 Task: Look for space in Mococa, Brazil from 5th June, 2023 to 16th June, 2023 for 2 adults in price range Rs.14000 to Rs.18000. Place can be entire place with 1  bedroom having 1 bed and 1 bathroom. Property type can be house, flat, guest house, hotel. Booking option can be shelf check-in. Required host language is Spanish.
Action: Mouse moved to (242, 741)
Screenshot: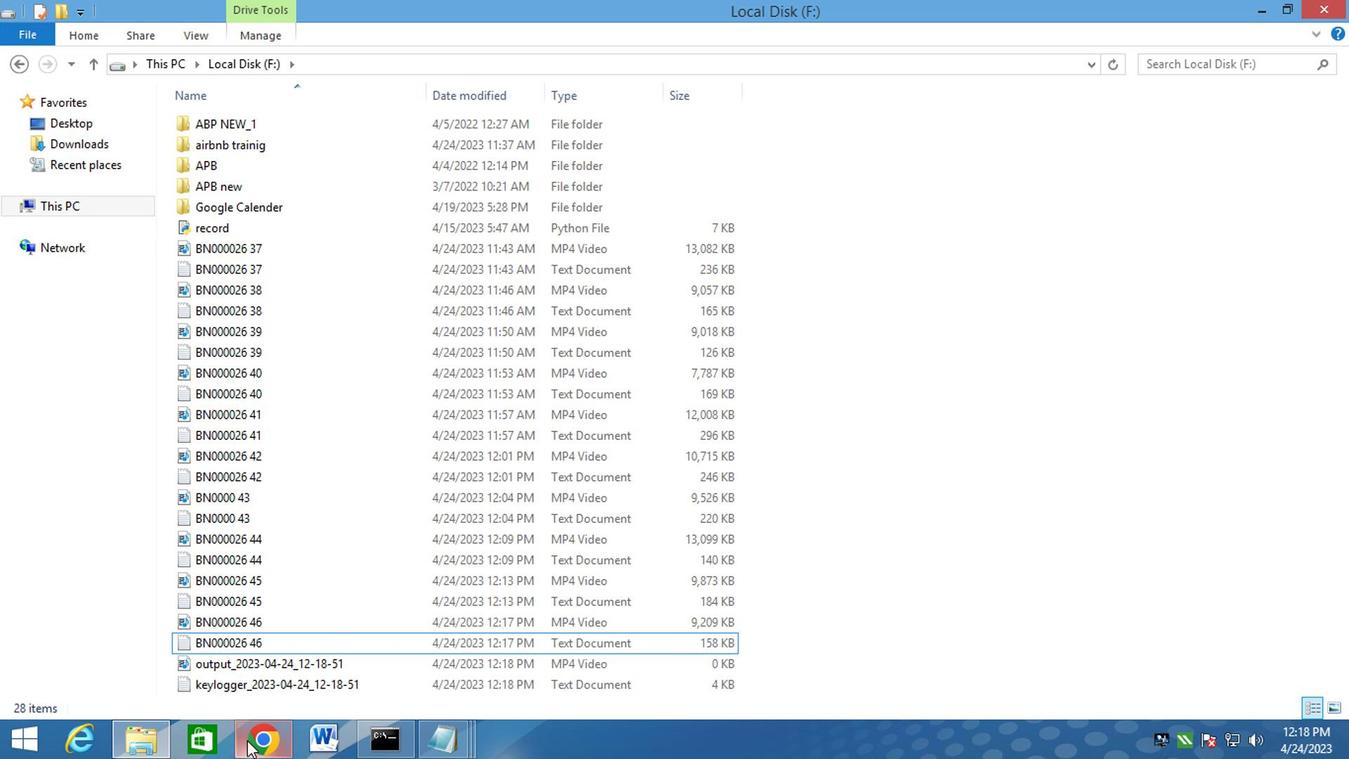 
Action: Mouse pressed left at (242, 741)
Screenshot: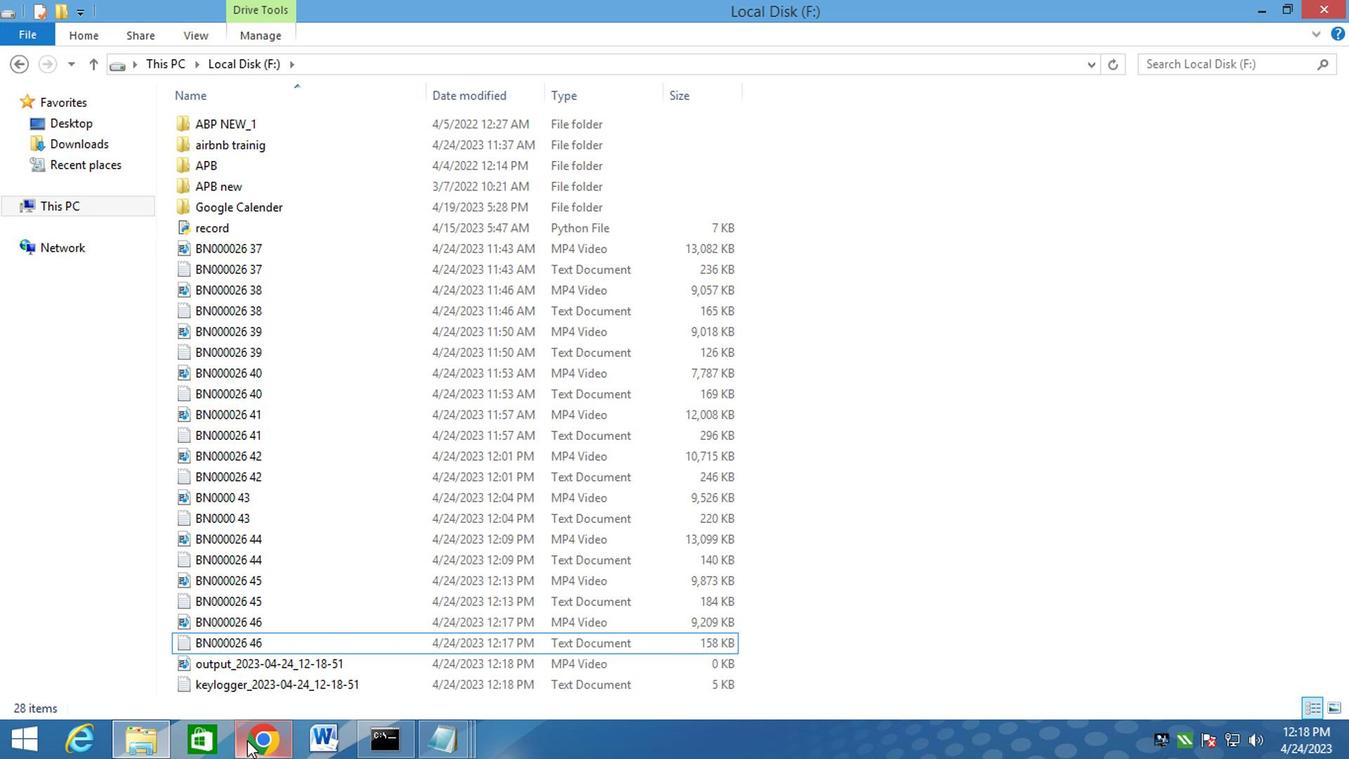 
Action: Mouse moved to (579, 144)
Screenshot: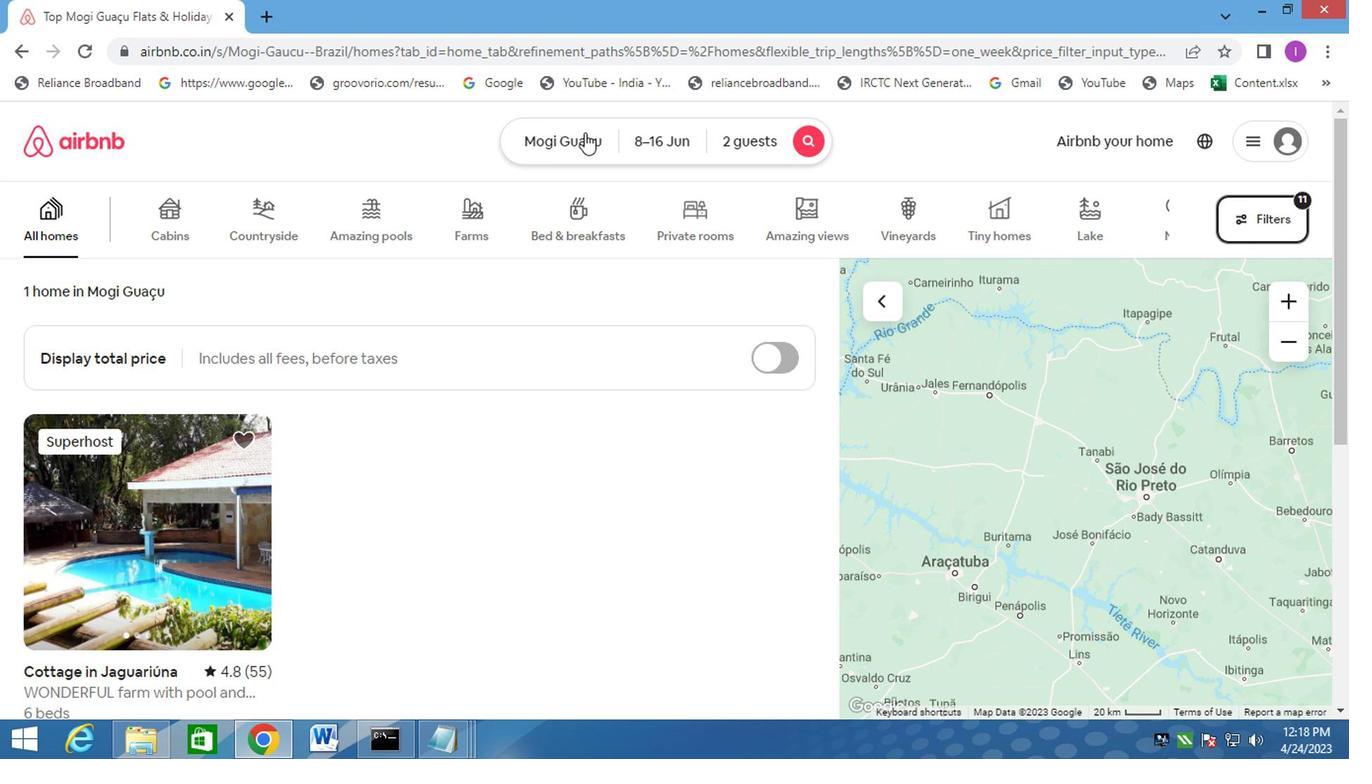 
Action: Mouse pressed left at (579, 144)
Screenshot: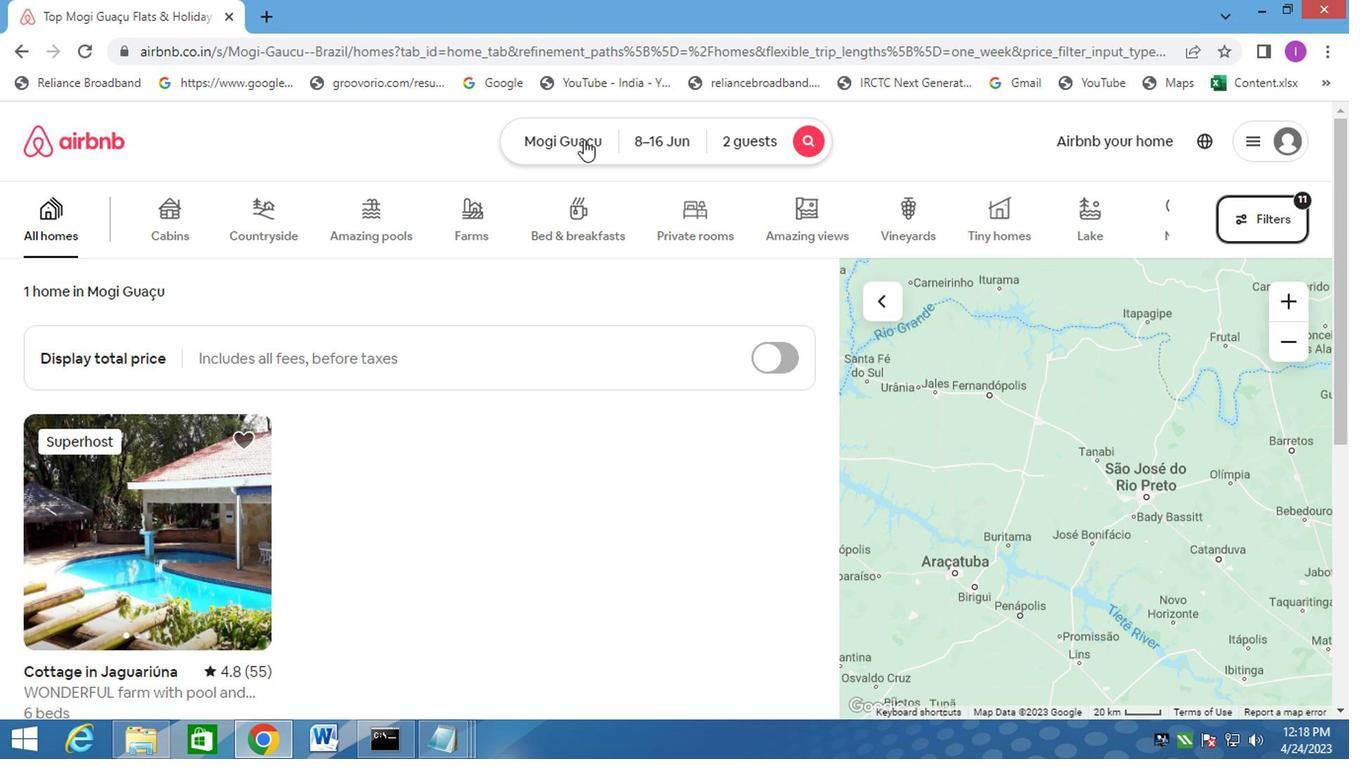 
Action: Mouse moved to (529, 219)
Screenshot: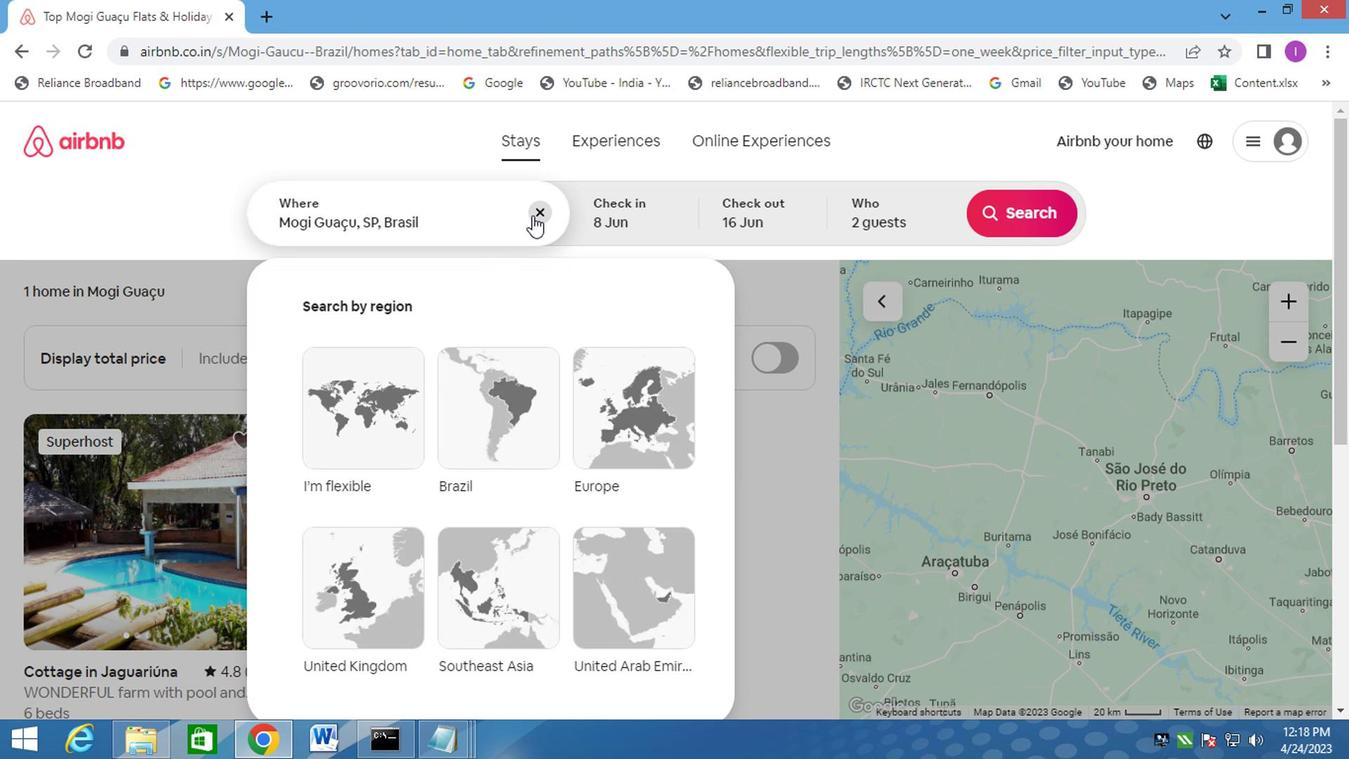 
Action: Mouse pressed left at (529, 219)
Screenshot: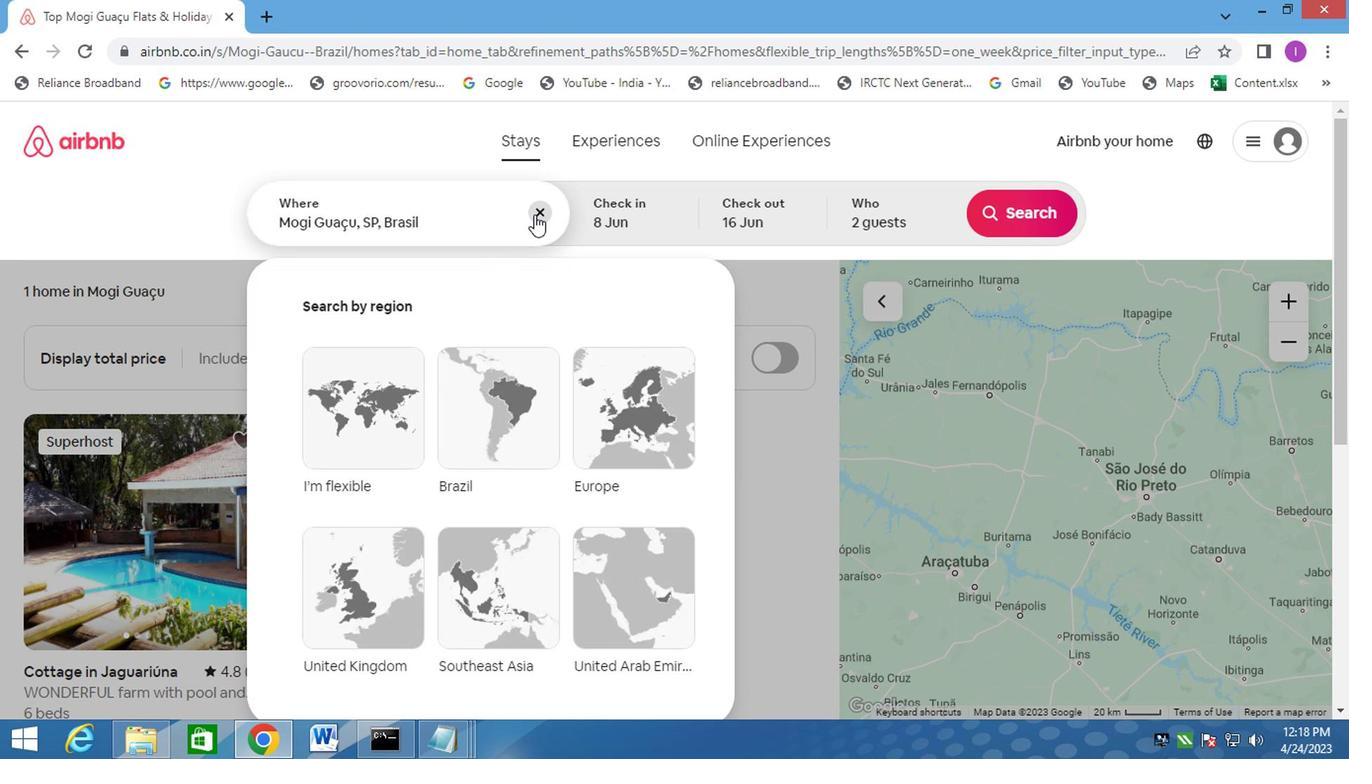 
Action: Mouse moved to (647, 234)
Screenshot: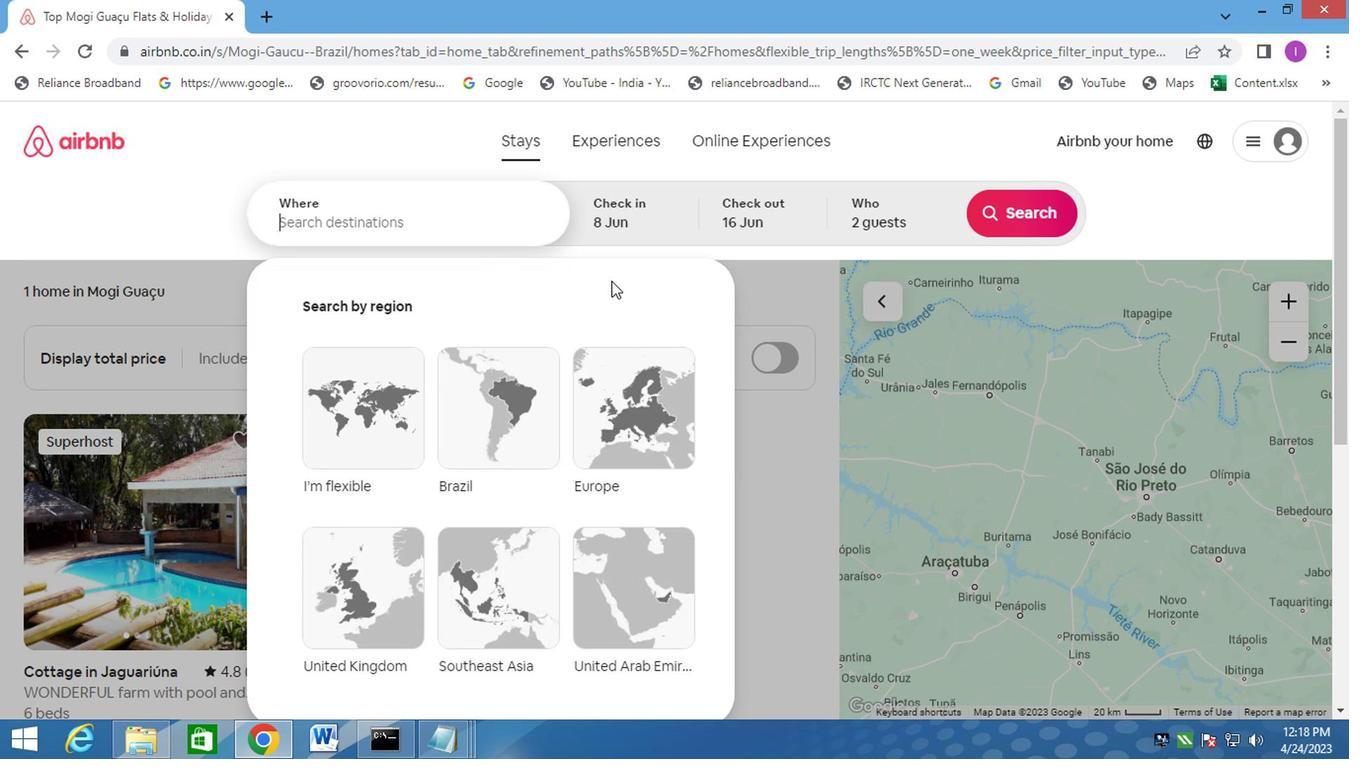 
Action: Key pressed <Key.shift>MOCOCA,<Key.shift><Key.shift>BRAZIL
Screenshot: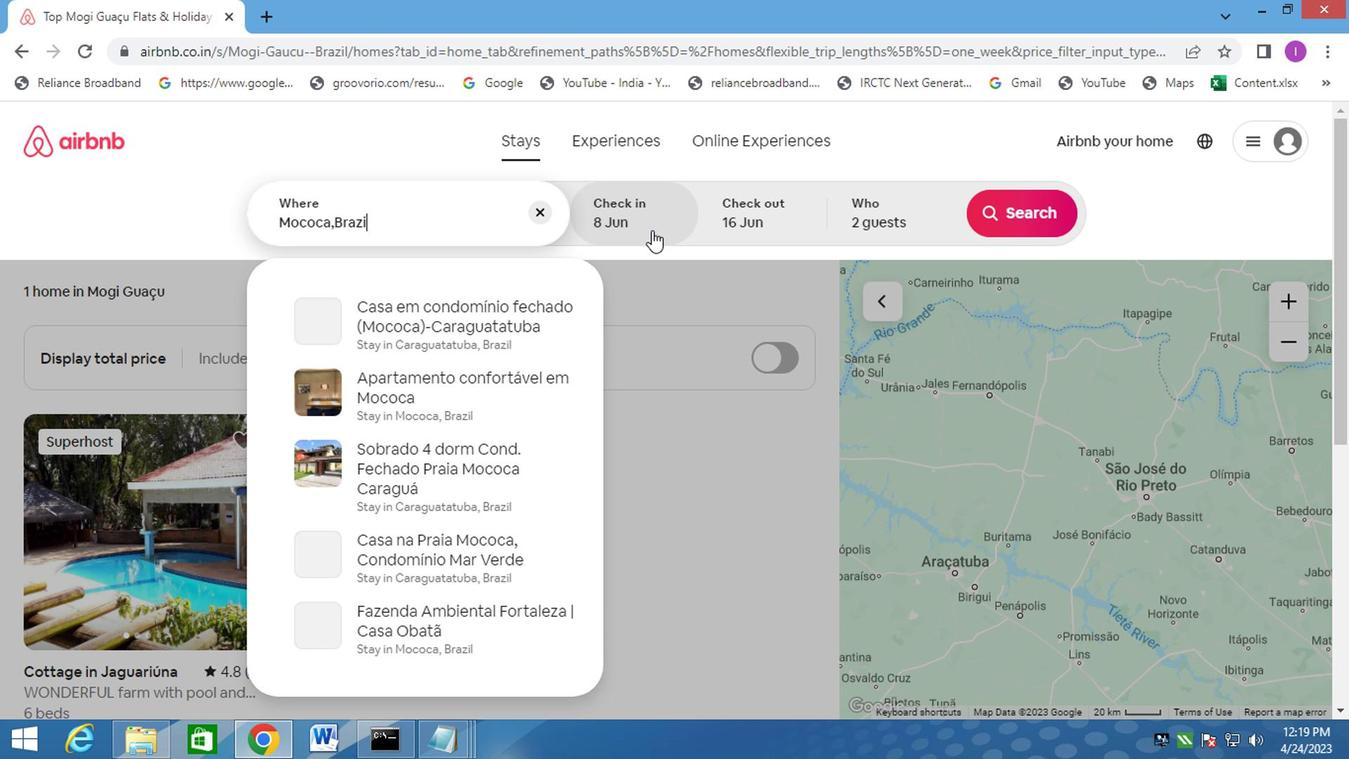 
Action: Mouse moved to (641, 207)
Screenshot: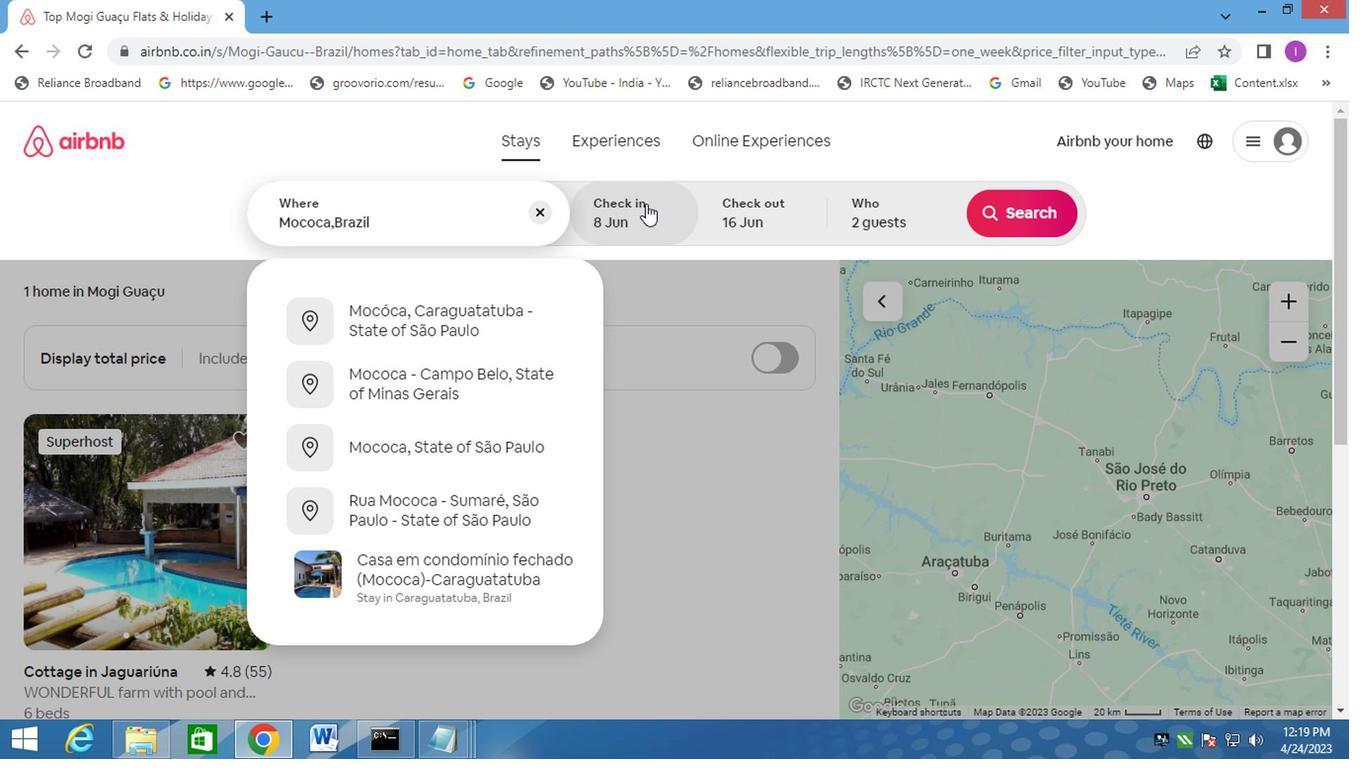 
Action: Mouse pressed left at (641, 207)
Screenshot: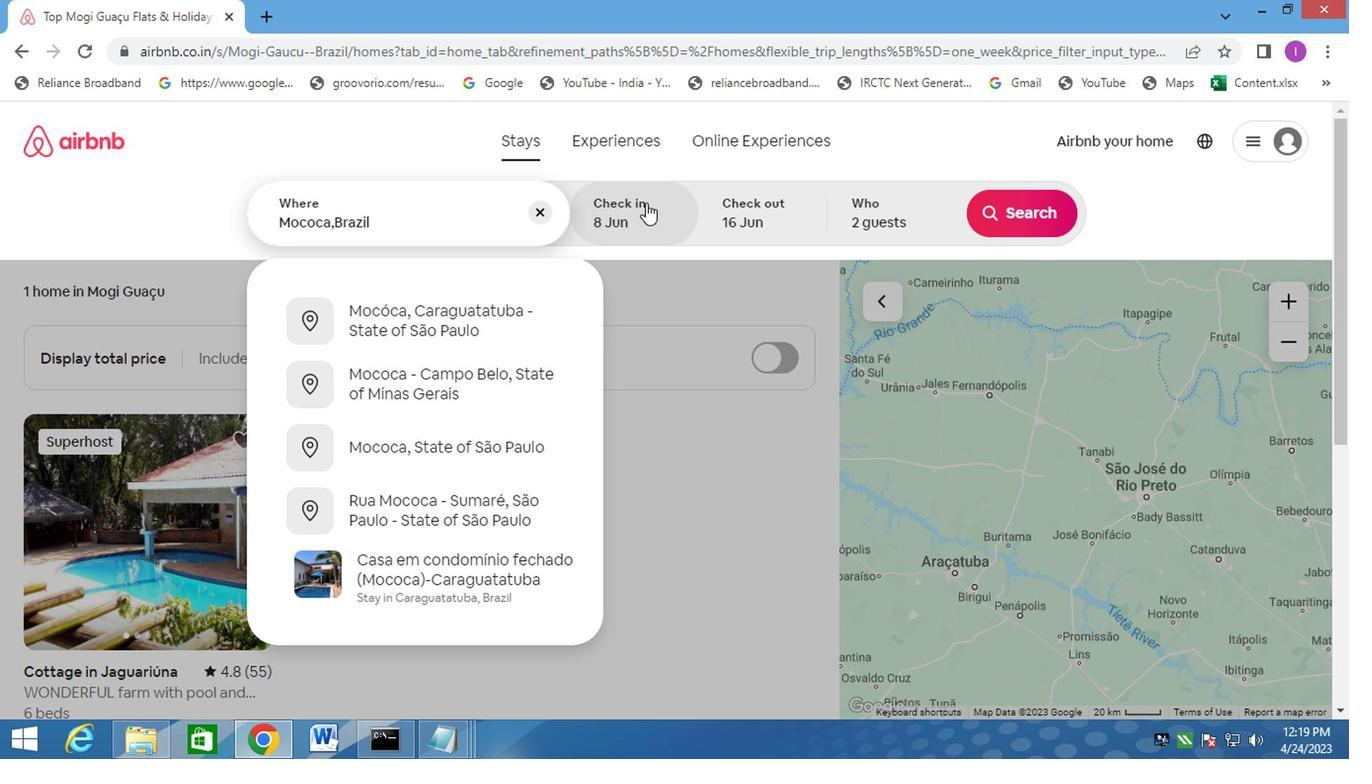 
Action: Mouse moved to (375, 516)
Screenshot: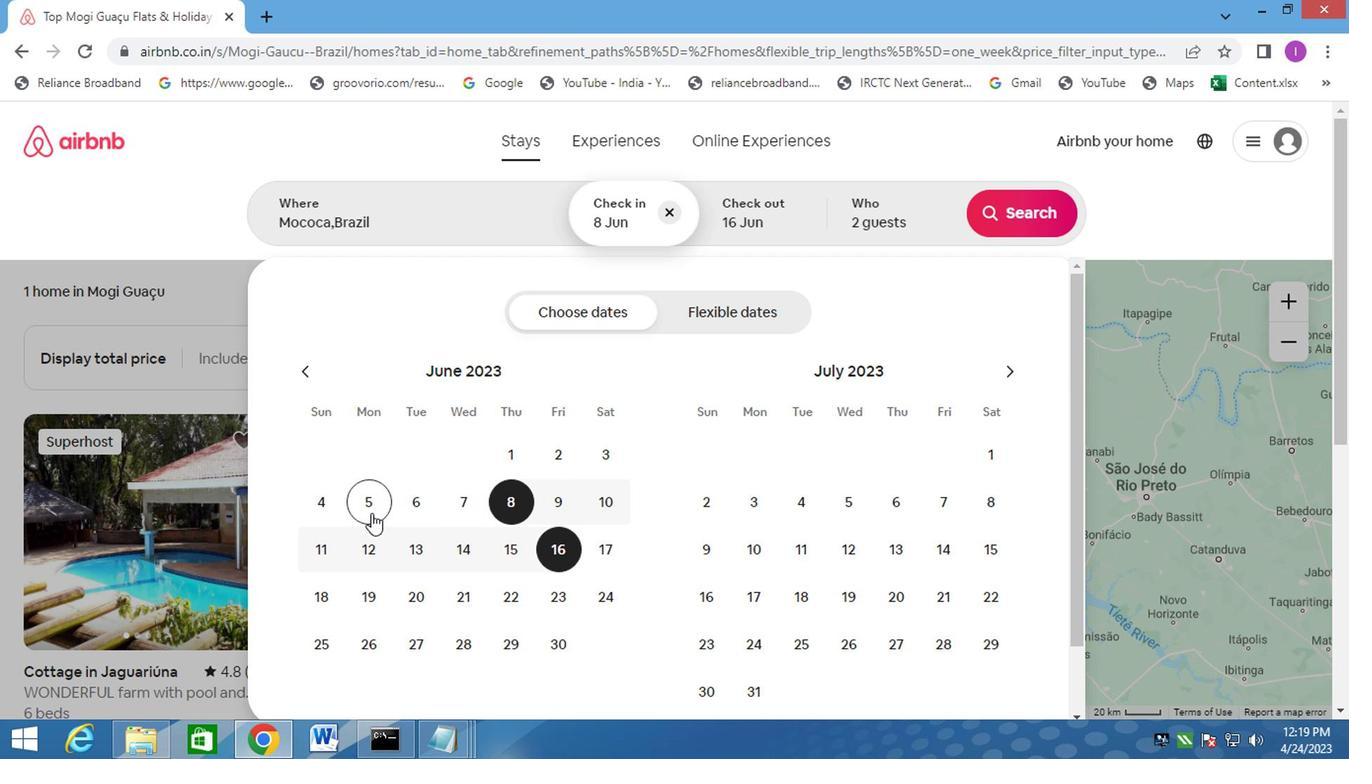 
Action: Mouse pressed left at (375, 516)
Screenshot: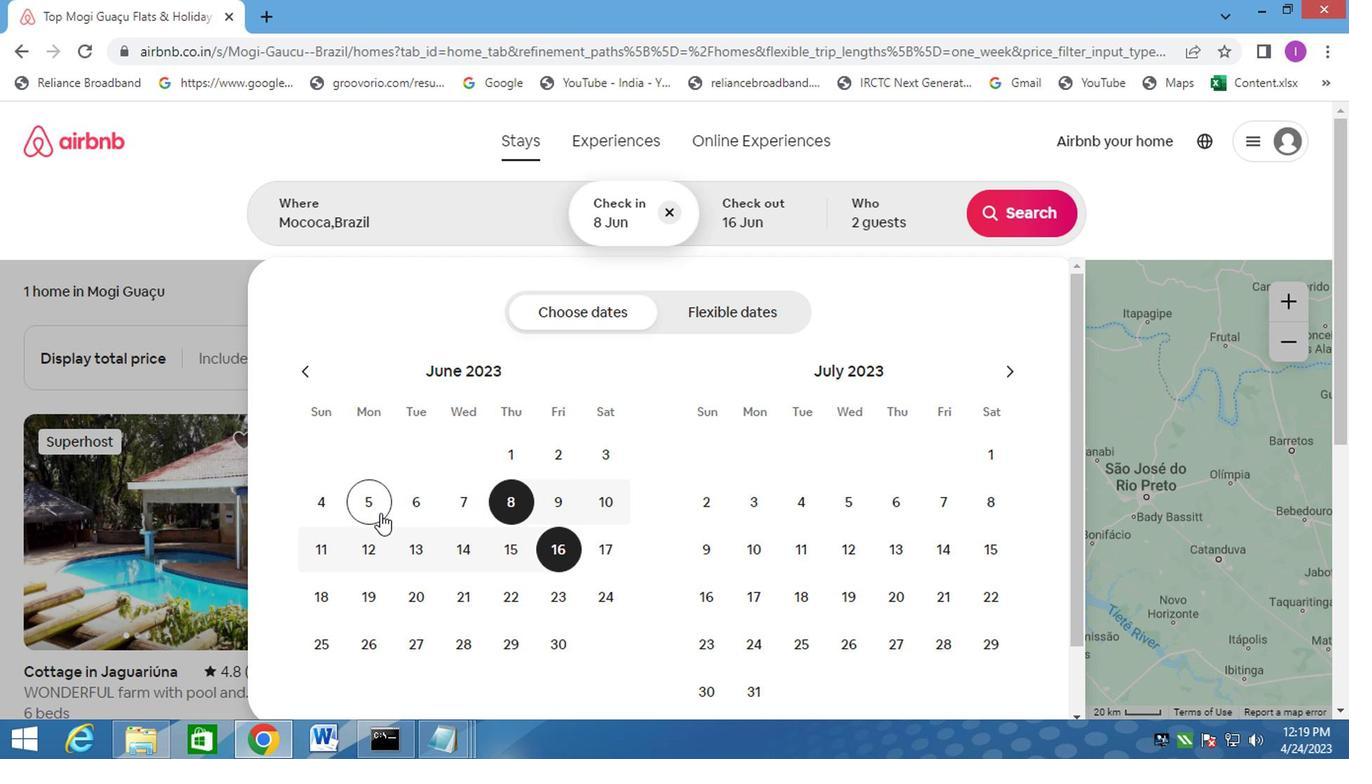 
Action: Mouse moved to (893, 216)
Screenshot: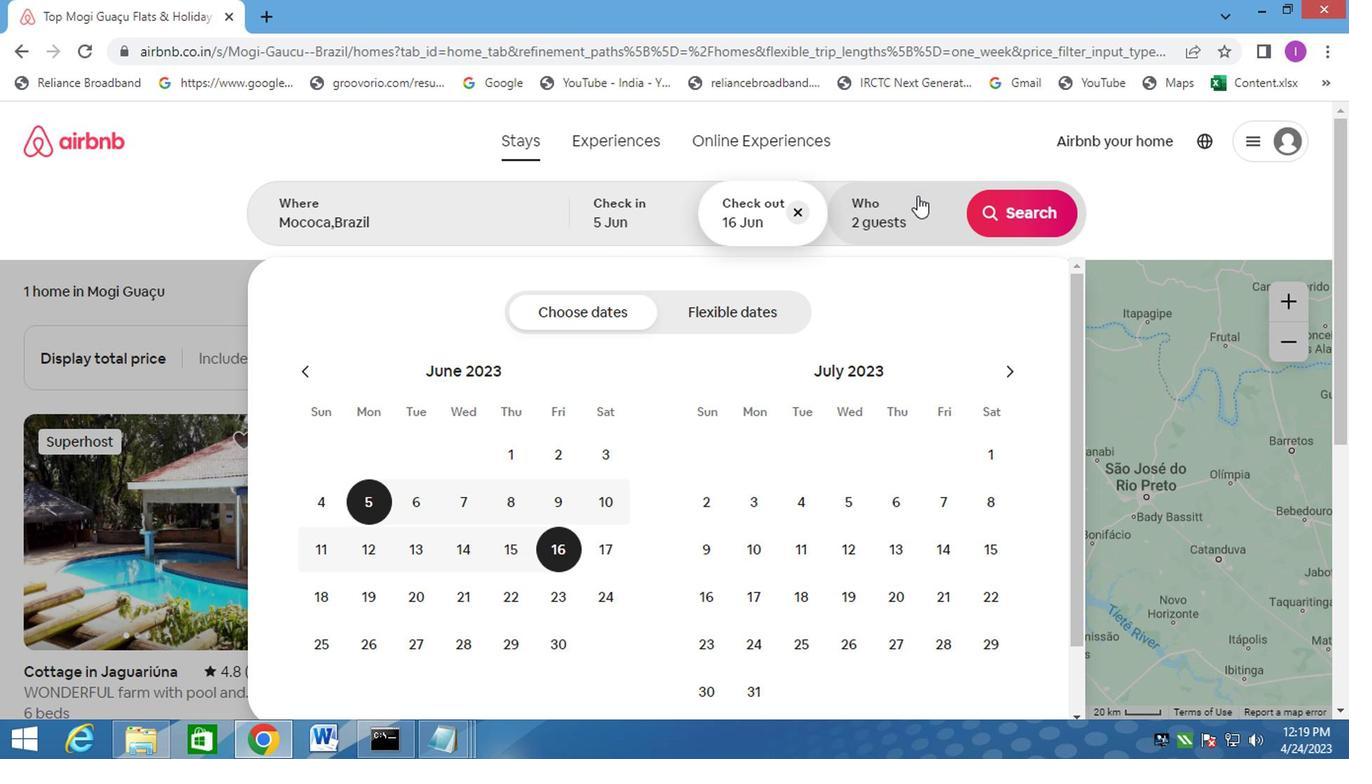 
Action: Mouse pressed left at (893, 216)
Screenshot: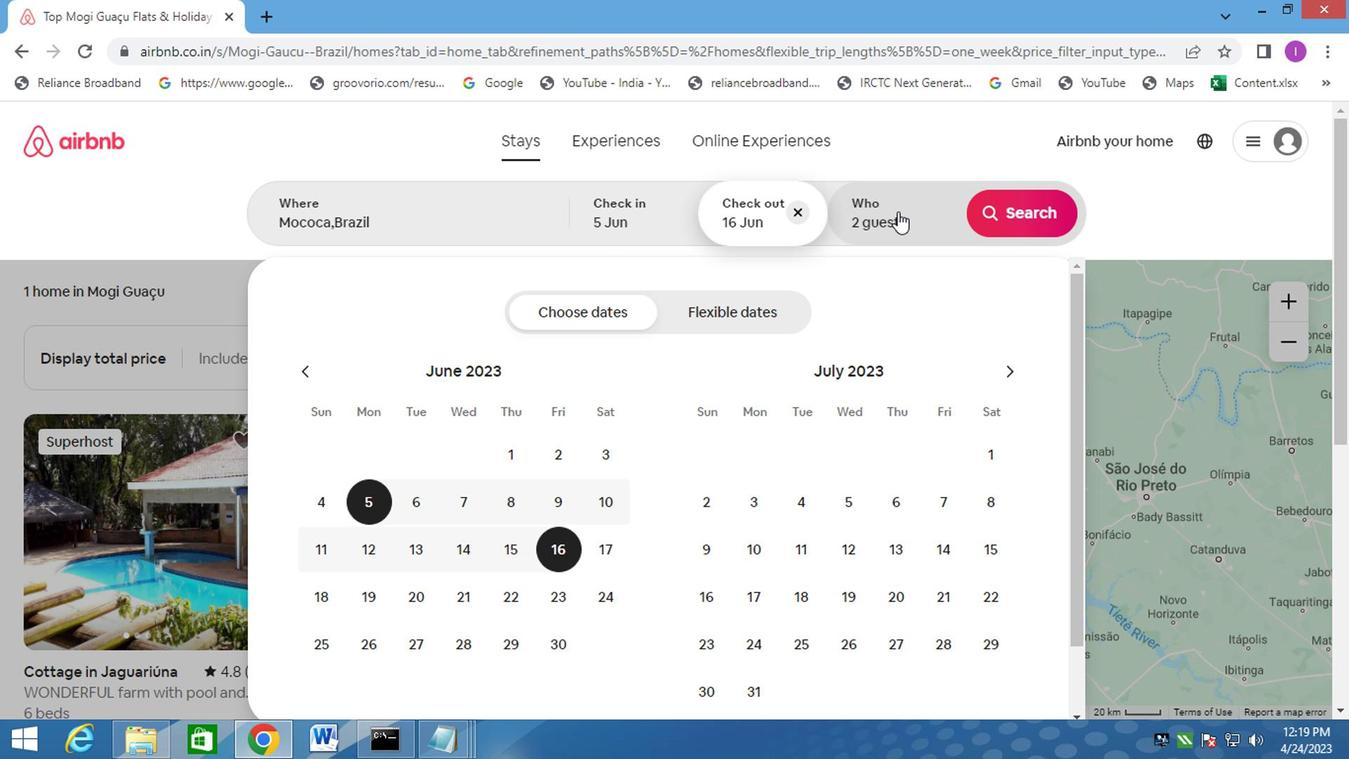 
Action: Mouse moved to (1003, 217)
Screenshot: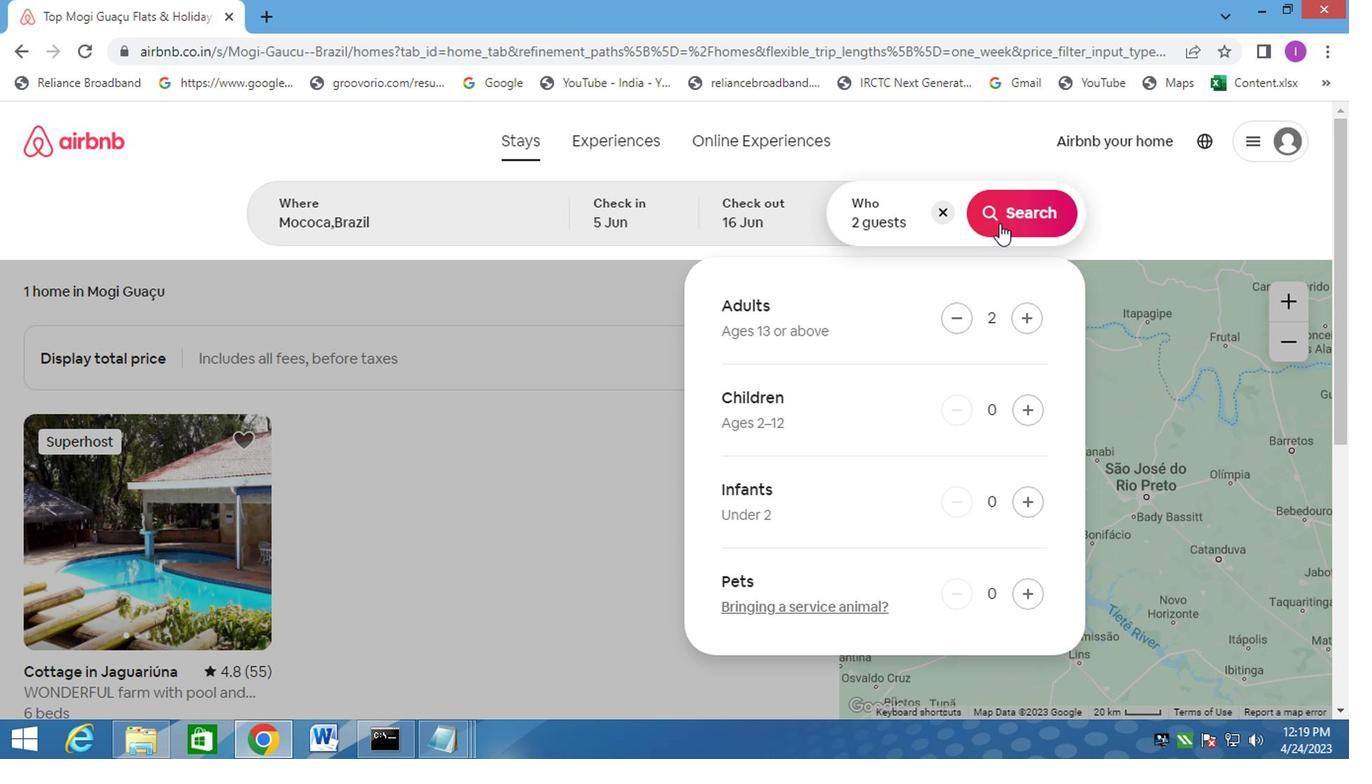 
Action: Mouse pressed left at (1003, 217)
Screenshot: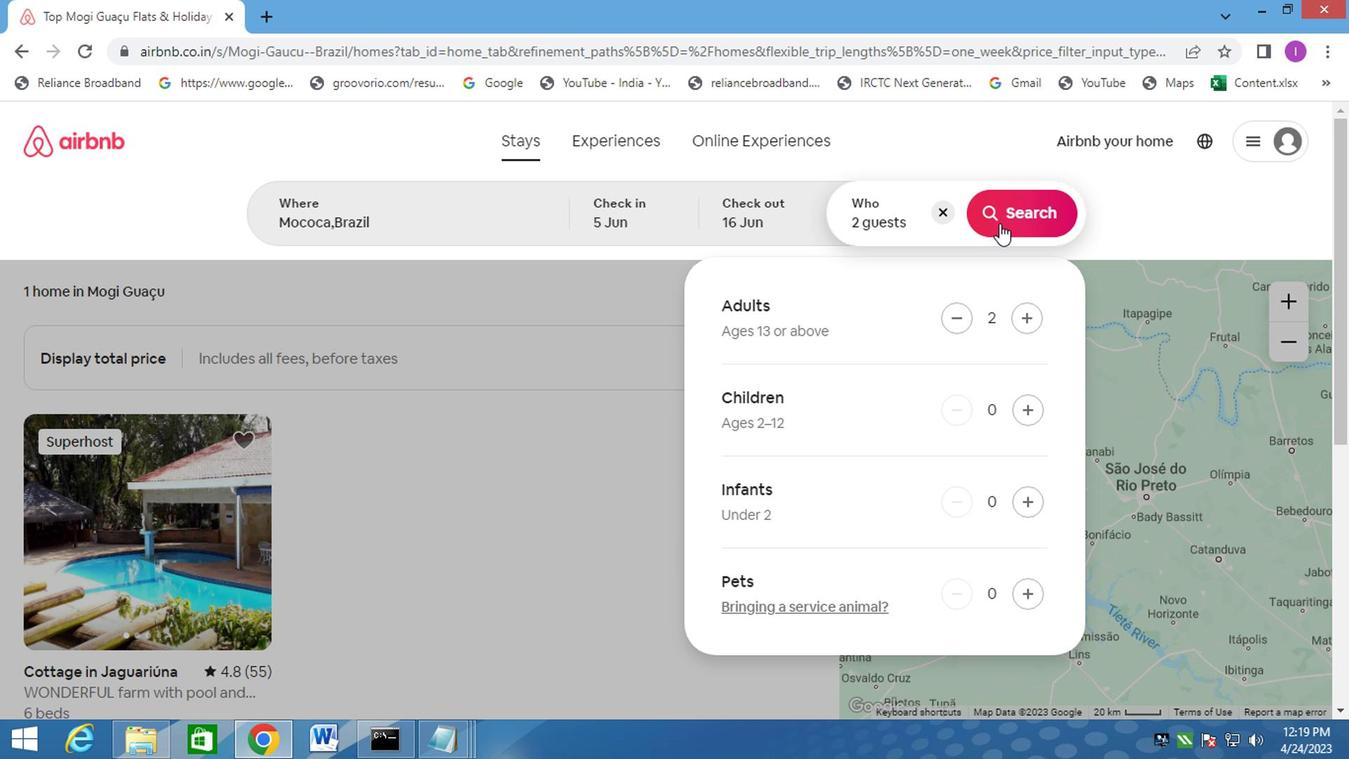 
Action: Mouse moved to (1254, 224)
Screenshot: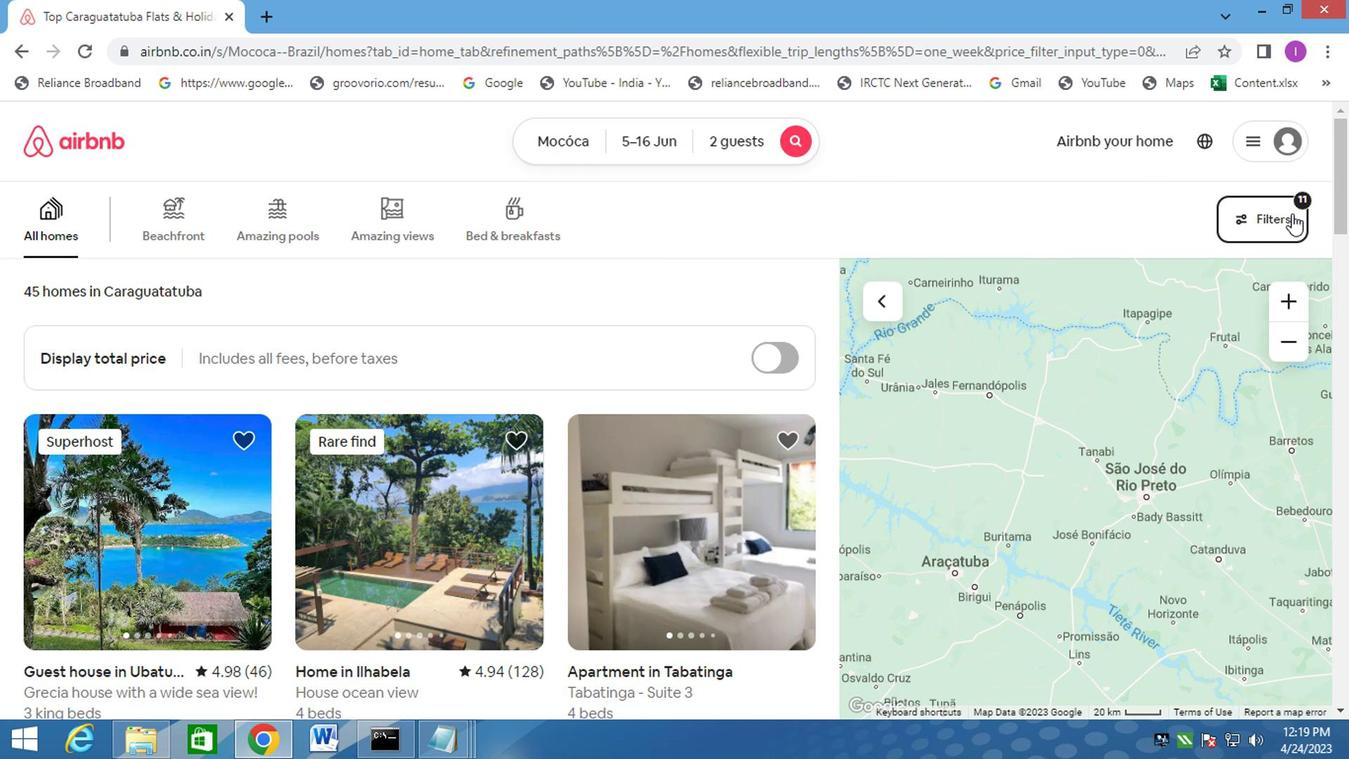 
Action: Mouse pressed left at (1254, 224)
Screenshot: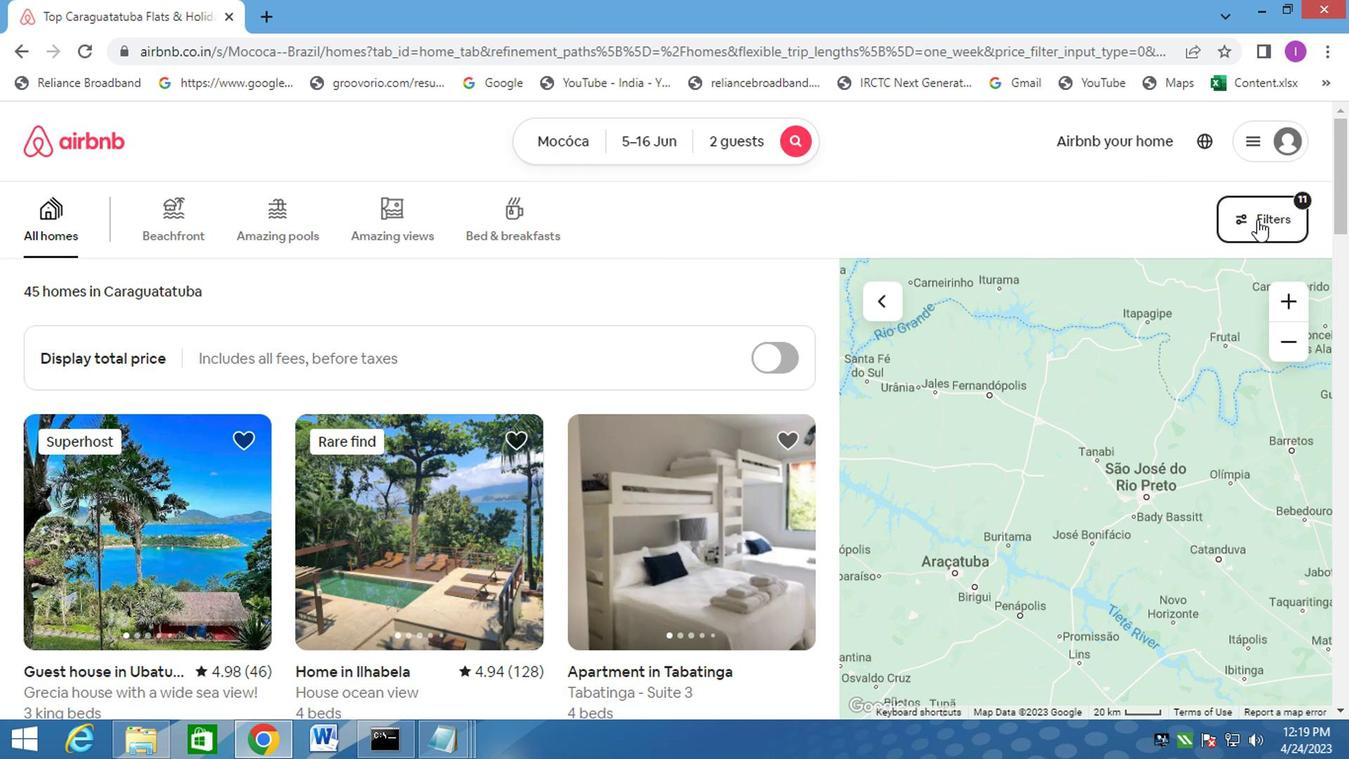 
Action: Mouse moved to (416, 473)
Screenshot: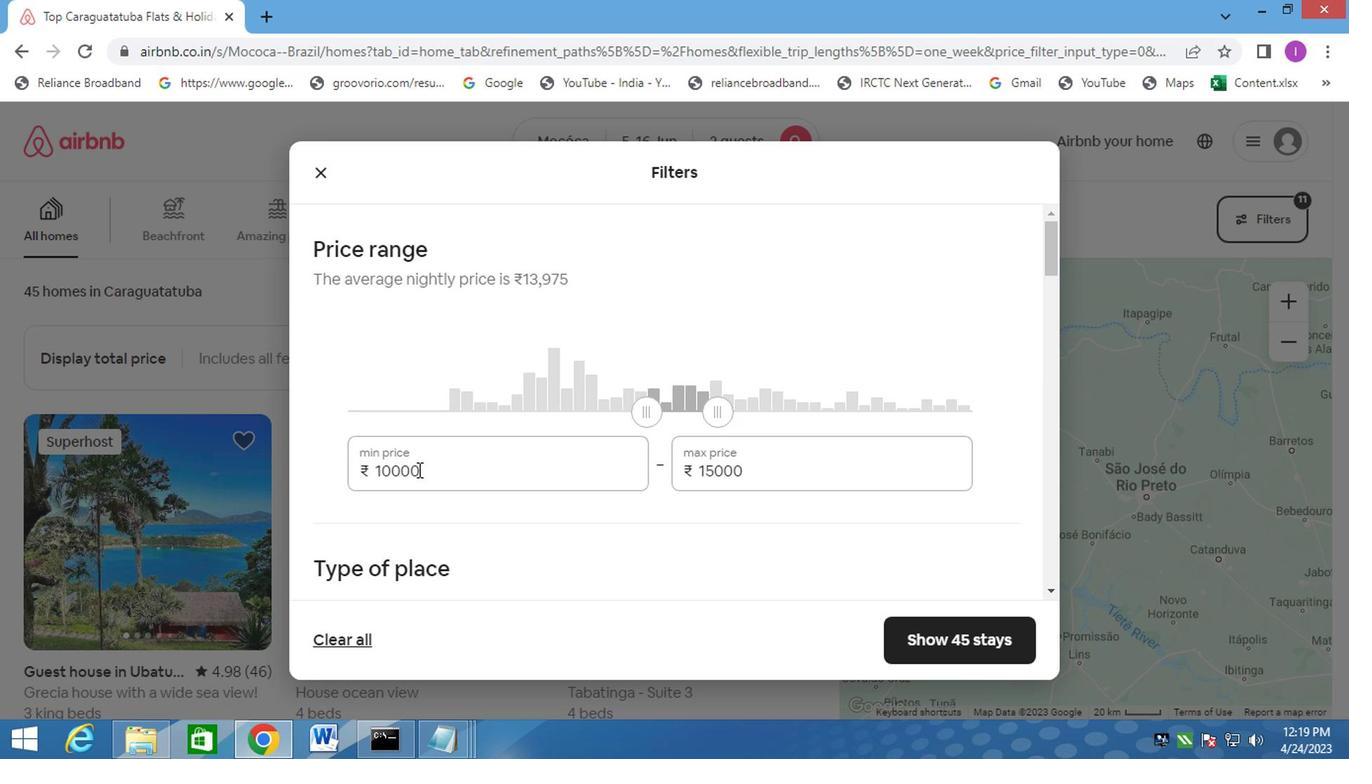 
Action: Mouse pressed left at (416, 473)
Screenshot: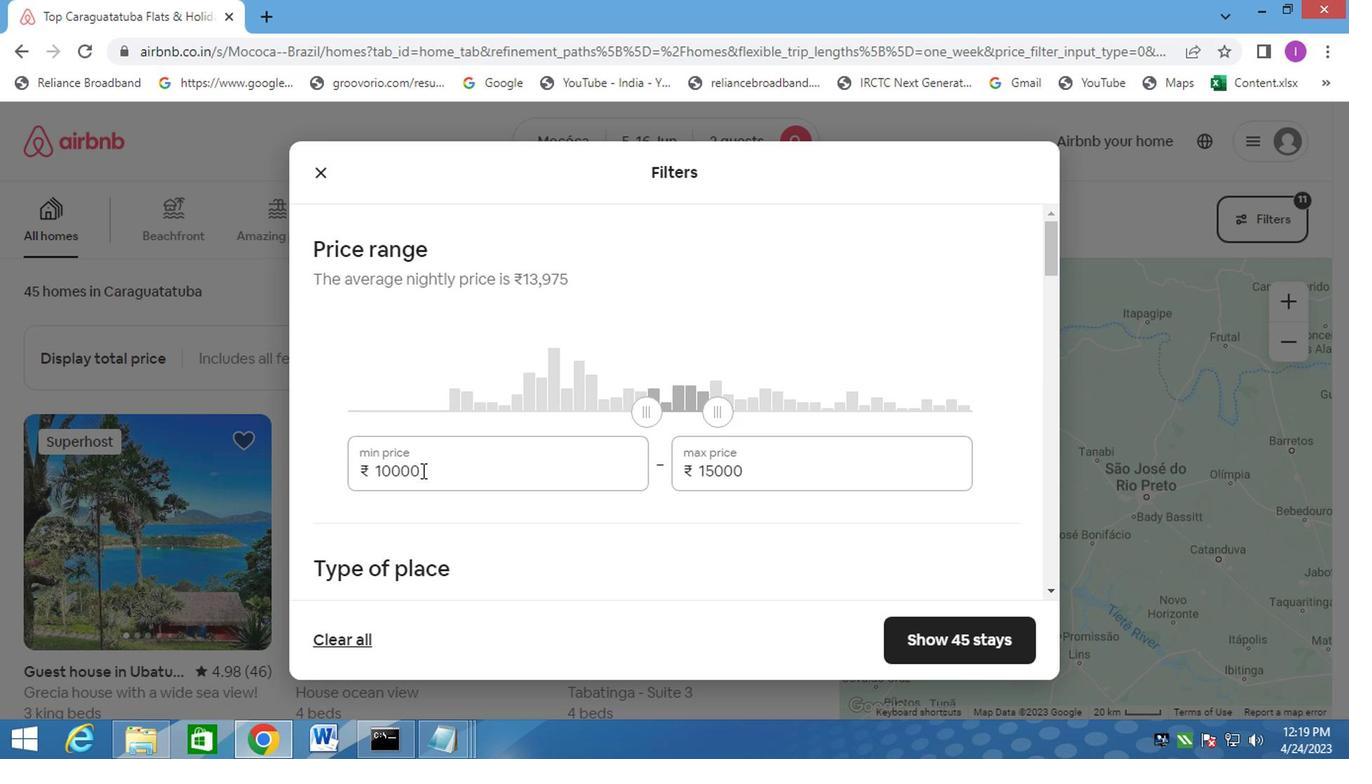 
Action: Mouse moved to (444, 469)
Screenshot: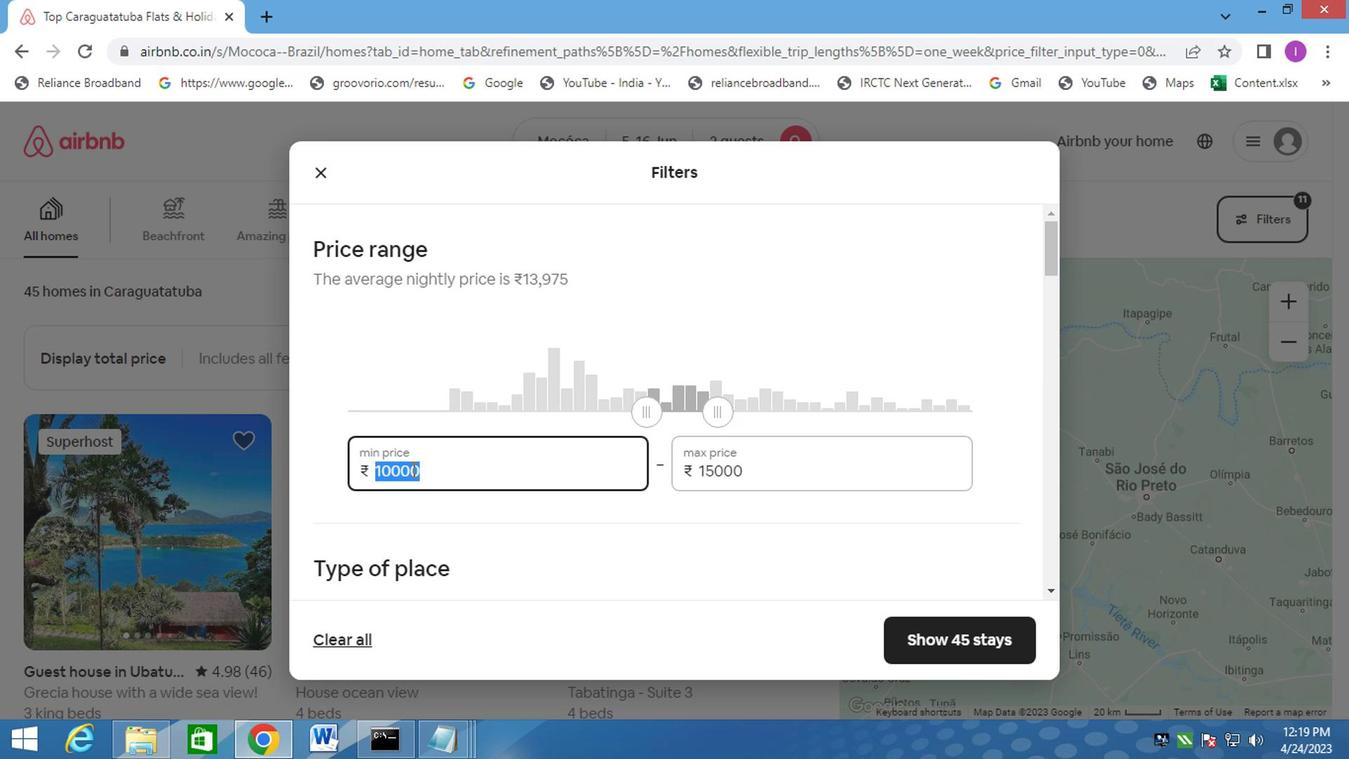 
Action: Key pressed 14000
Screenshot: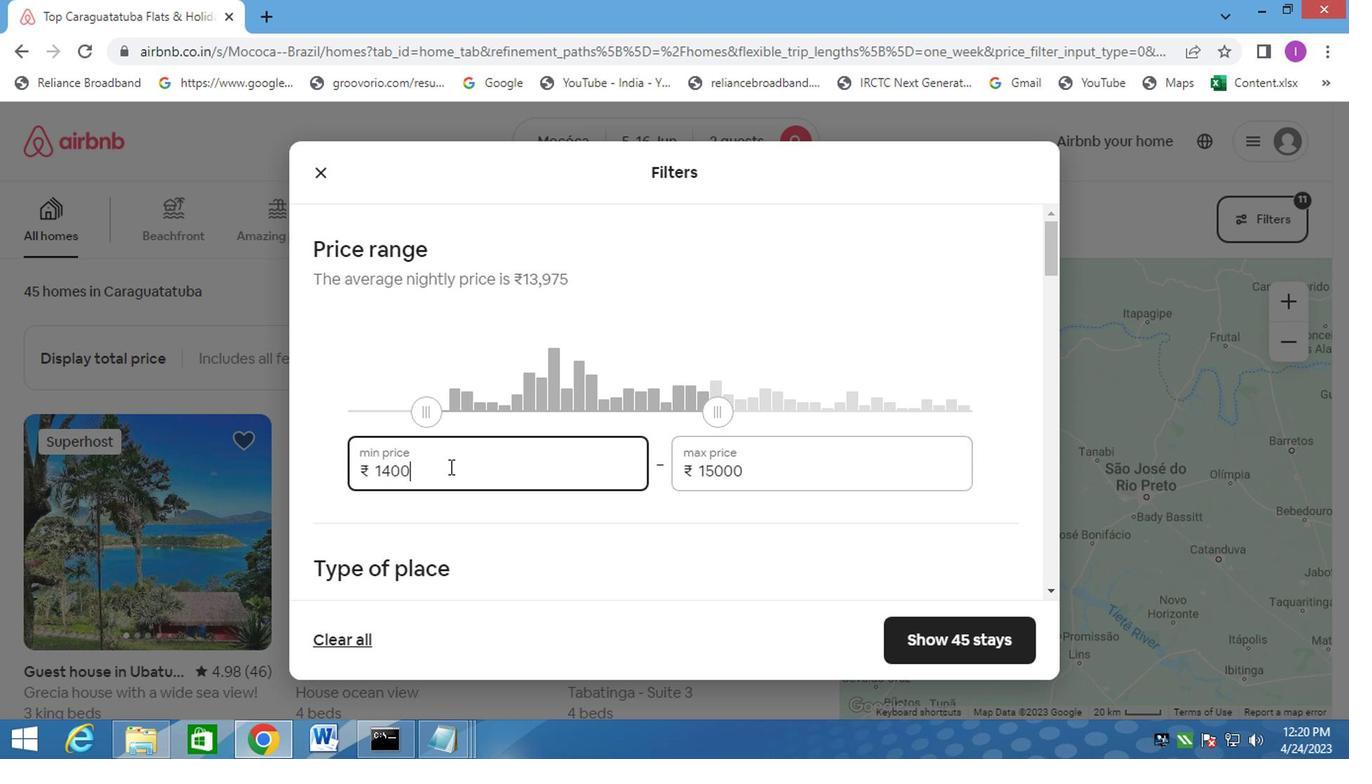 
Action: Mouse scrolled (444, 468) with delta (0, 0)
Screenshot: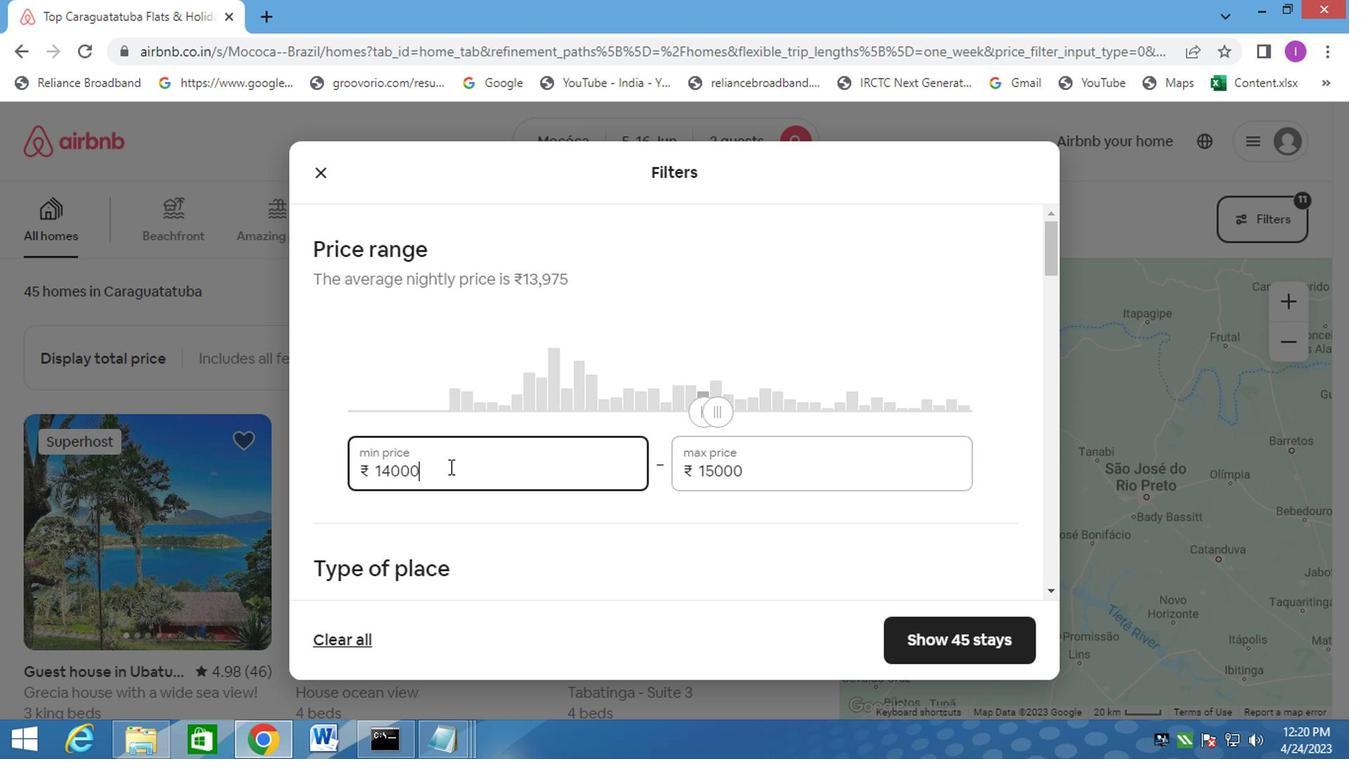 
Action: Mouse moved to (707, 378)
Screenshot: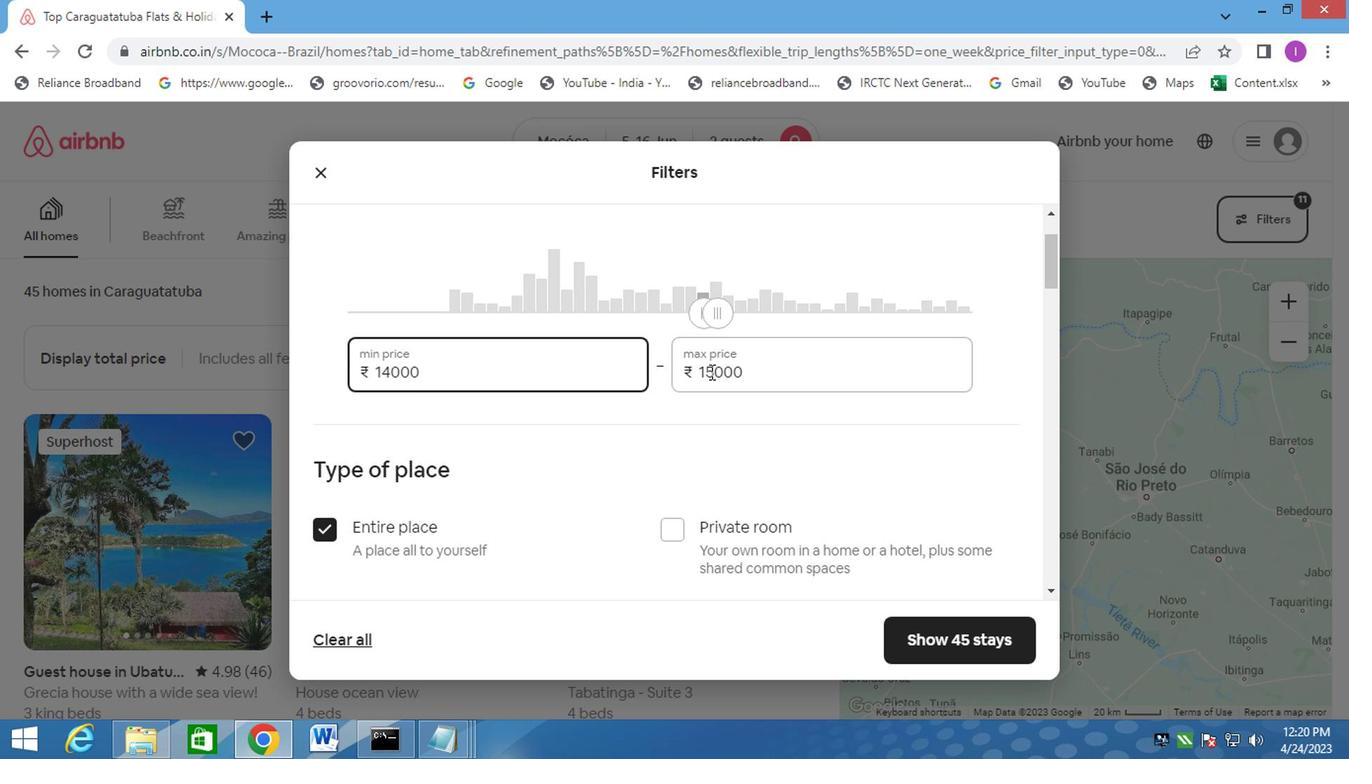 
Action: Mouse pressed left at (707, 378)
Screenshot: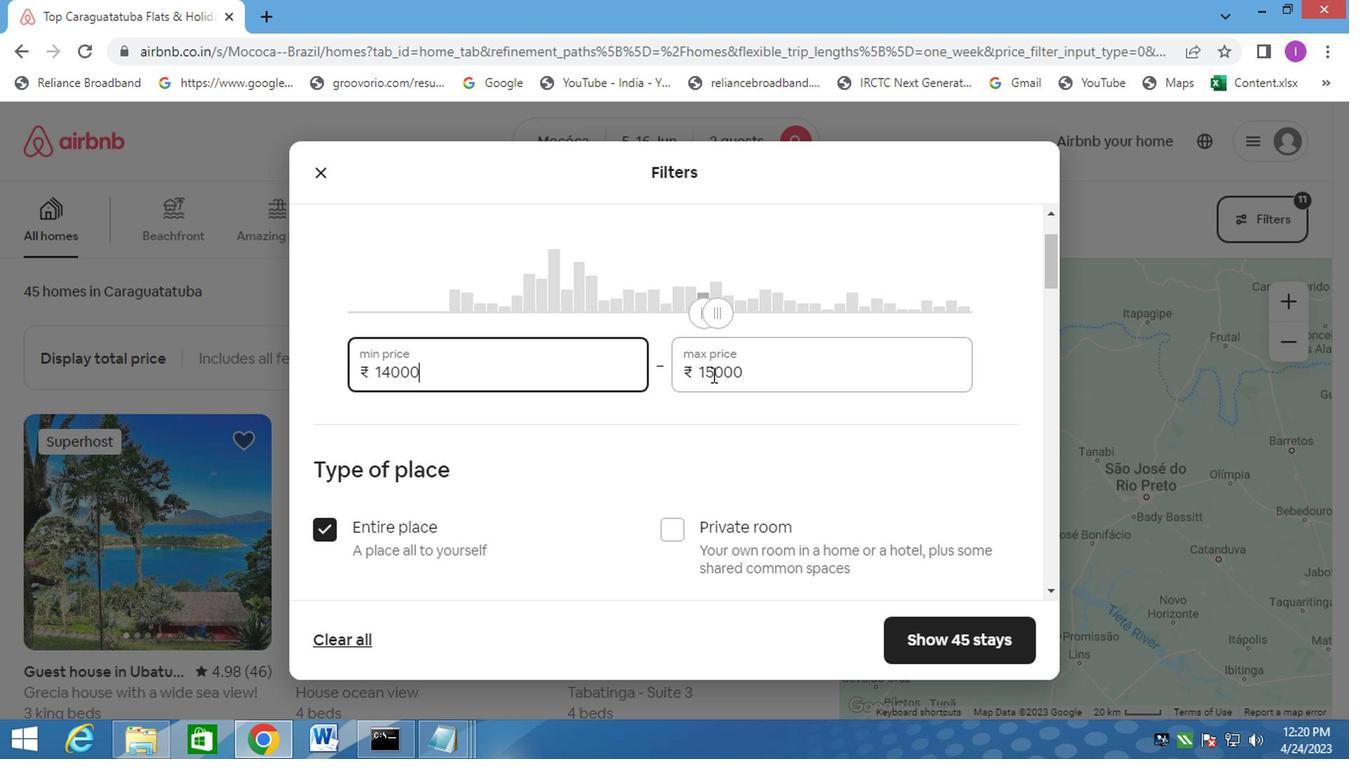 
Action: Mouse moved to (711, 358)
Screenshot: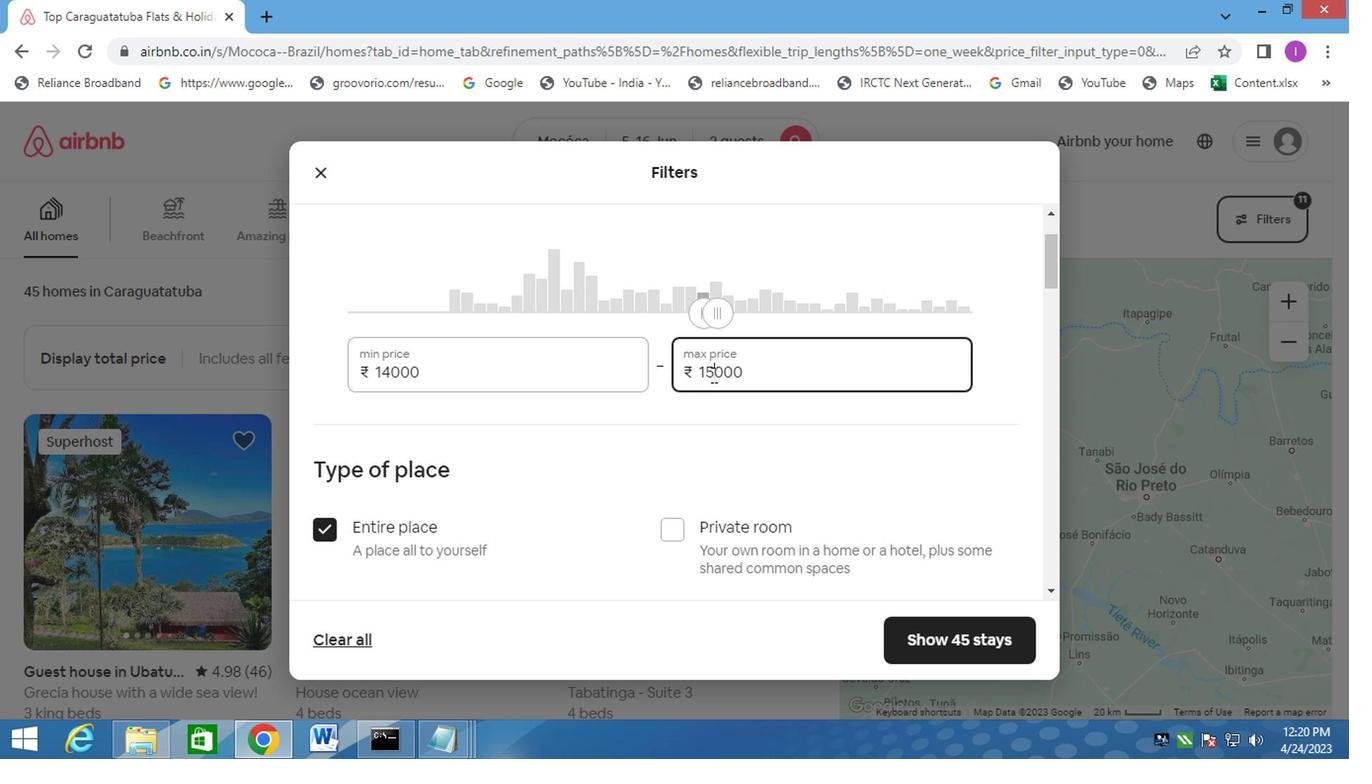 
Action: Key pressed <Key.backspace>8
Screenshot: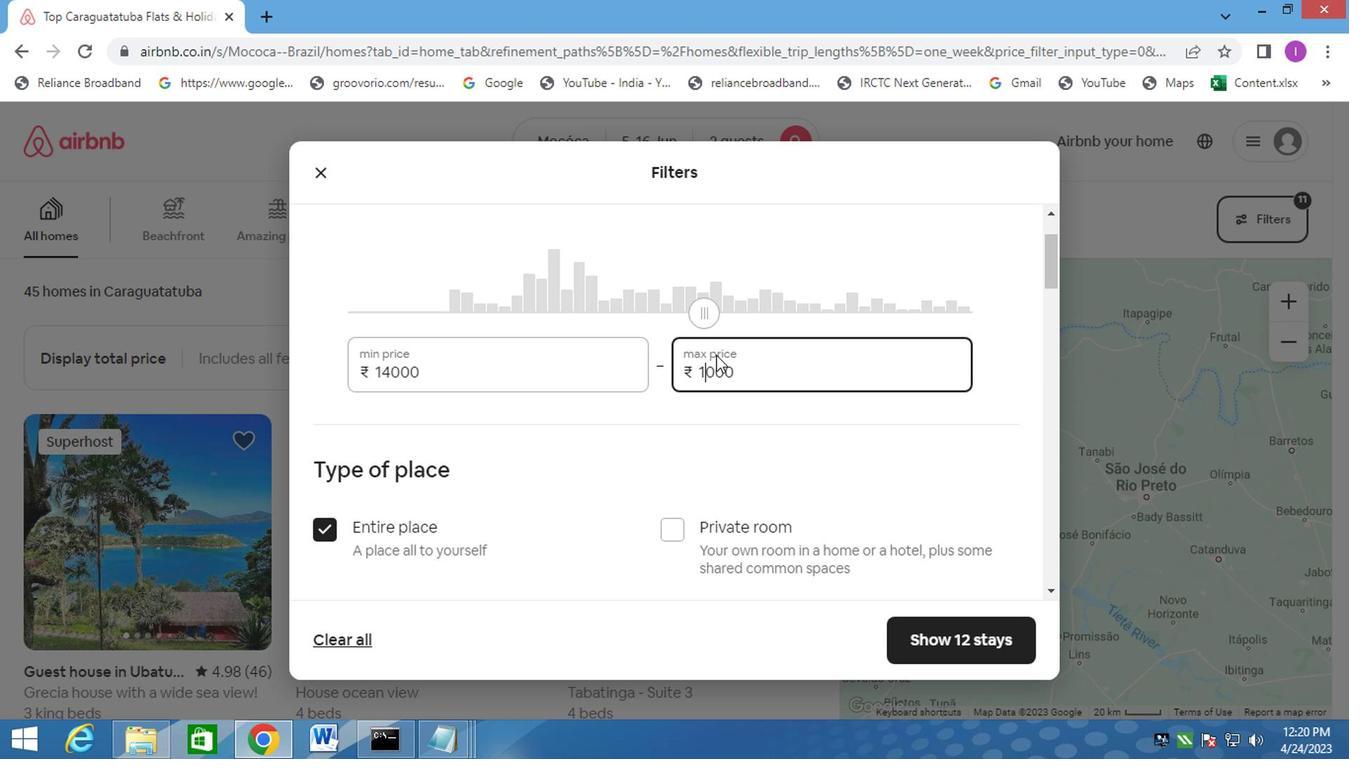 
Action: Mouse moved to (632, 445)
Screenshot: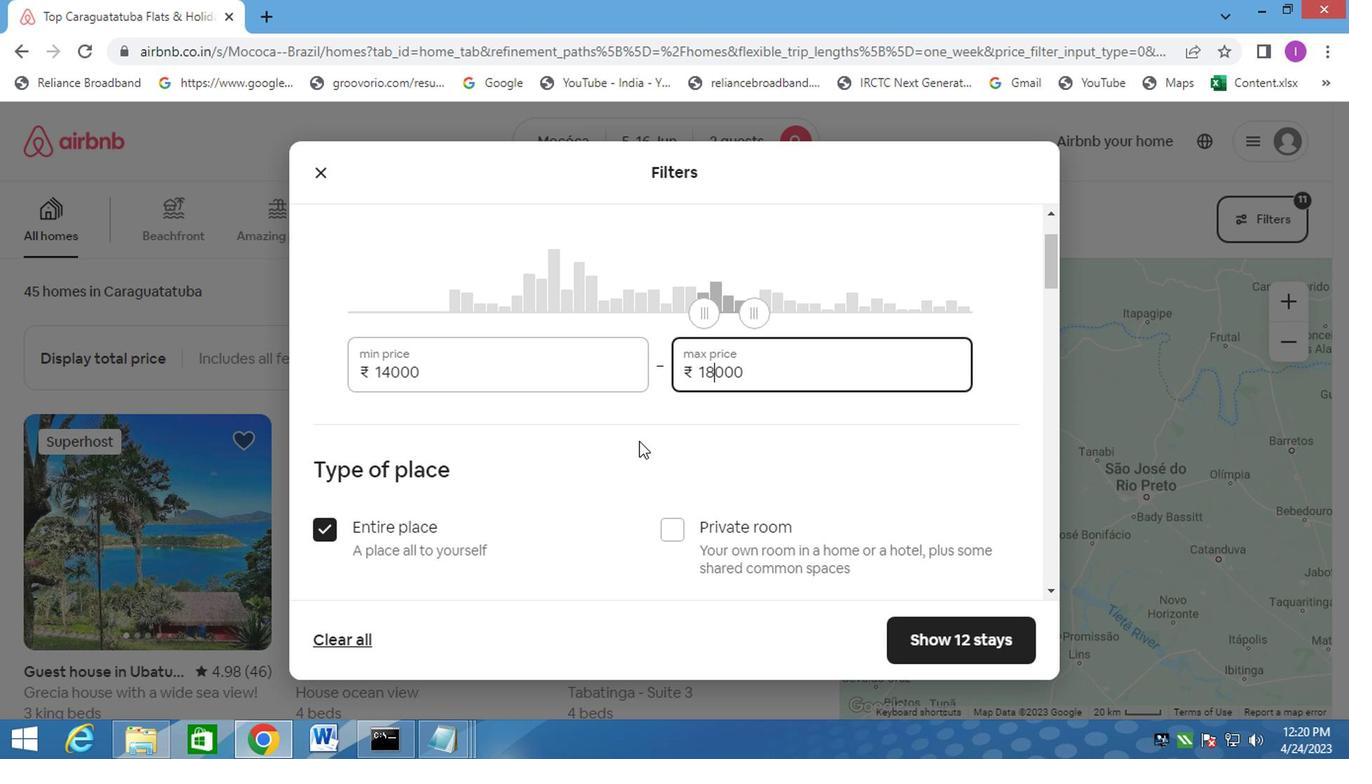 
Action: Mouse scrolled (632, 444) with delta (0, 0)
Screenshot: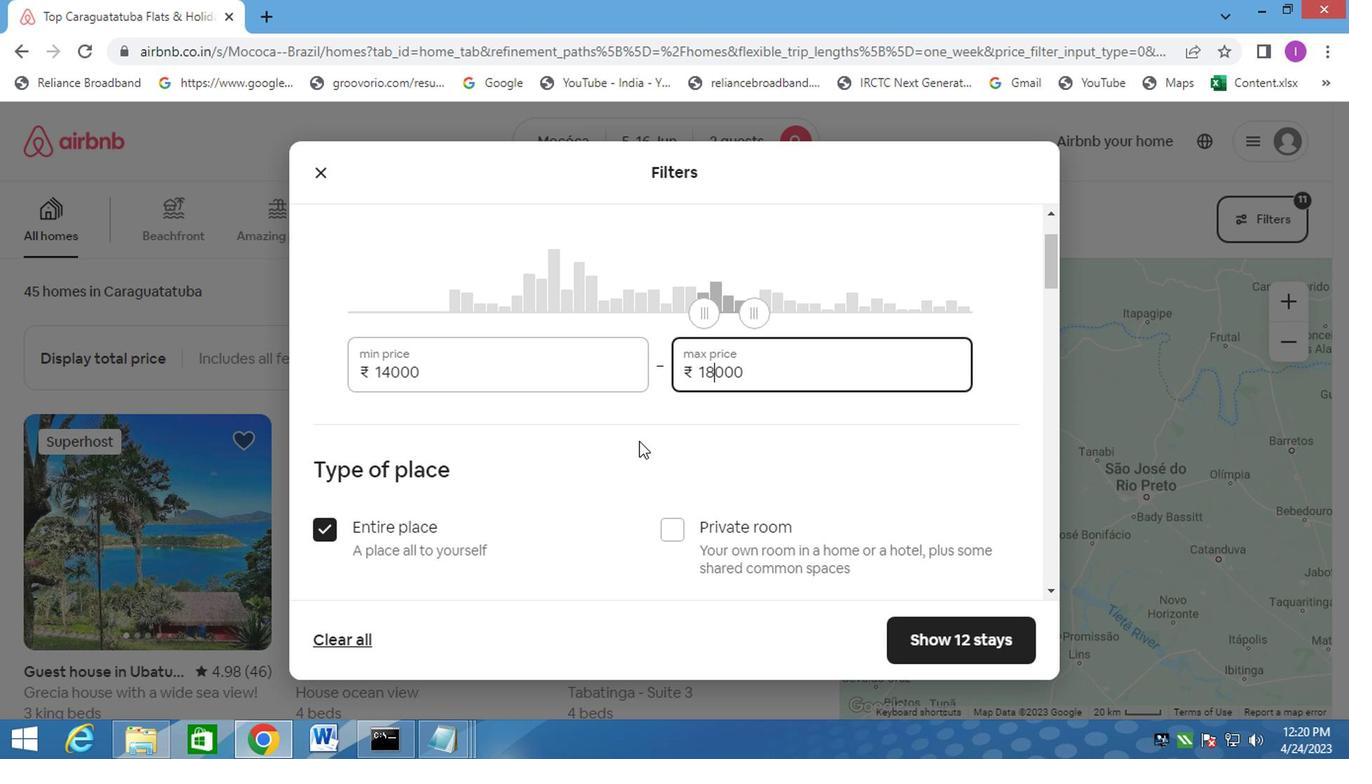 
Action: Mouse moved to (630, 490)
Screenshot: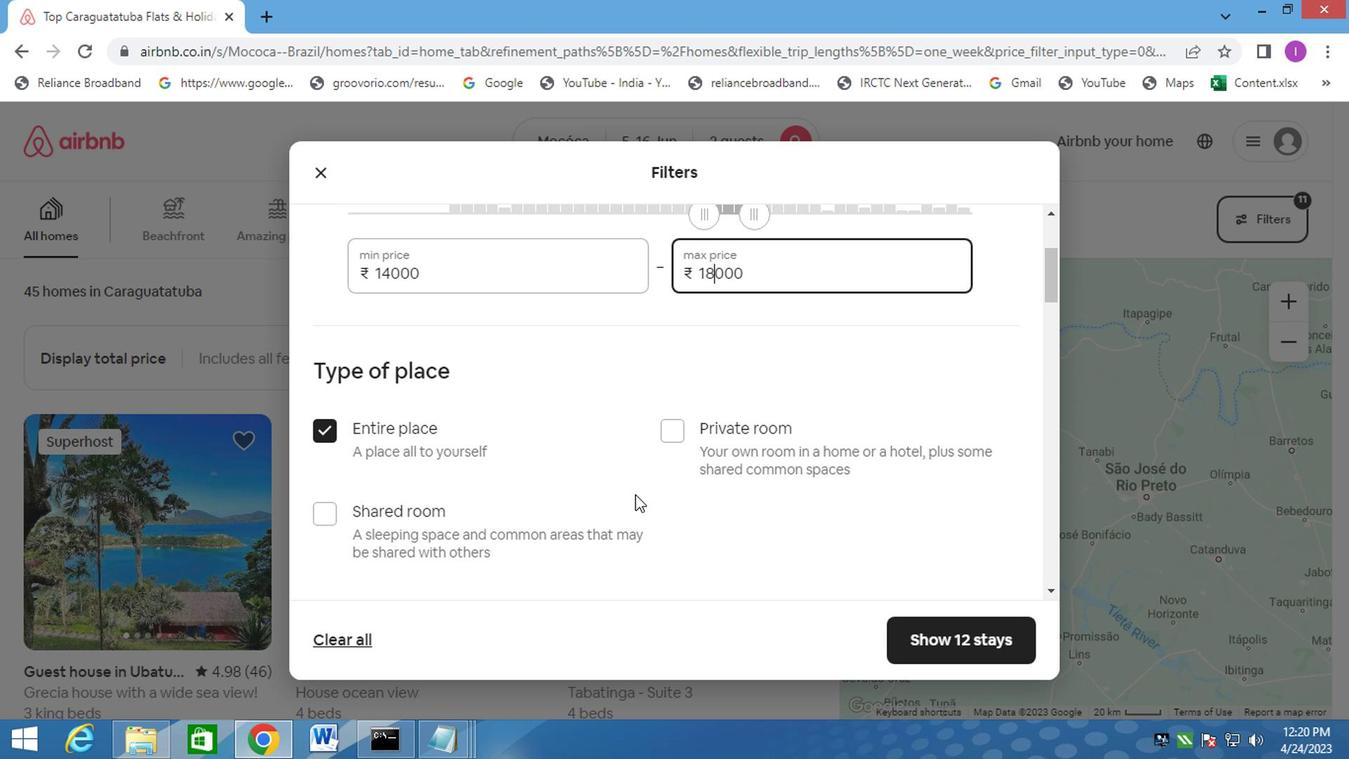 
Action: Mouse scrolled (630, 489) with delta (0, 0)
Screenshot: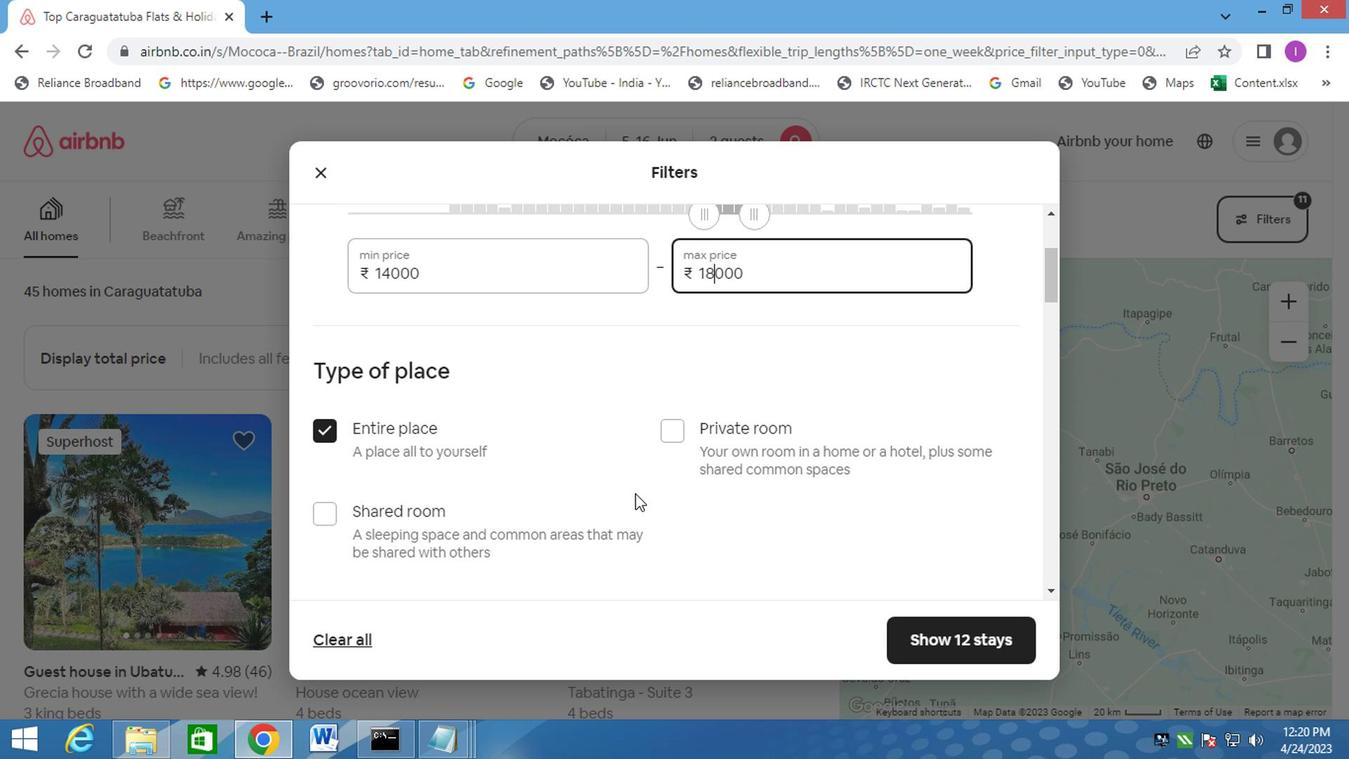 
Action: Mouse scrolled (630, 489) with delta (0, 0)
Screenshot: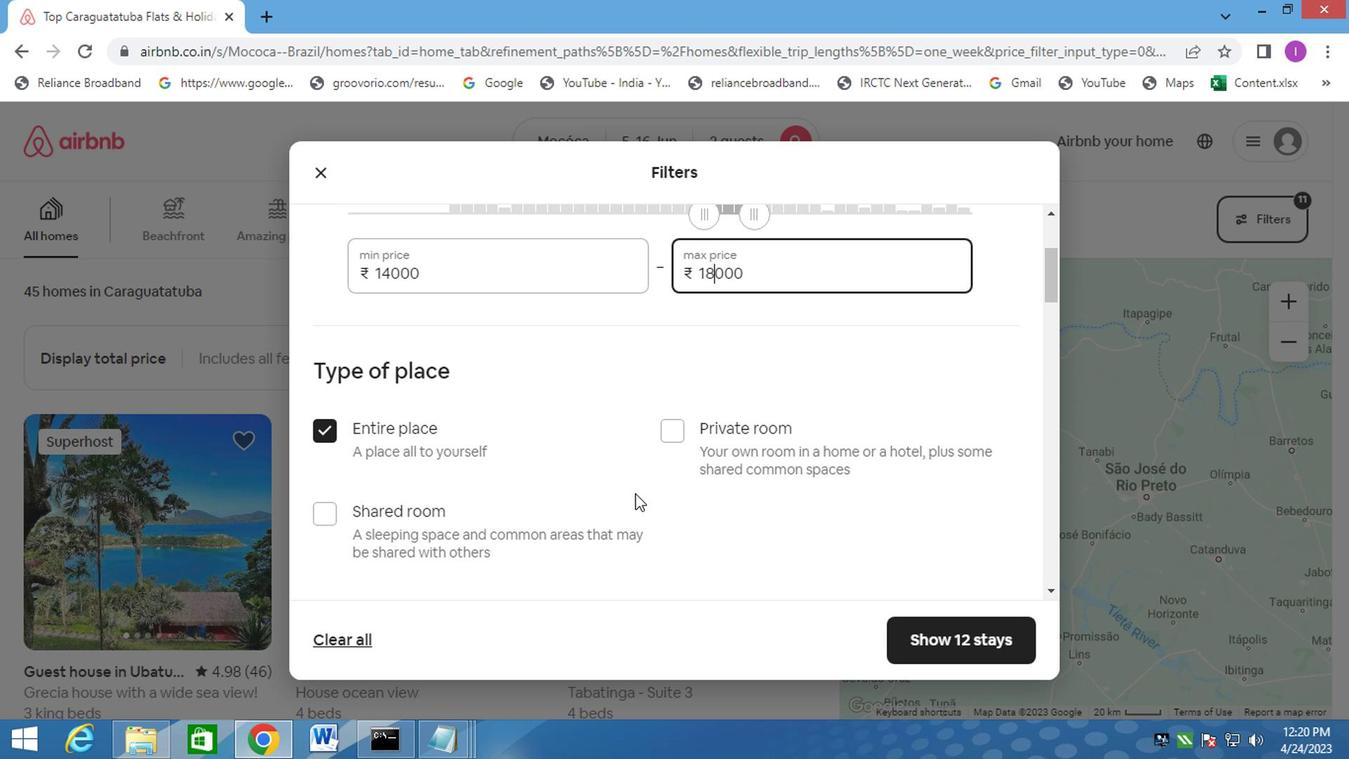 
Action: Mouse scrolled (630, 489) with delta (0, 0)
Screenshot: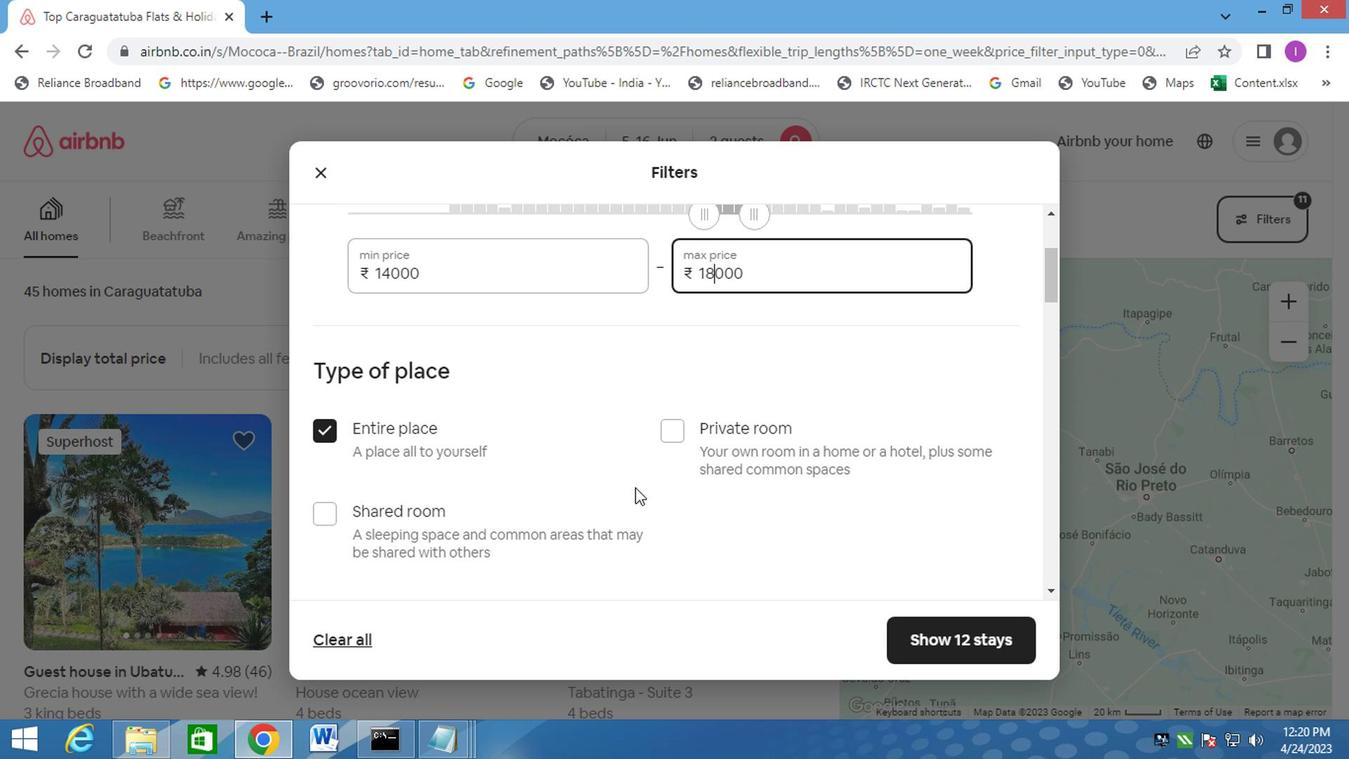 
Action: Mouse scrolled (630, 489) with delta (0, 0)
Screenshot: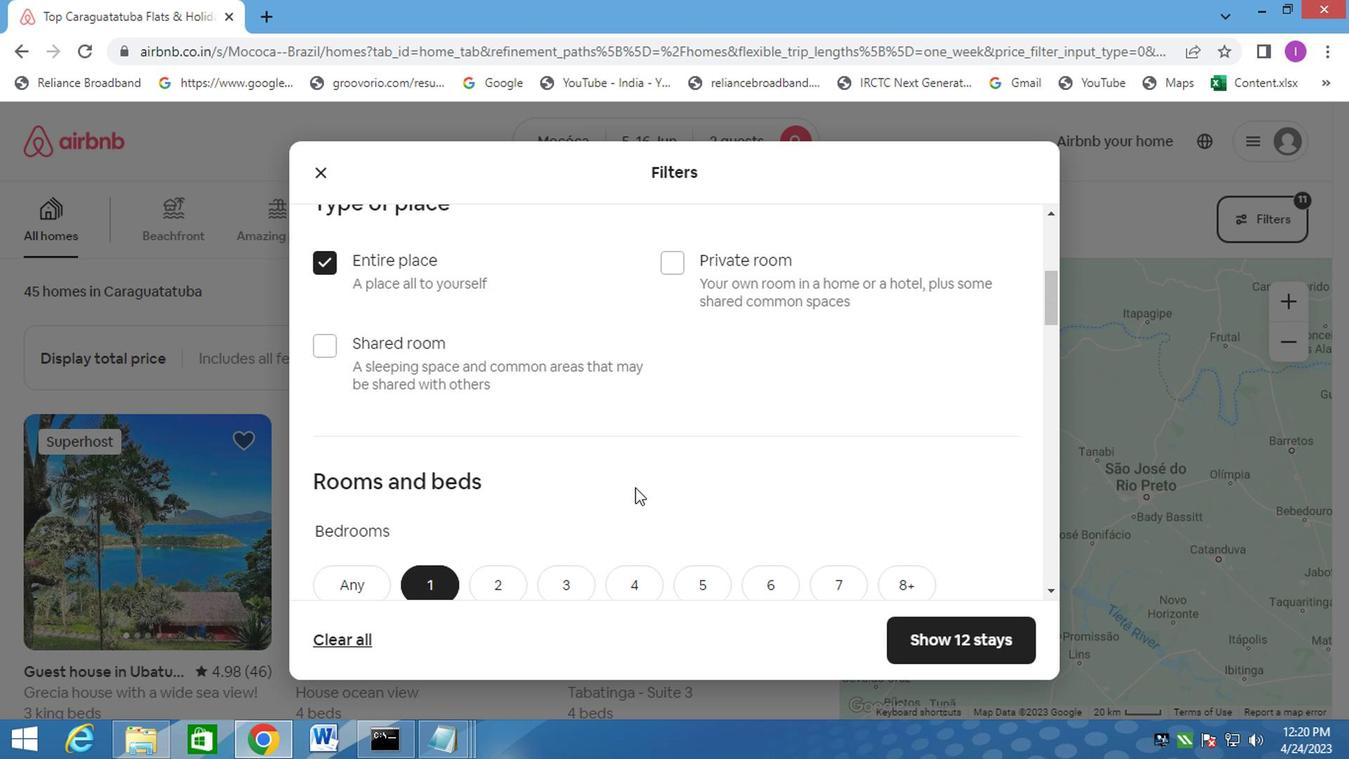 
Action: Mouse scrolled (630, 489) with delta (0, 0)
Screenshot: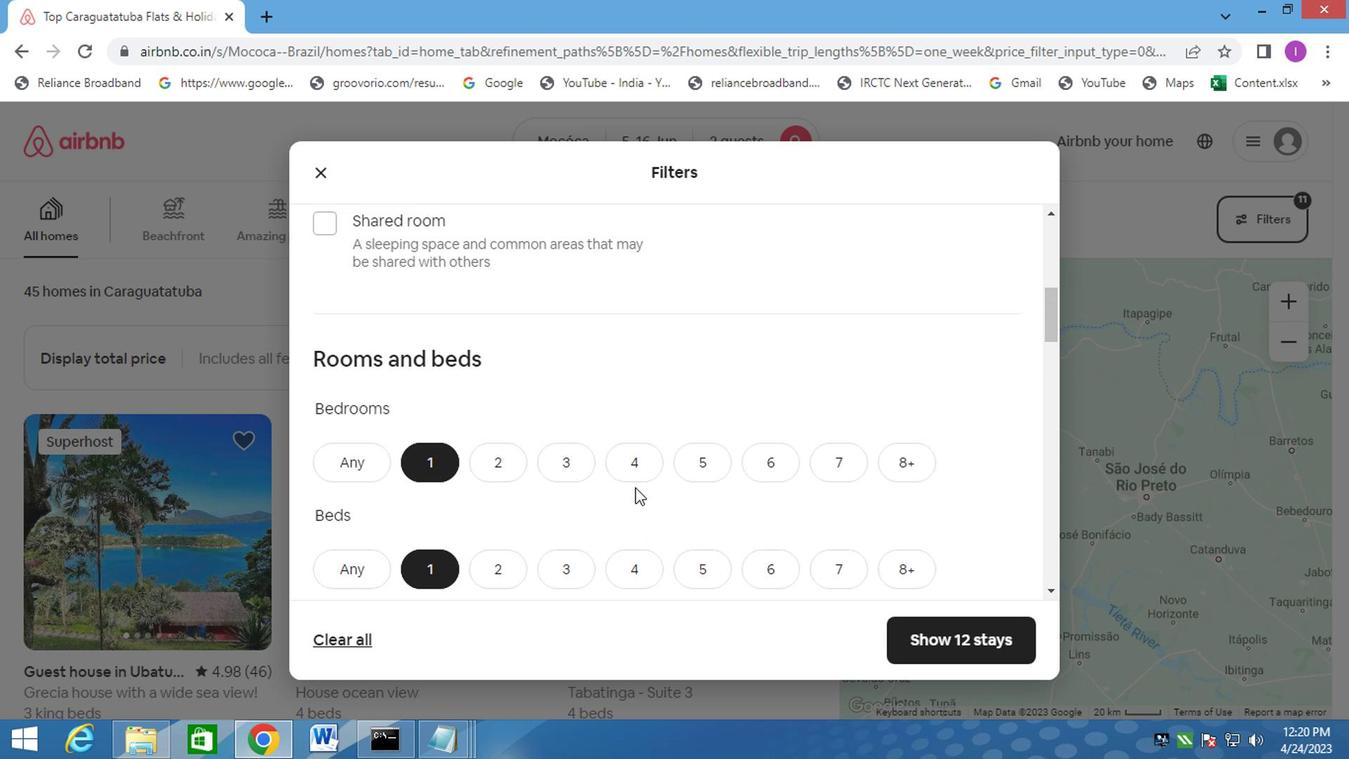 
Action: Mouse scrolled (630, 489) with delta (0, 0)
Screenshot: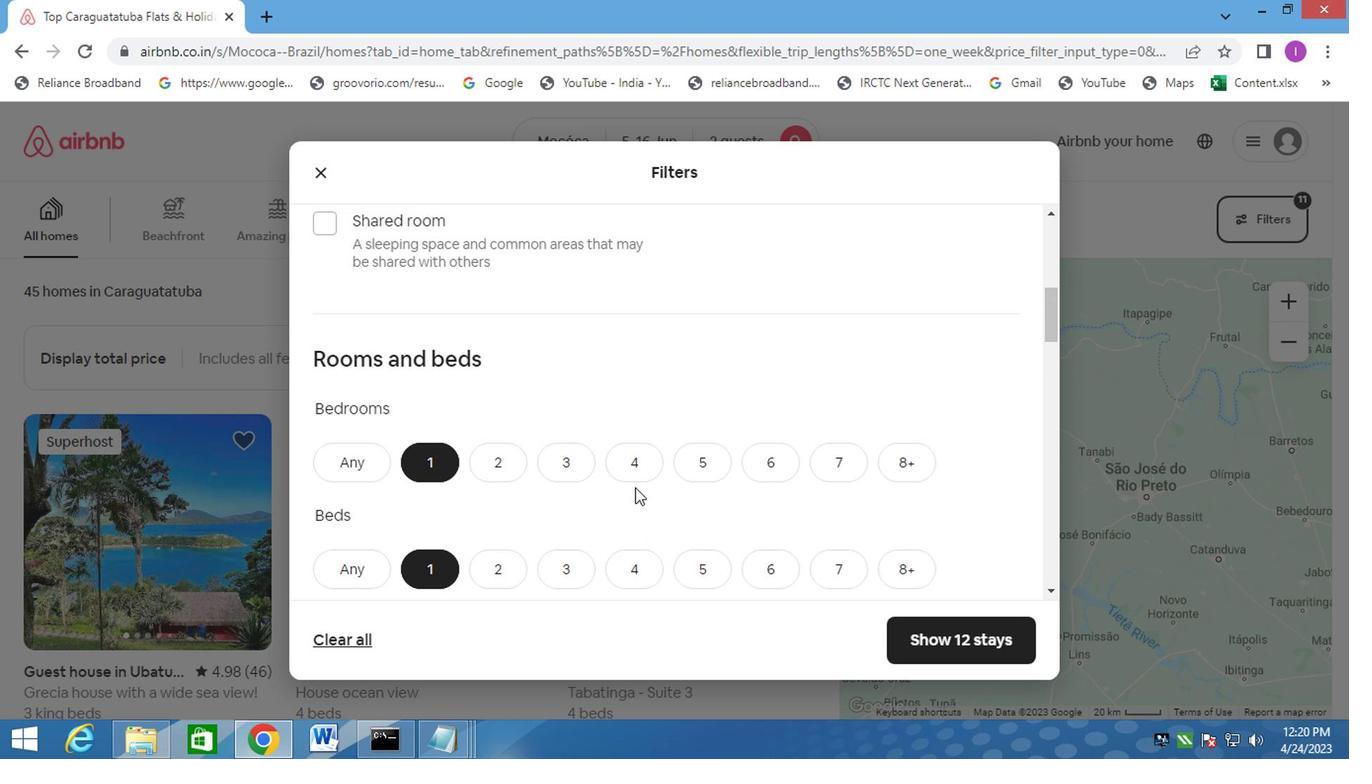 
Action: Mouse moved to (633, 486)
Screenshot: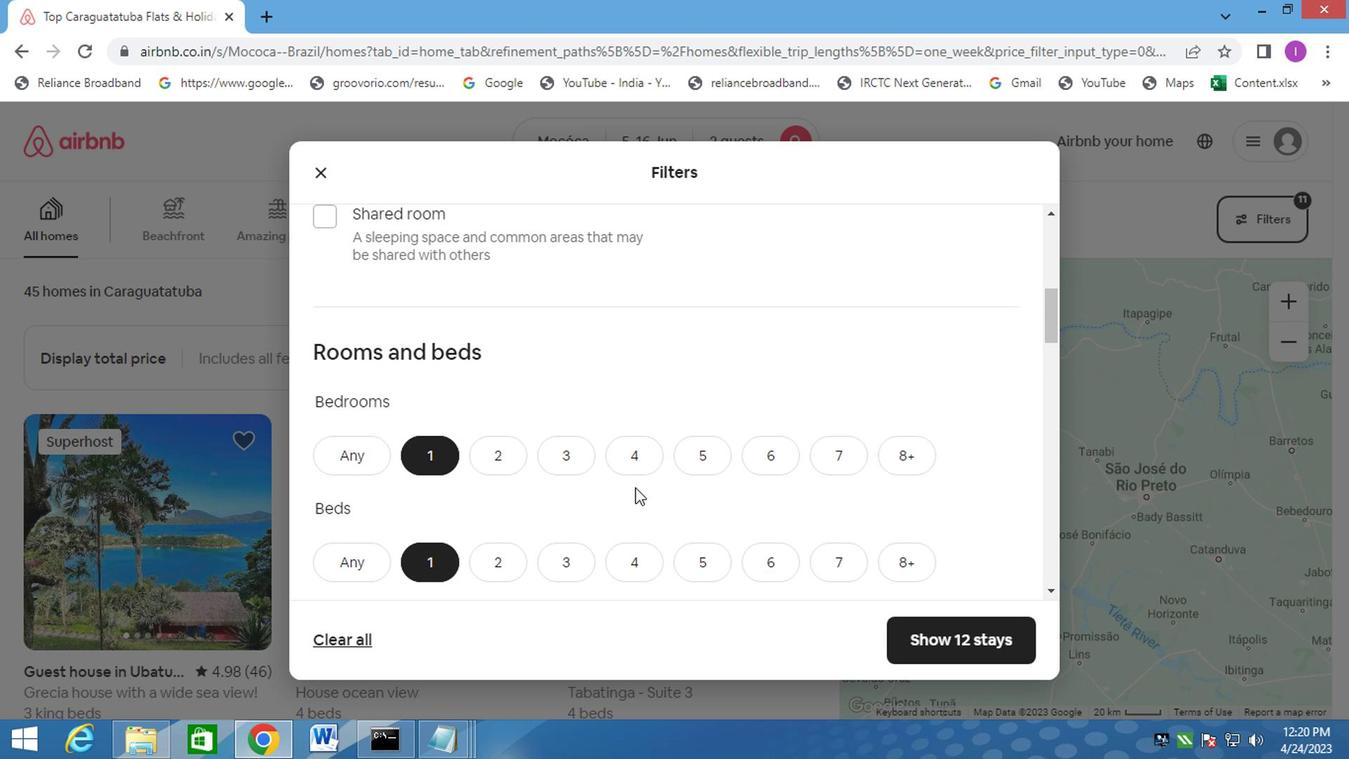 
Action: Mouse scrolled (633, 485) with delta (0, -1)
Screenshot: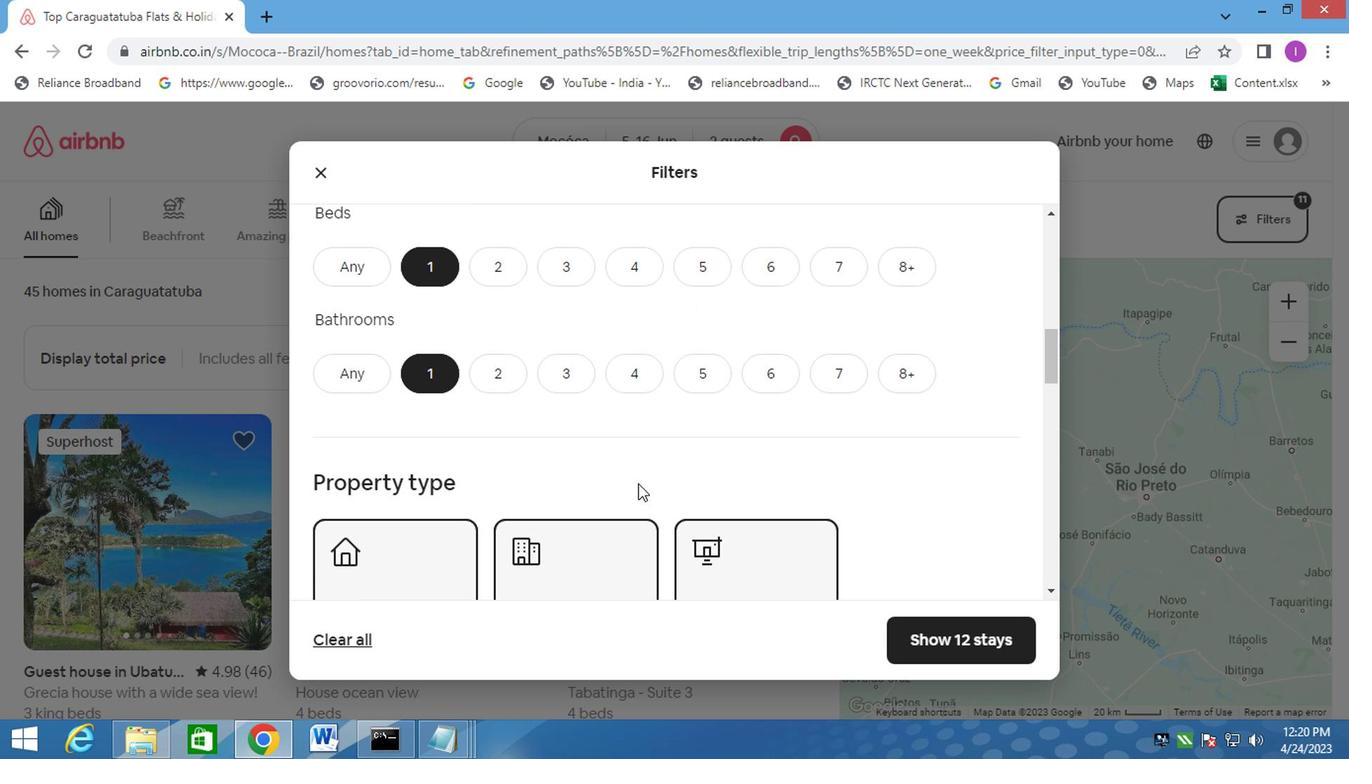 
Action: Mouse moved to (570, 590)
Screenshot: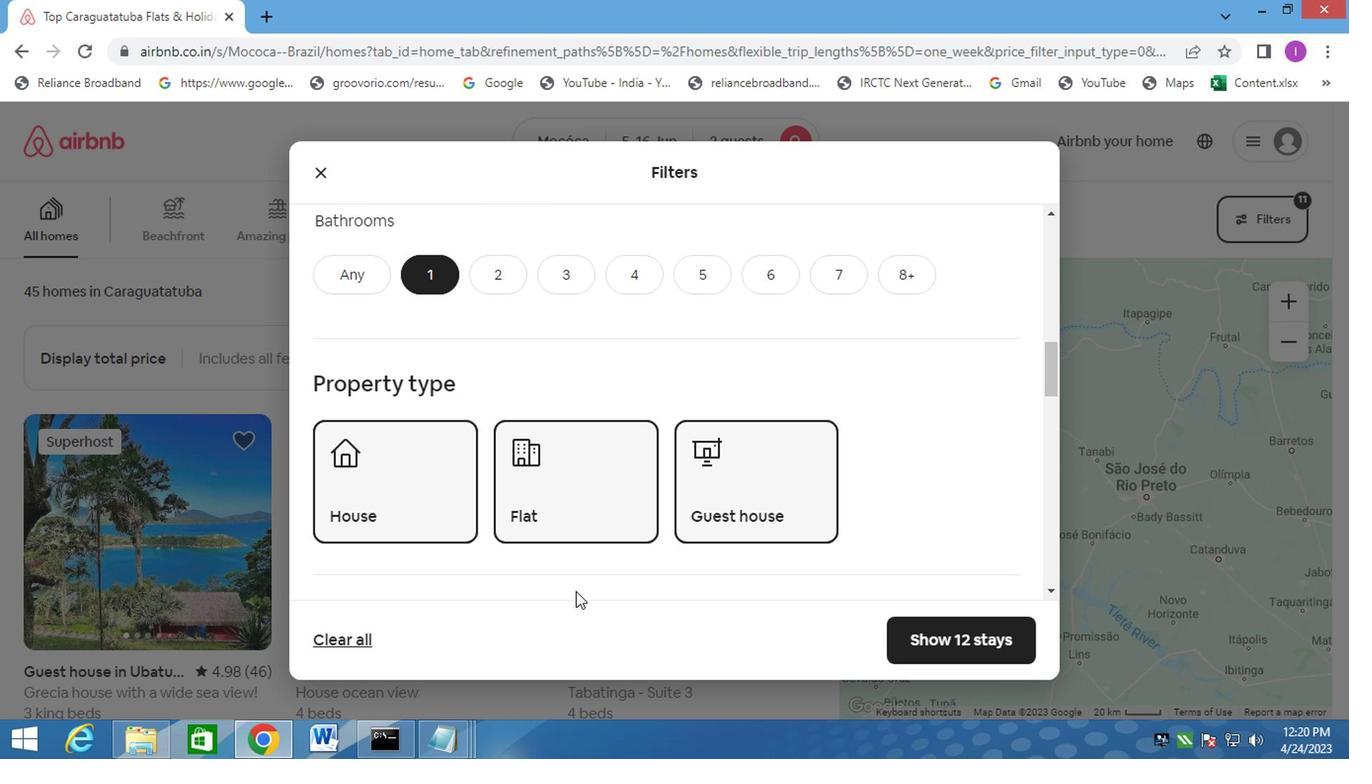 
Action: Mouse scrolled (570, 589) with delta (0, -1)
Screenshot: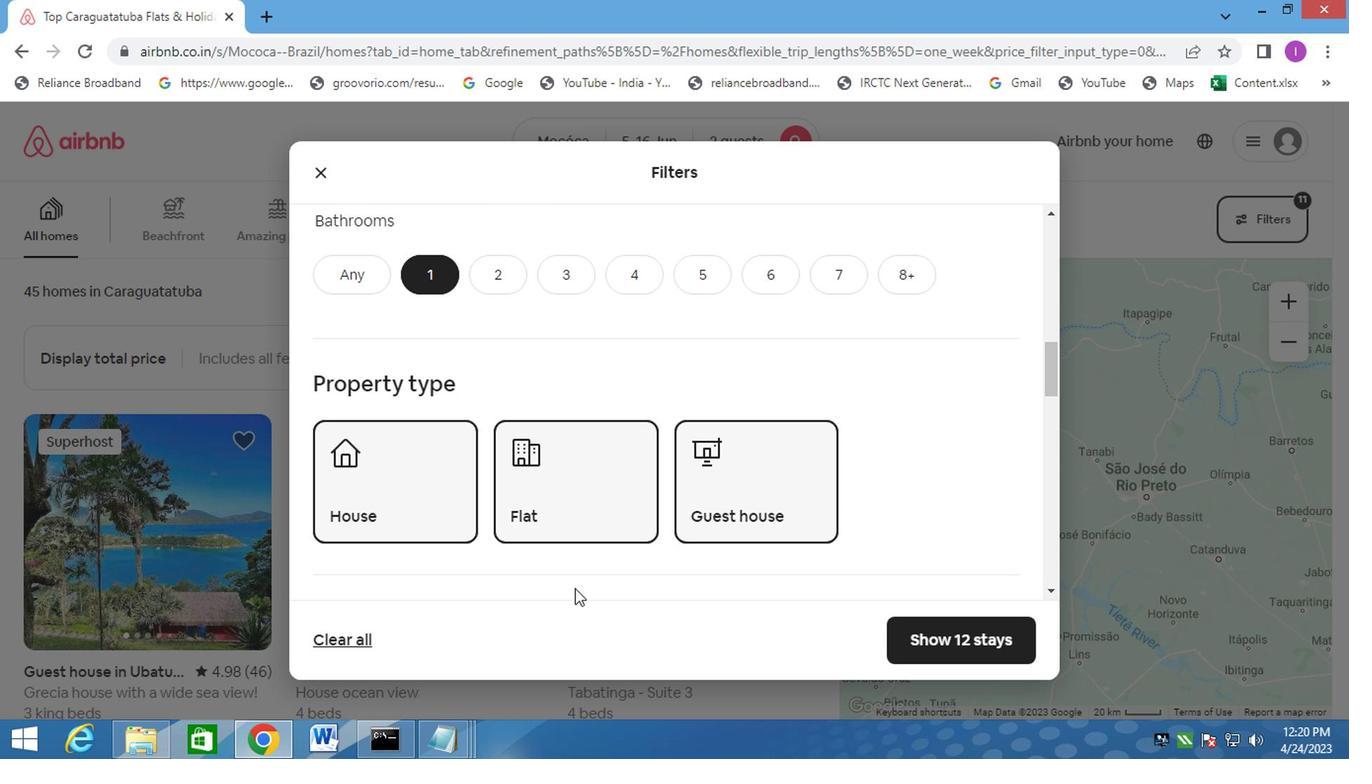 
Action: Mouse moved to (584, 590)
Screenshot: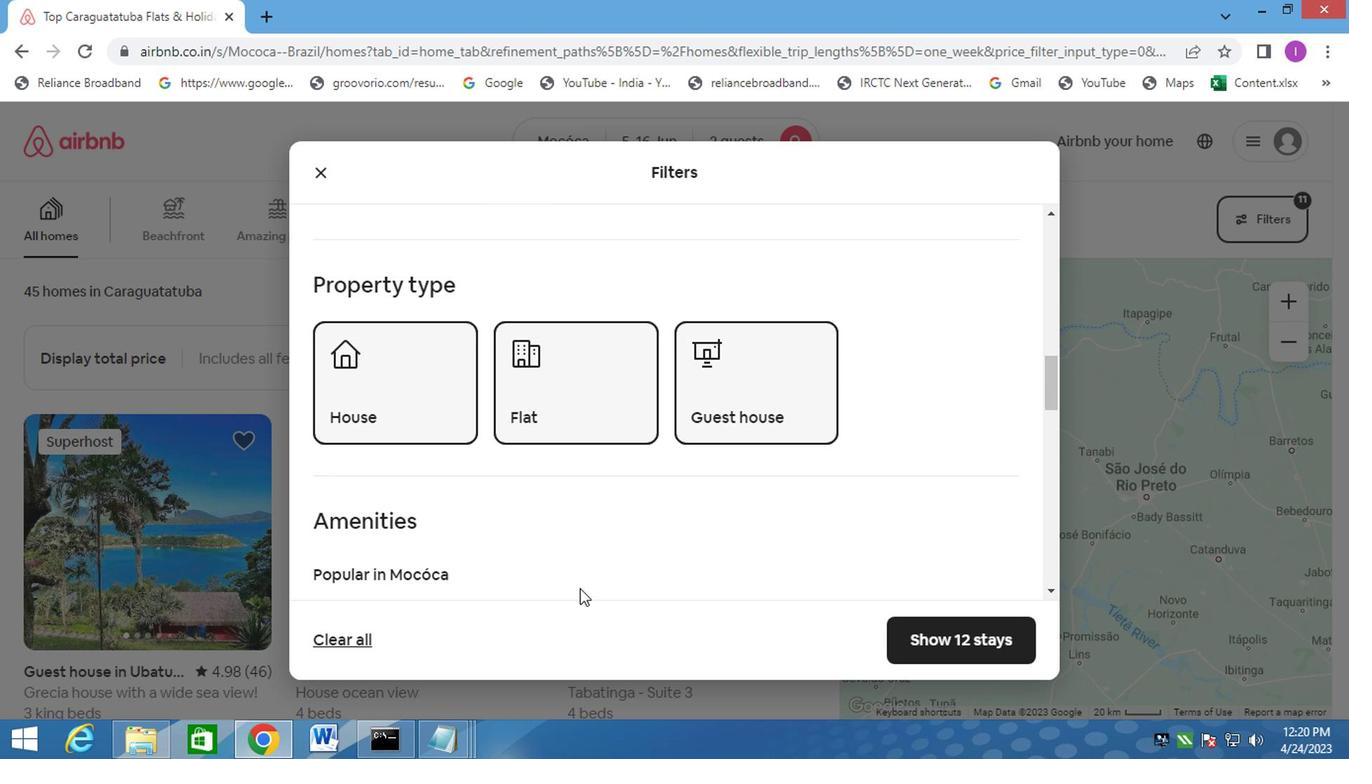 
Action: Mouse scrolled (584, 589) with delta (0, -1)
Screenshot: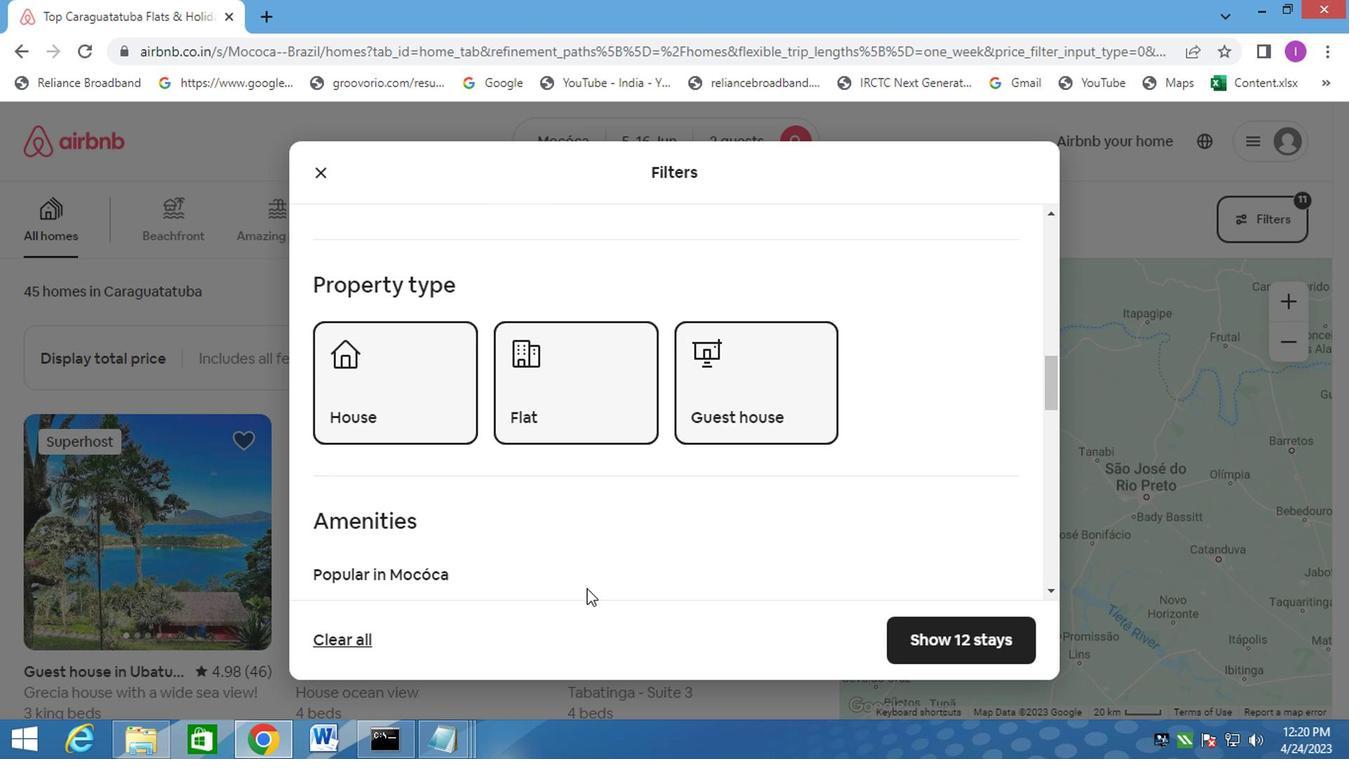 
Action: Mouse moved to (599, 587)
Screenshot: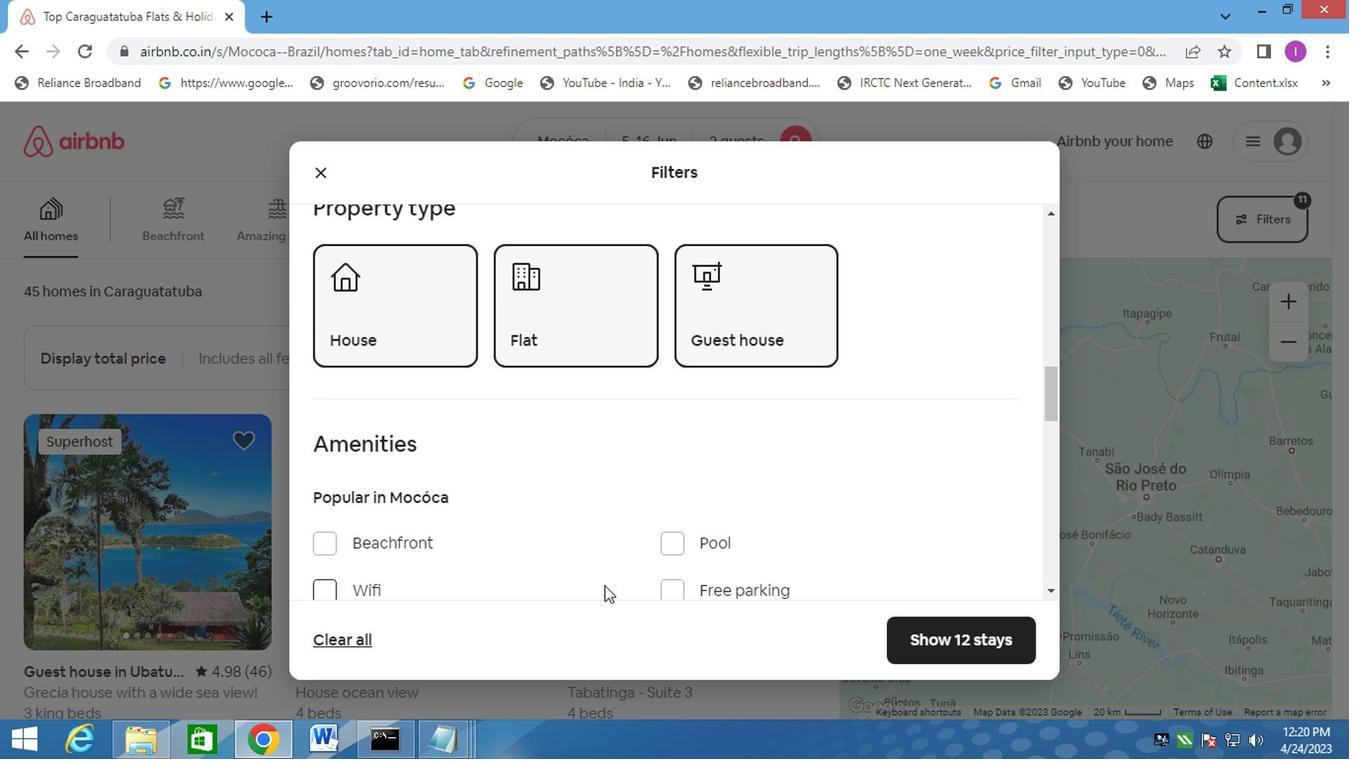 
Action: Mouse scrolled (599, 586) with delta (0, 0)
Screenshot: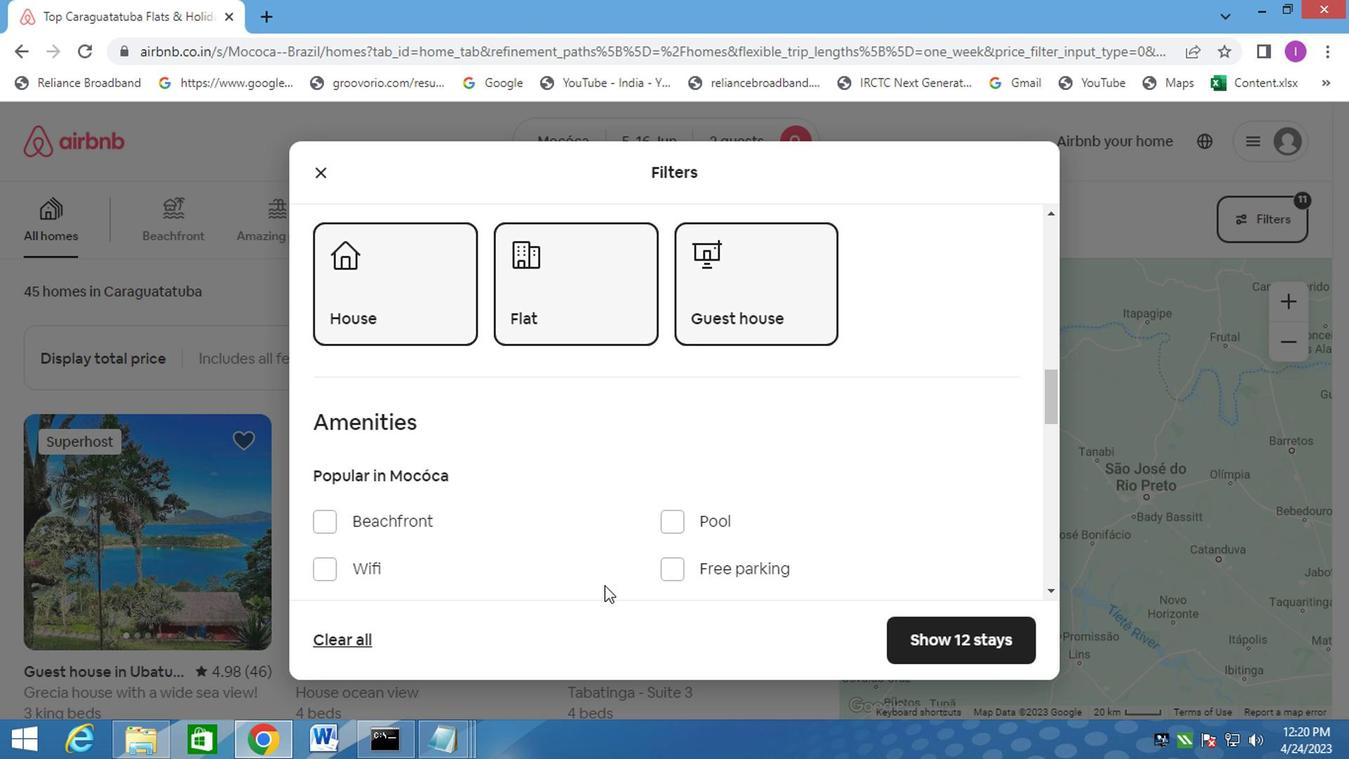 
Action: Mouse moved to (613, 587)
Screenshot: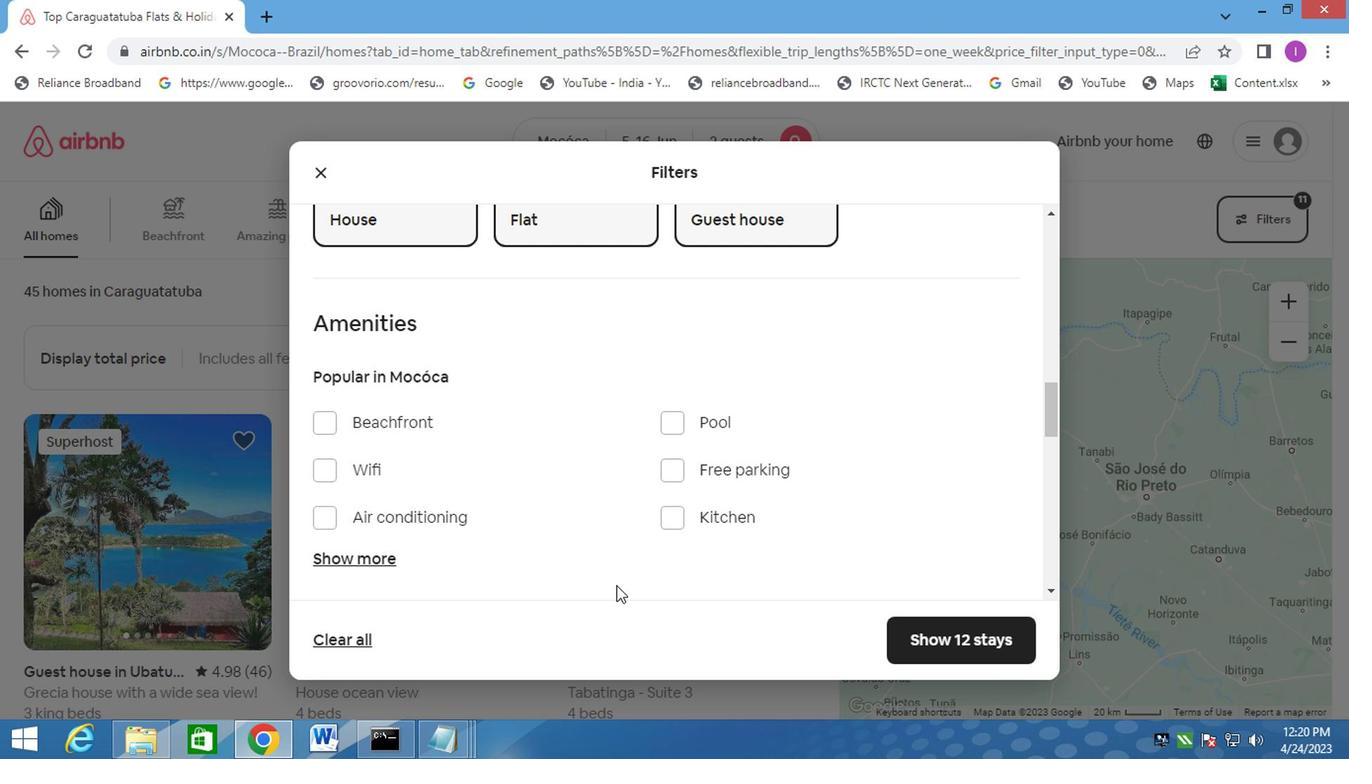 
Action: Mouse scrolled (613, 586) with delta (0, 0)
Screenshot: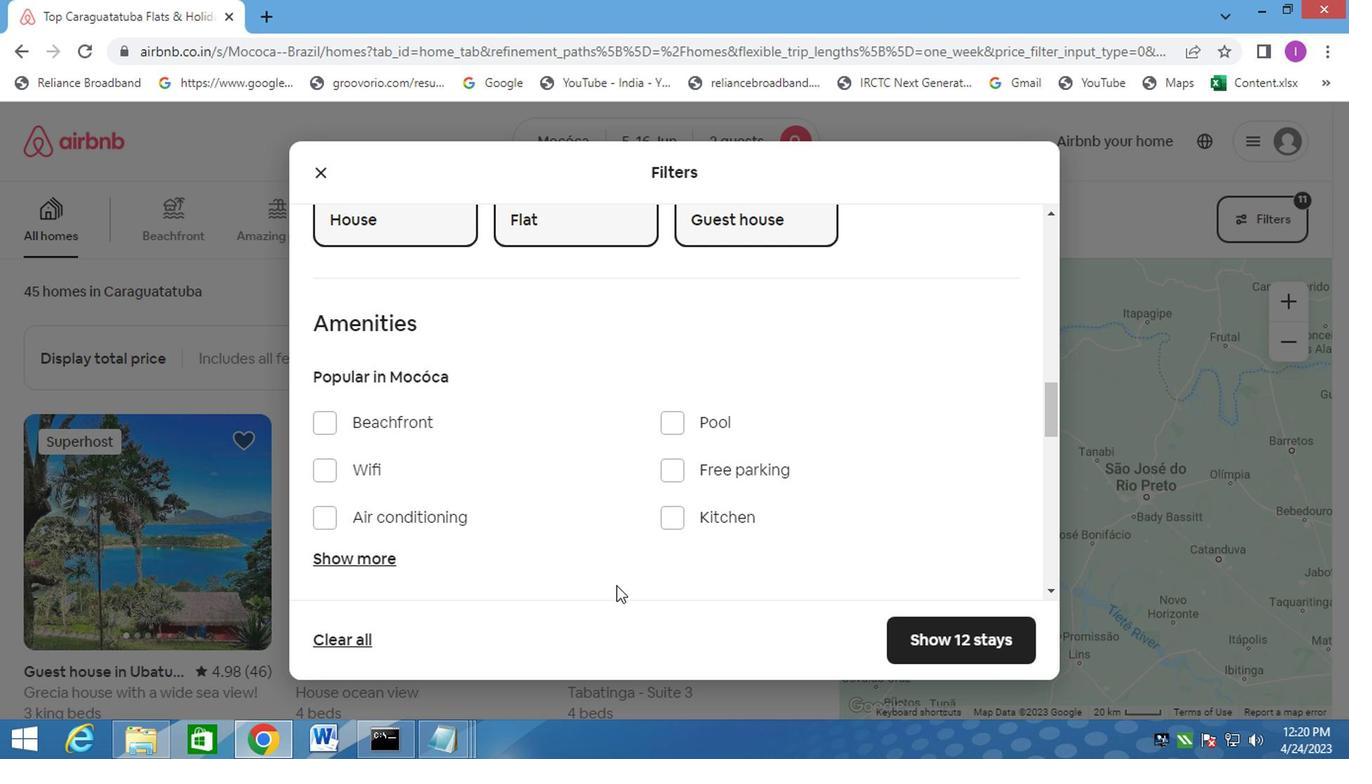 
Action: Mouse moved to (615, 588)
Screenshot: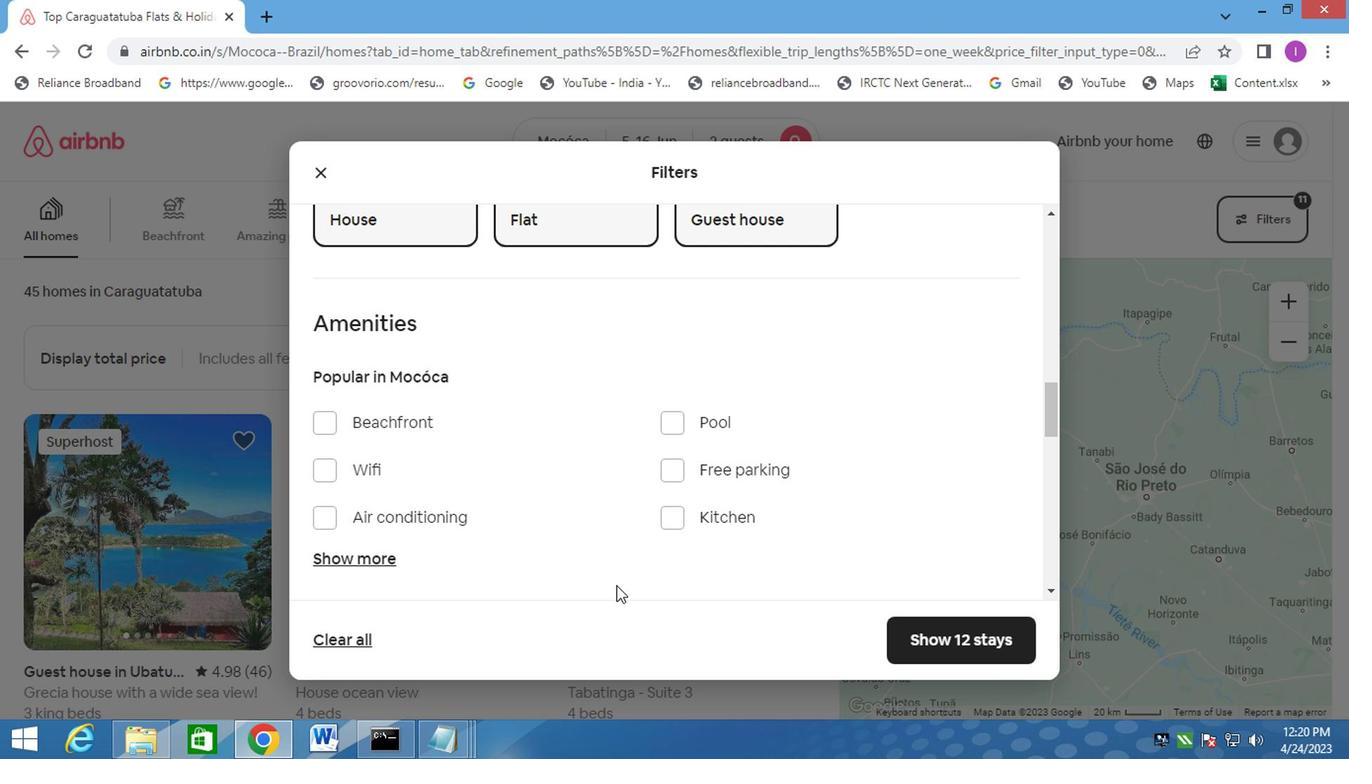 
Action: Mouse scrolled (615, 587) with delta (0, -1)
Screenshot: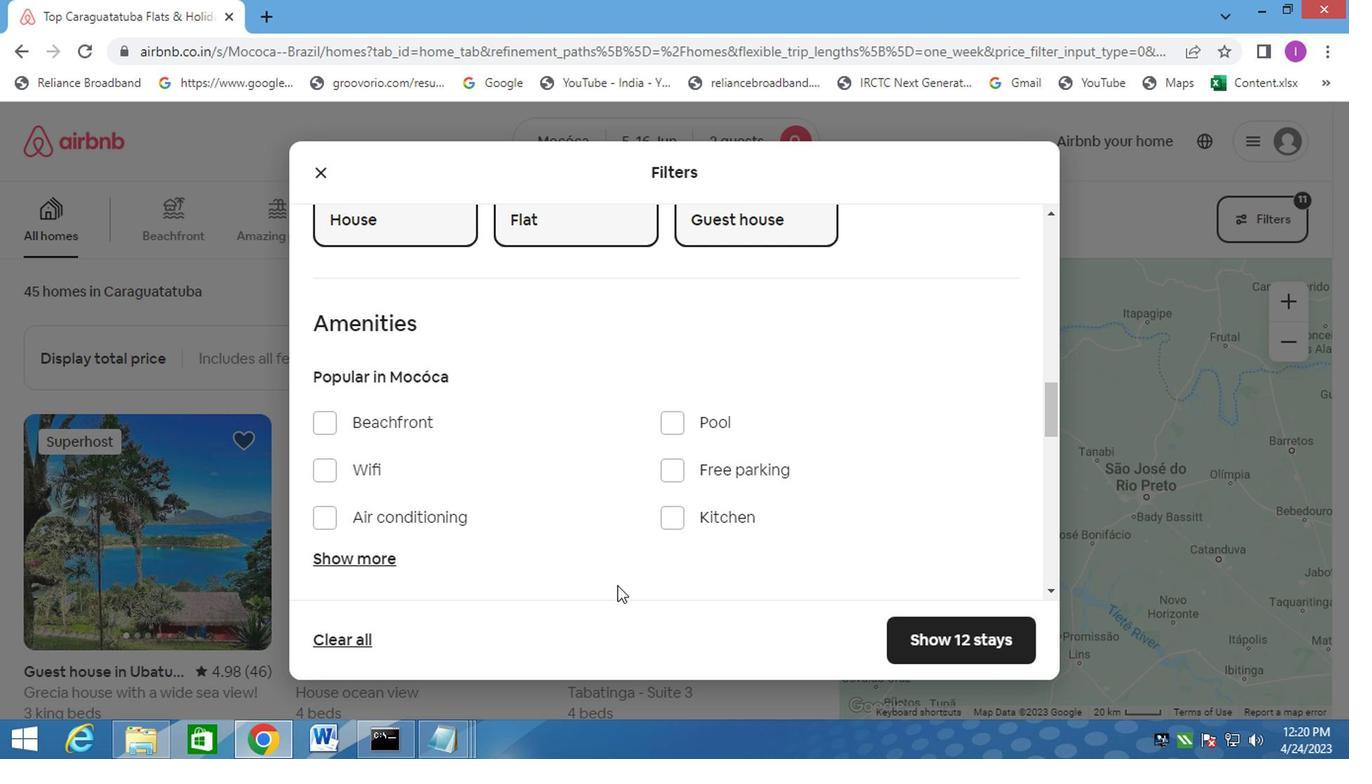
Action: Mouse moved to (616, 589)
Screenshot: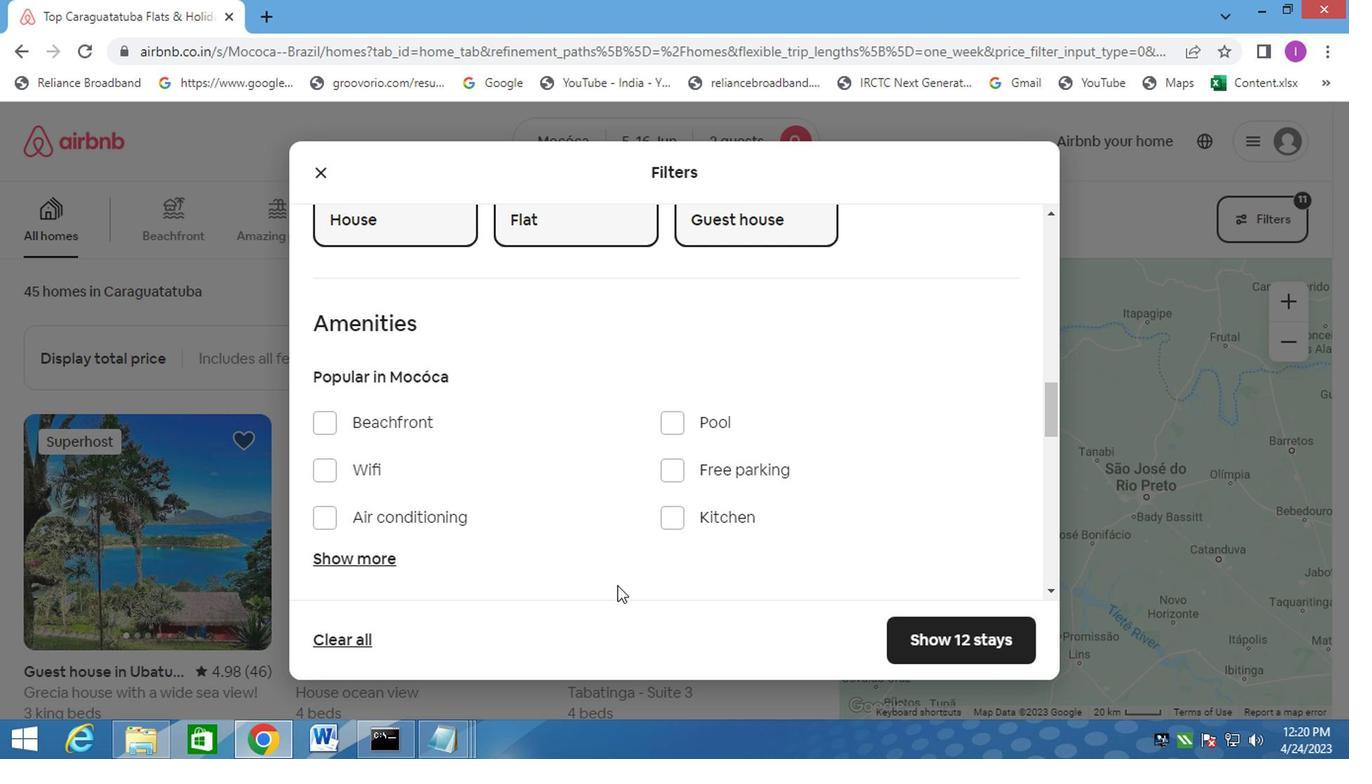 
Action: Mouse scrolled (616, 588) with delta (0, 0)
Screenshot: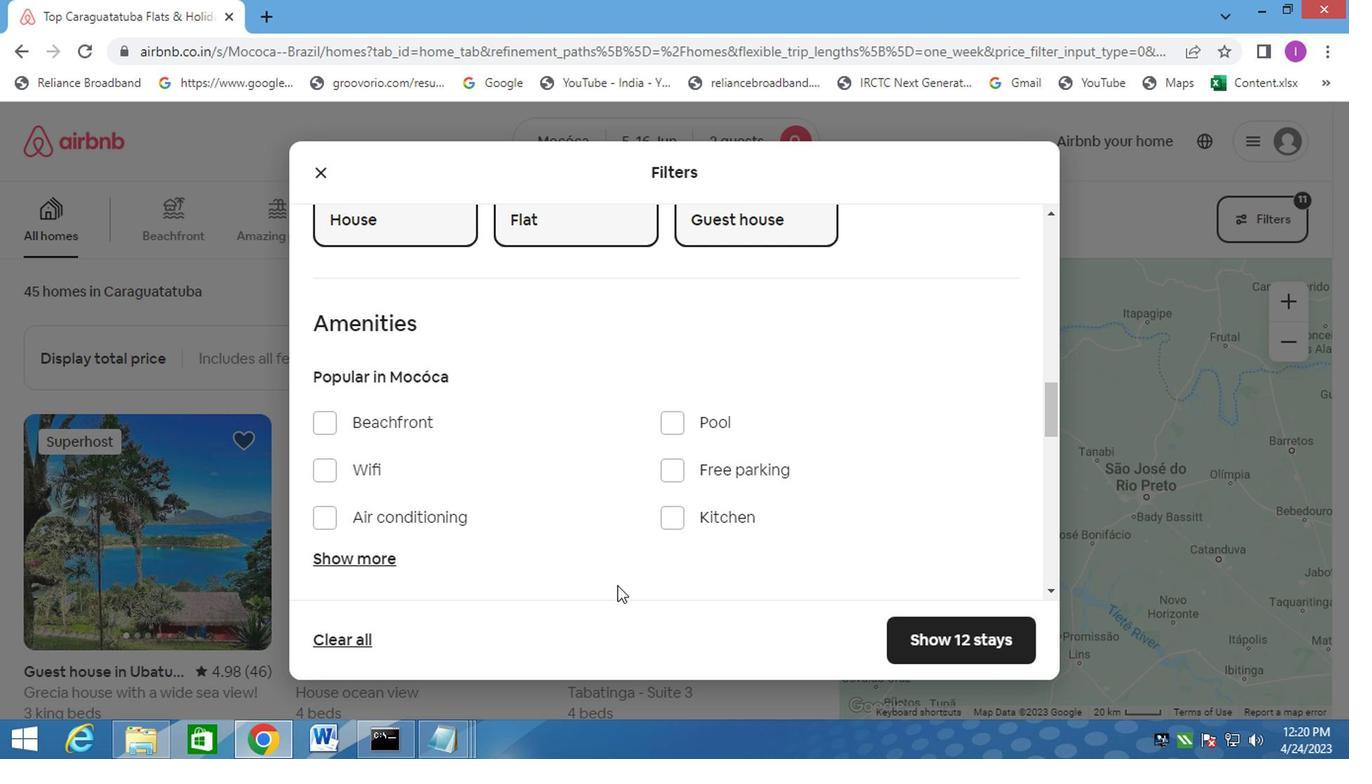 
Action: Mouse moved to (616, 589)
Screenshot: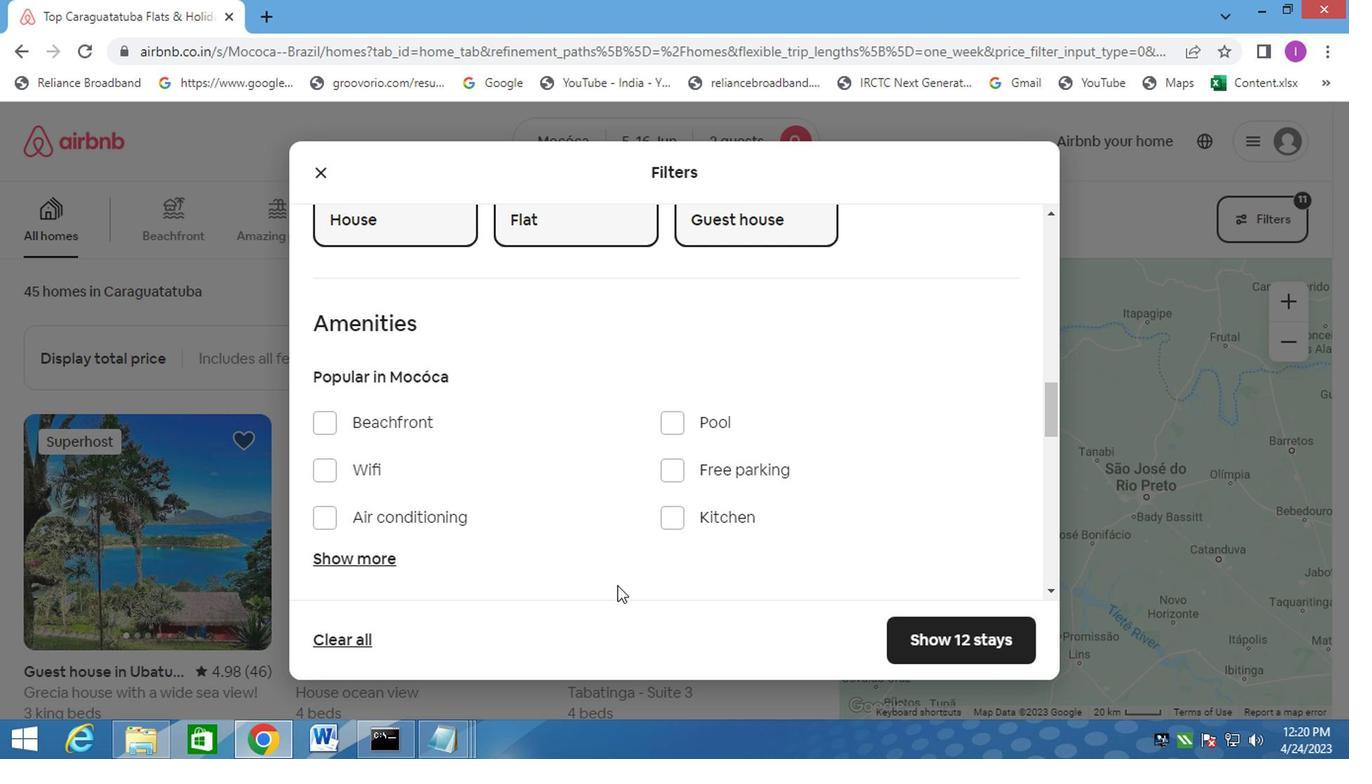 
Action: Mouse scrolled (616, 588) with delta (0, 0)
Screenshot: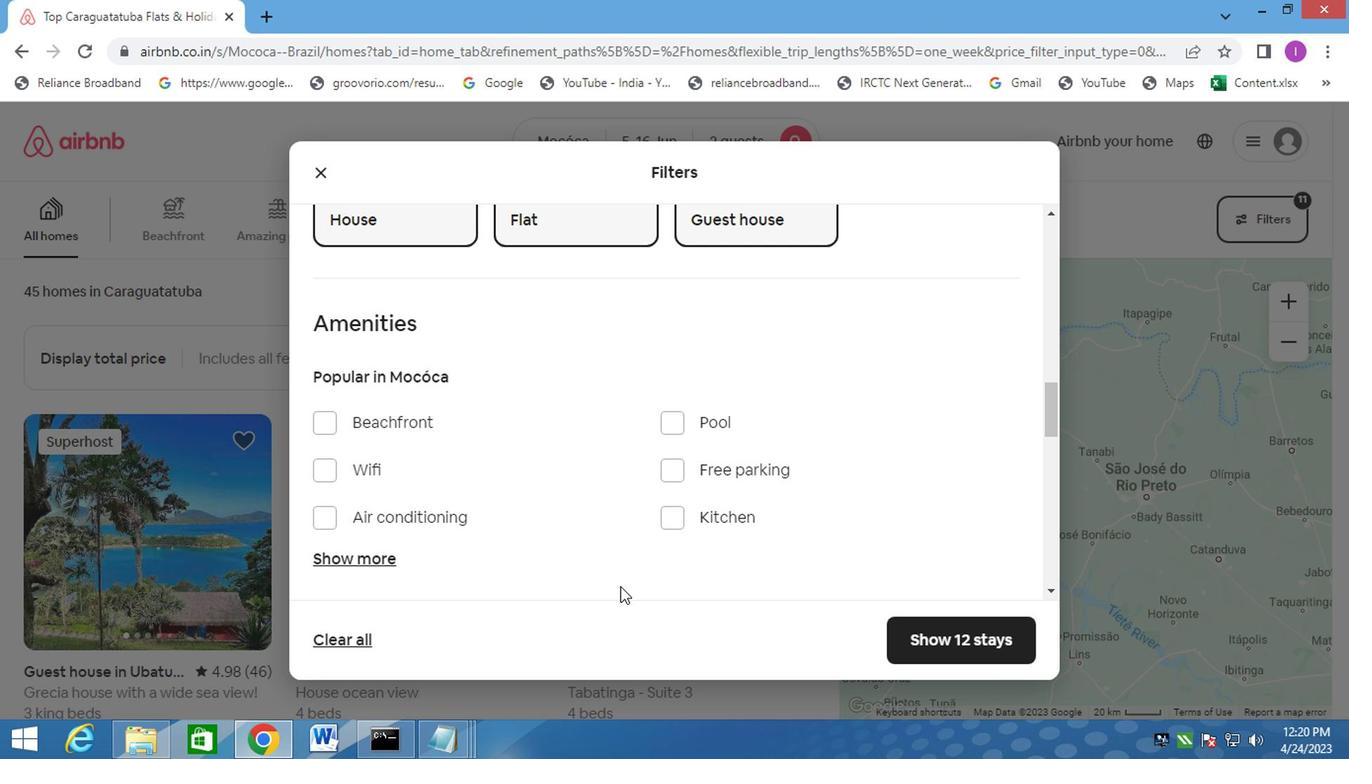 
Action: Mouse moved to (628, 588)
Screenshot: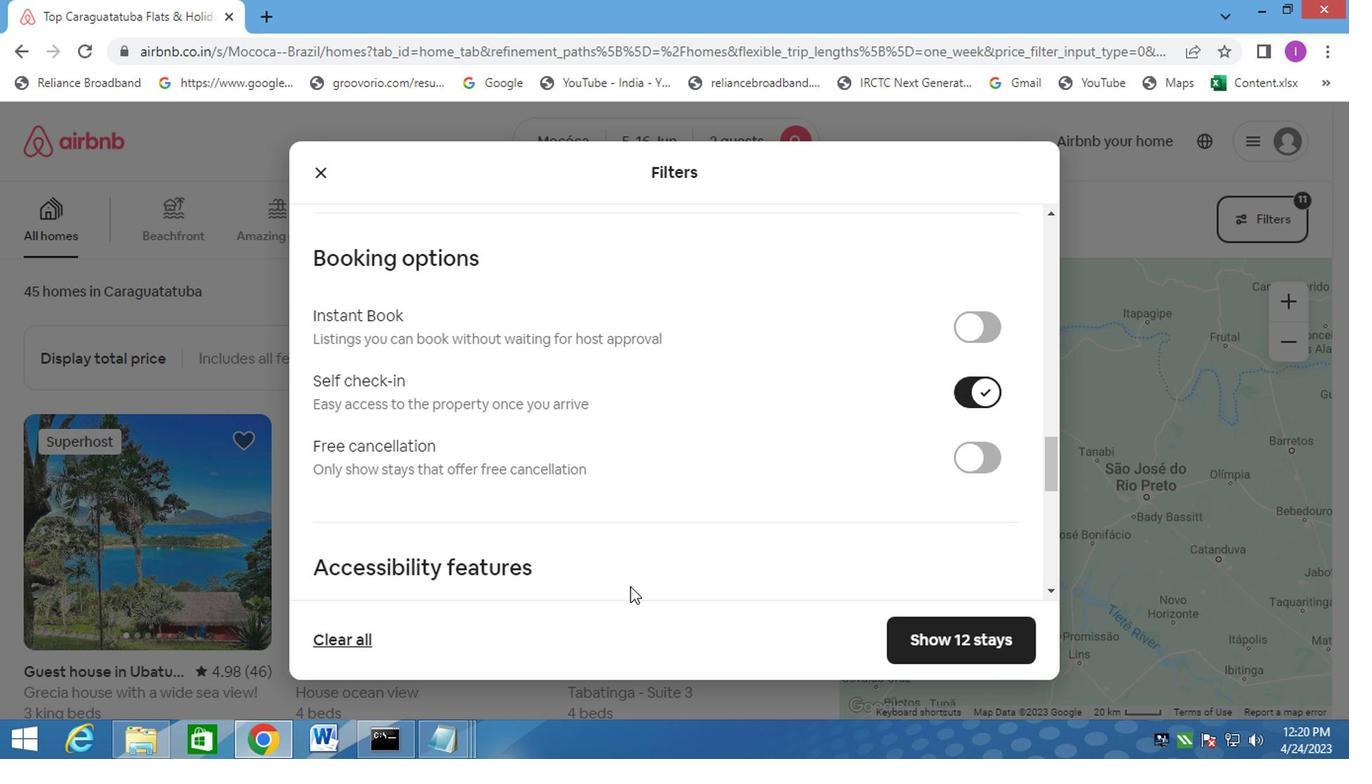 
Action: Mouse scrolled (628, 587) with delta (0, -1)
Screenshot: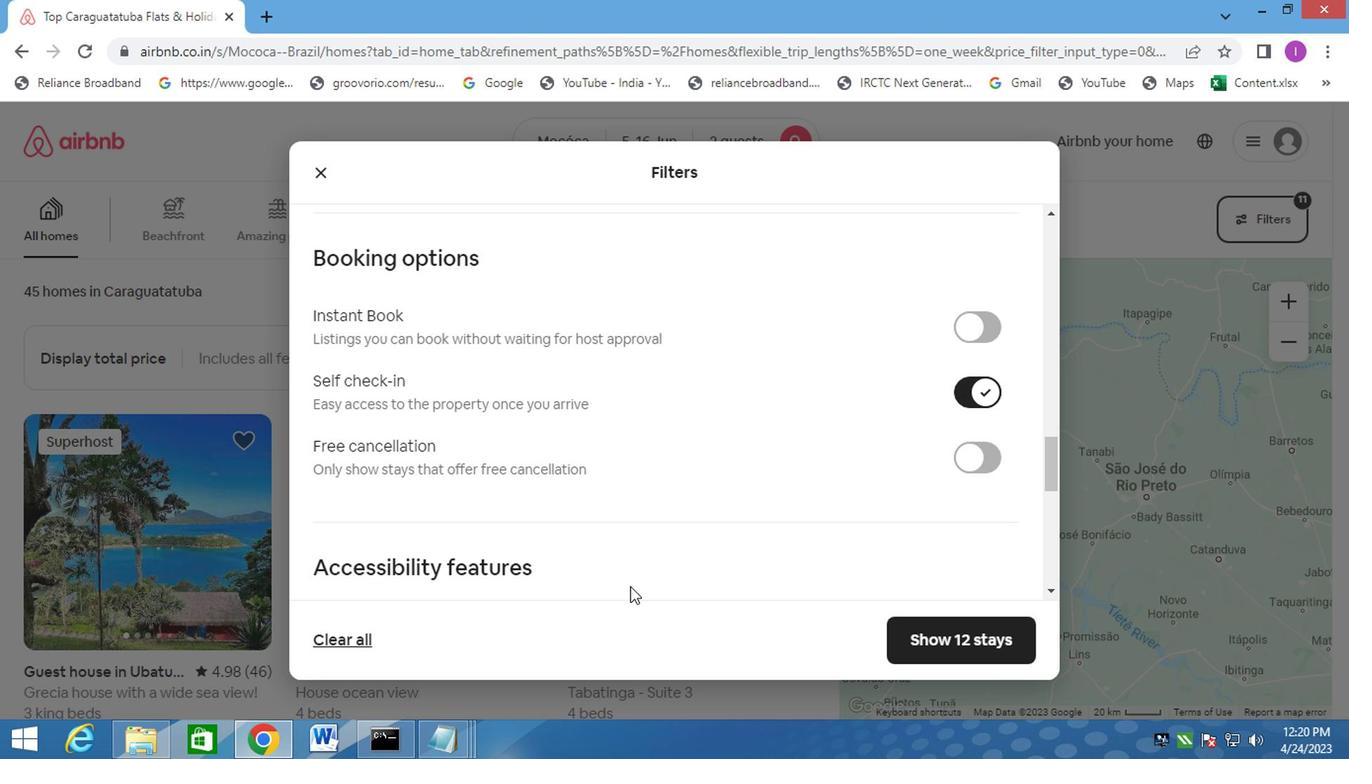 
Action: Mouse moved to (628, 588)
Screenshot: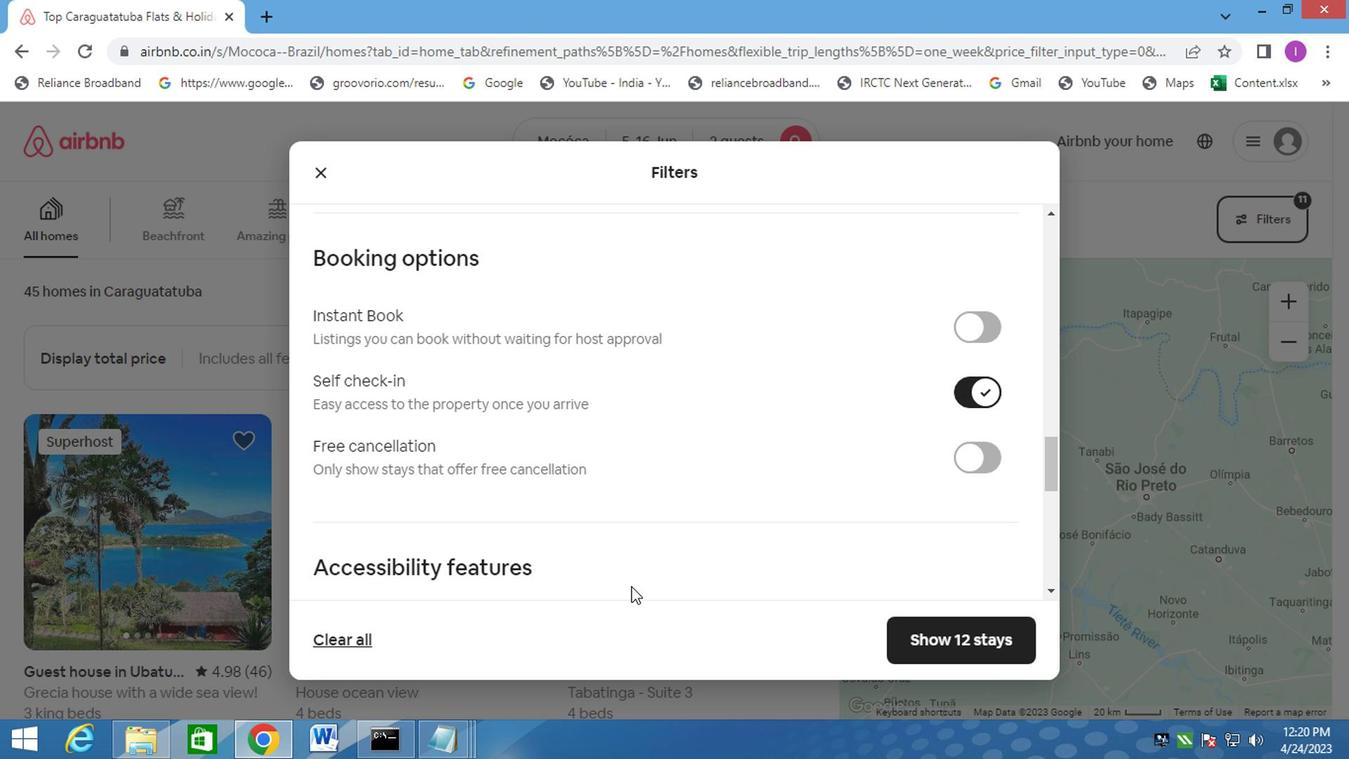 
Action: Mouse scrolled (628, 587) with delta (0, -1)
Screenshot: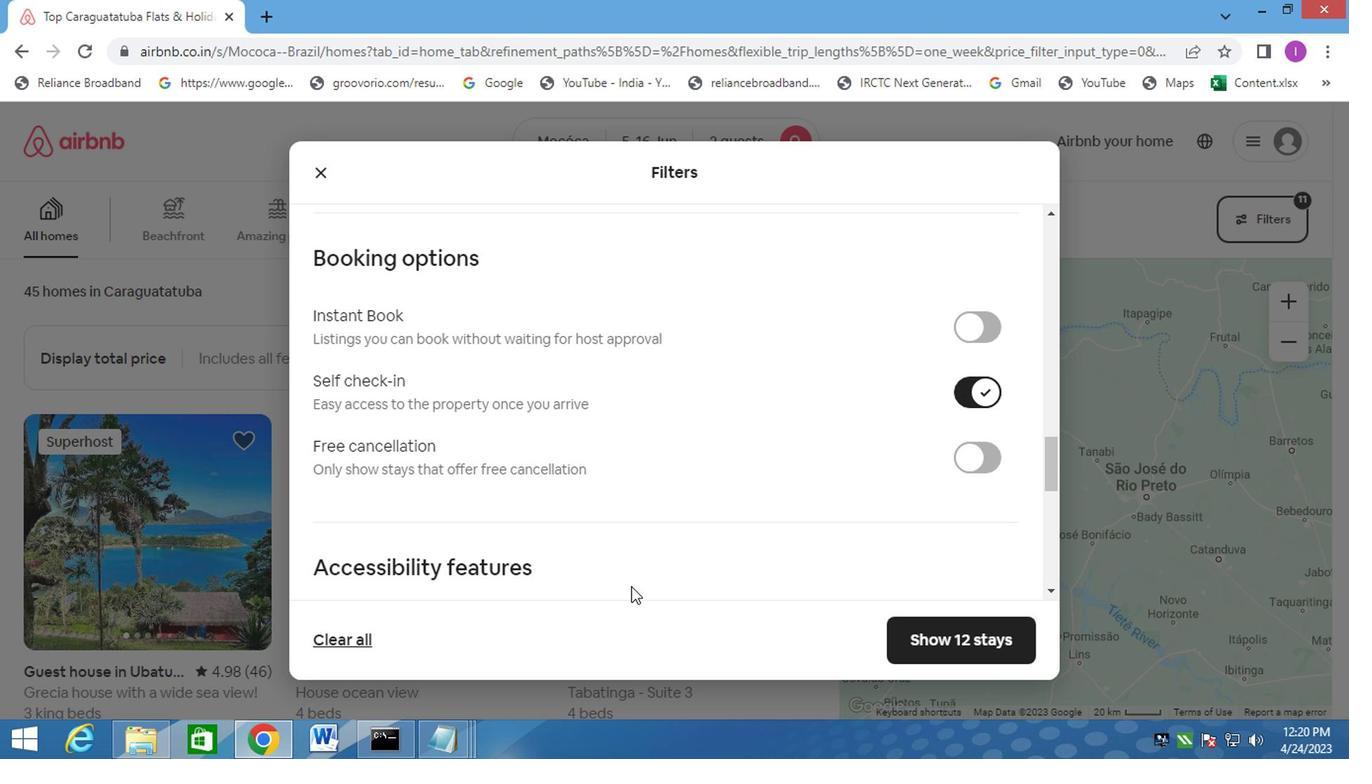 
Action: Mouse scrolled (628, 587) with delta (0, -1)
Screenshot: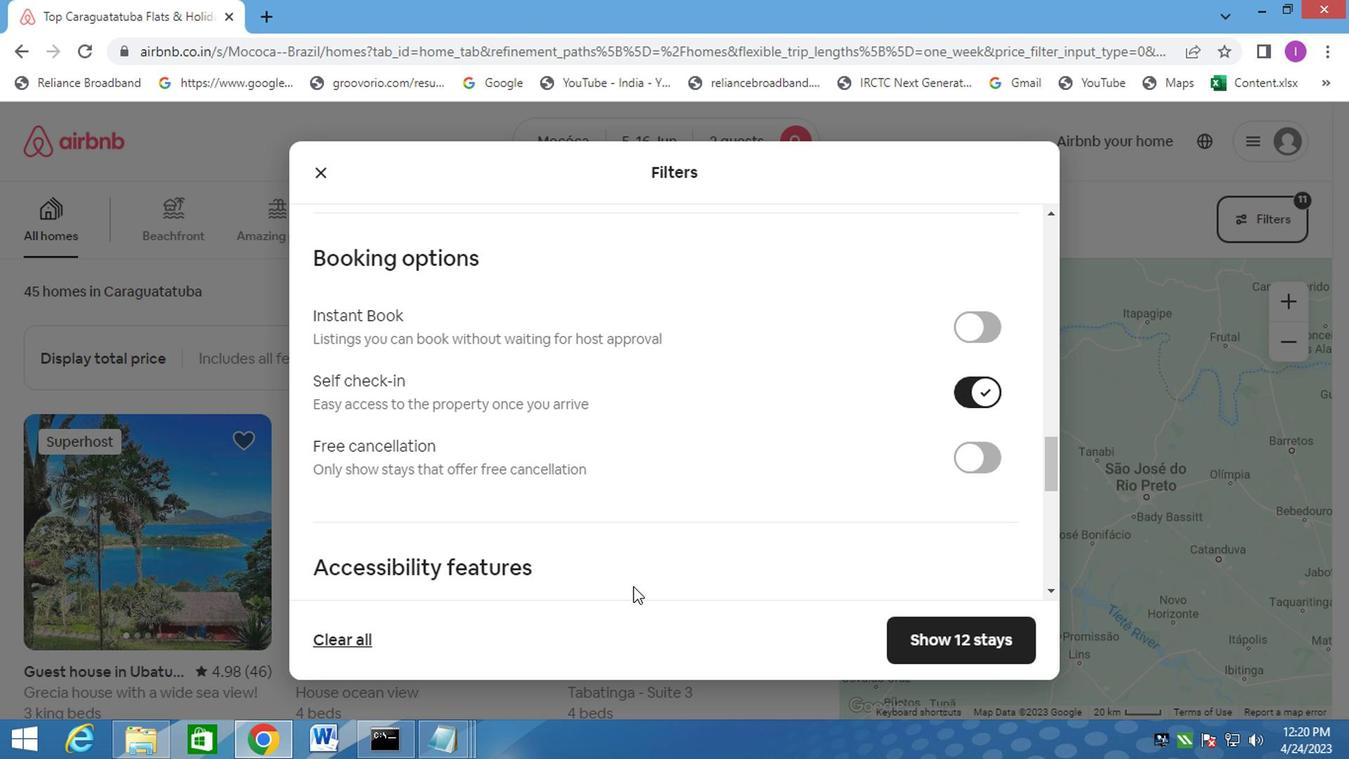 
Action: Mouse moved to (629, 587)
Screenshot: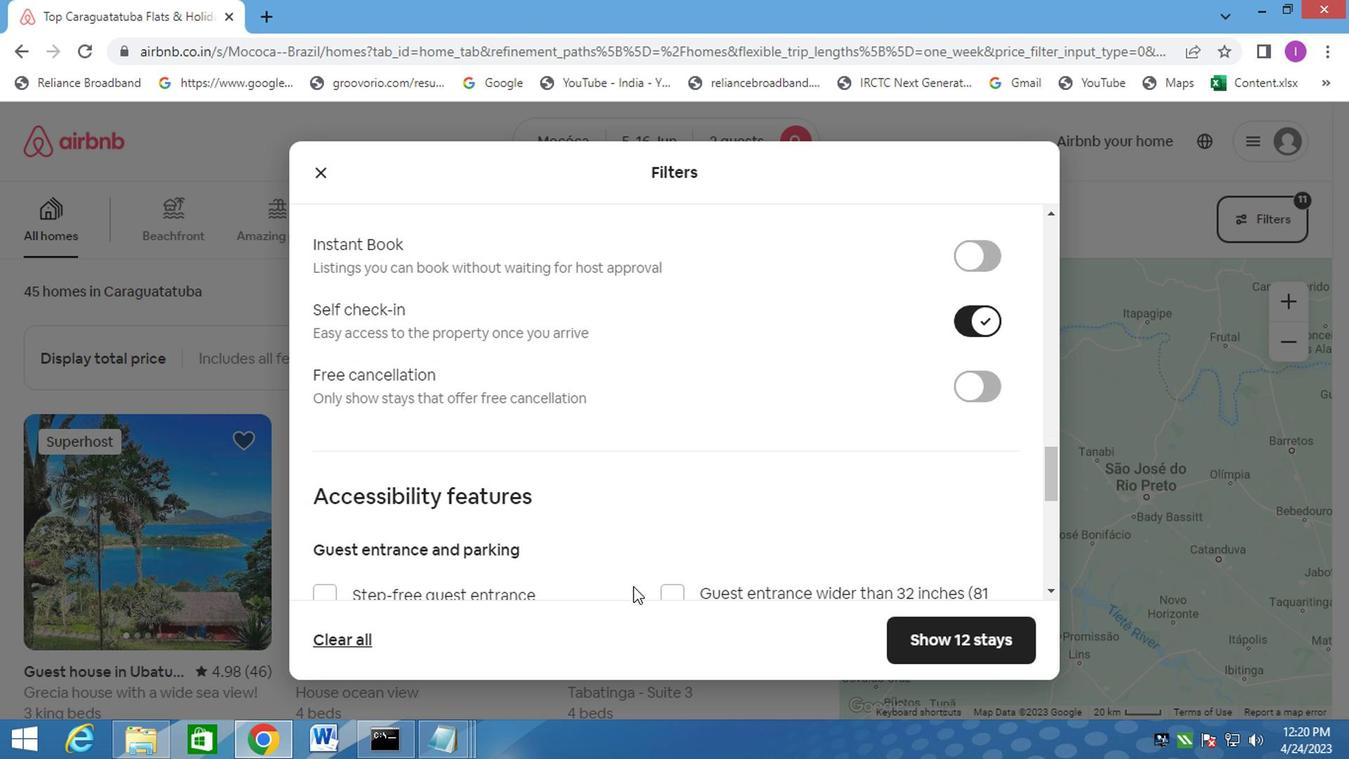 
Action: Mouse scrolled (629, 588) with delta (0, 1)
Screenshot: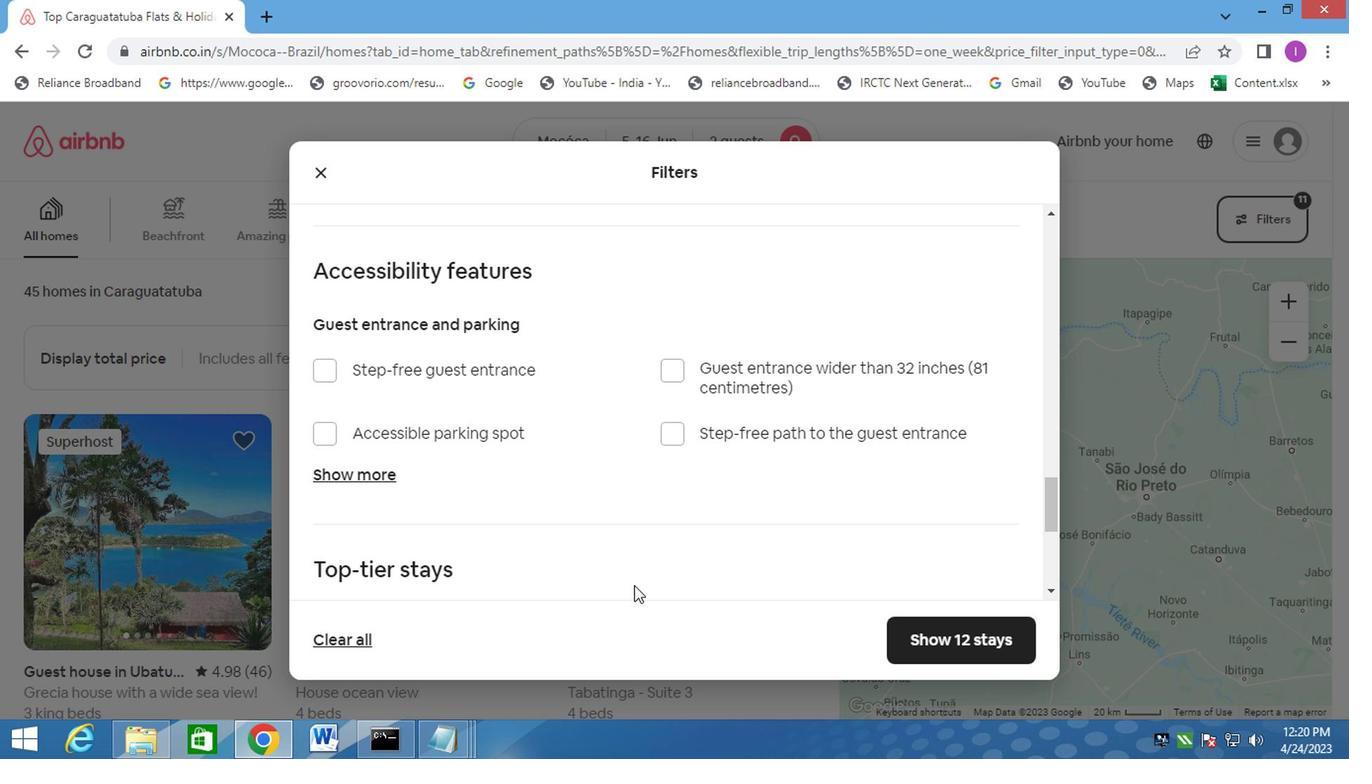
Action: Mouse scrolled (629, 588) with delta (0, 1)
Screenshot: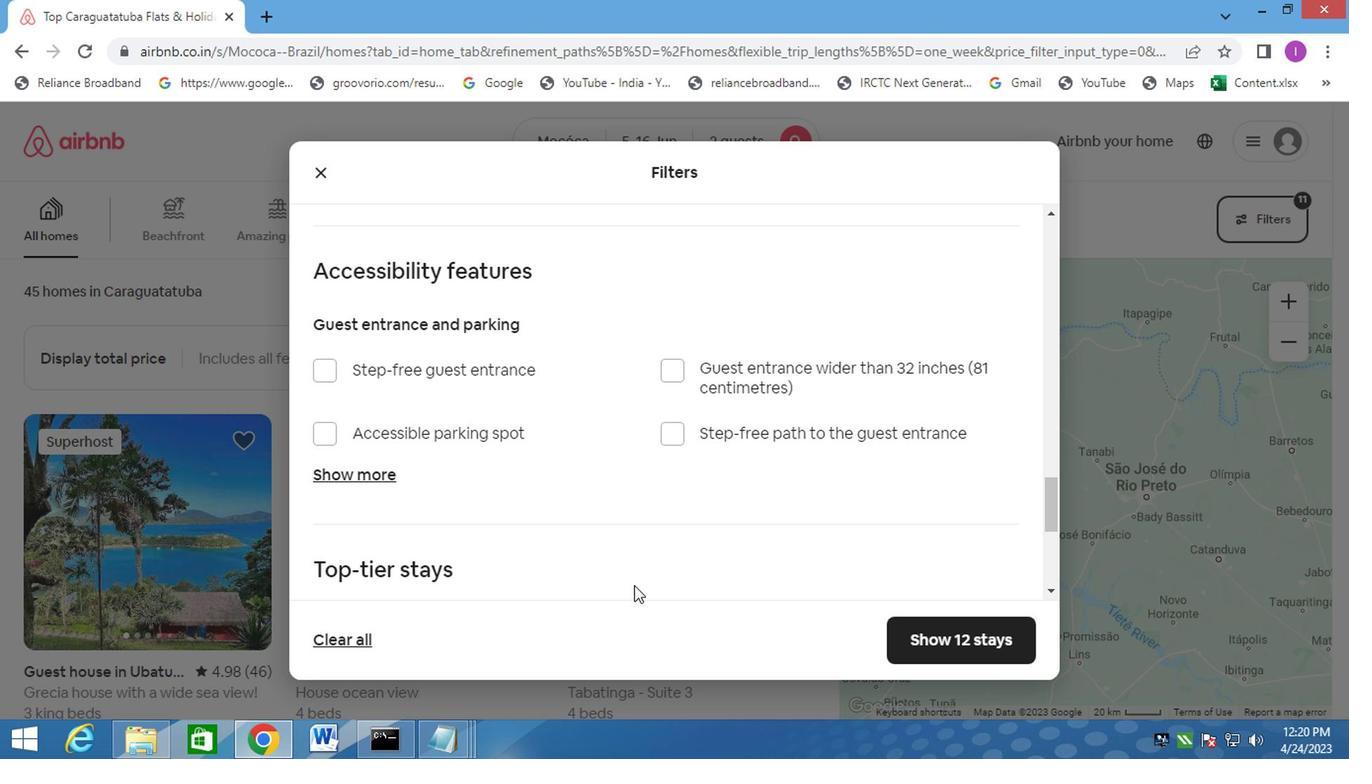 
Action: Mouse moved to (632, 584)
Screenshot: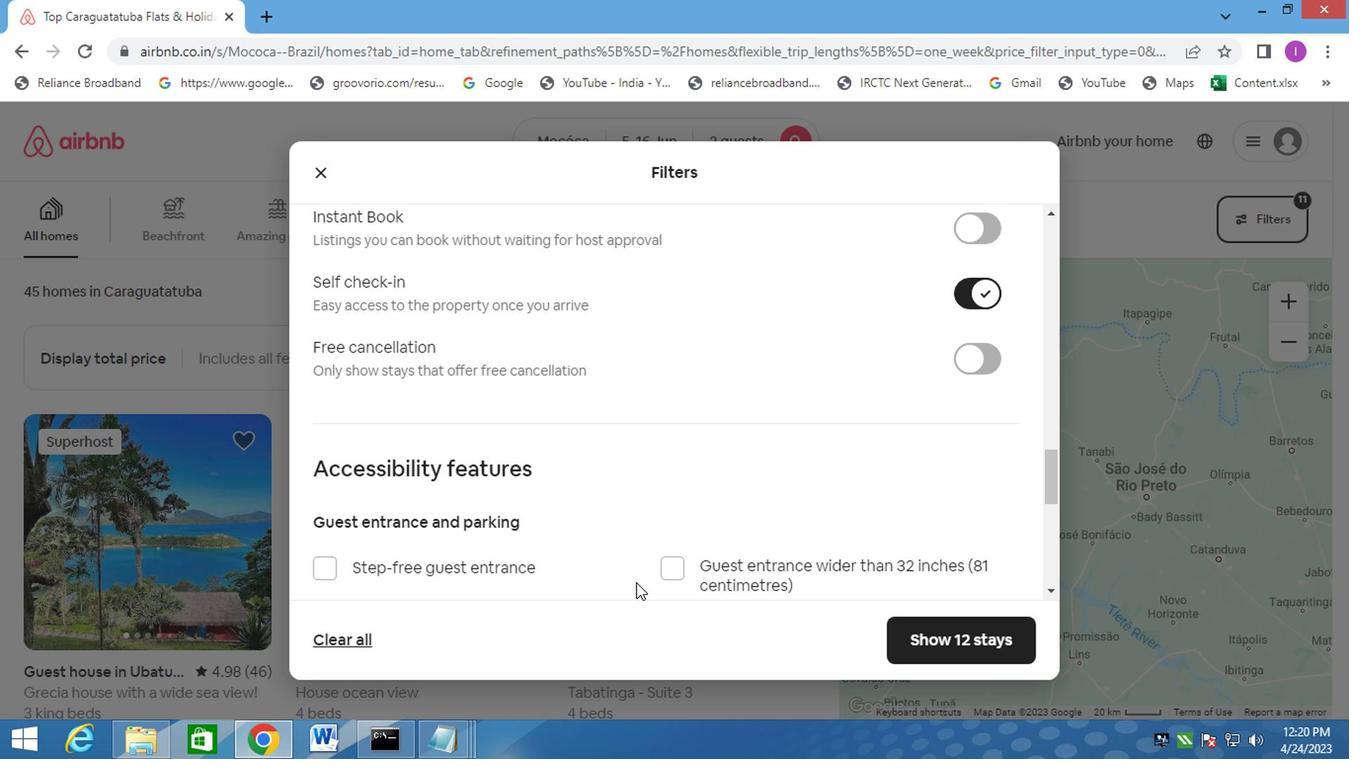 
Action: Mouse scrolled (632, 583) with delta (0, 0)
Screenshot: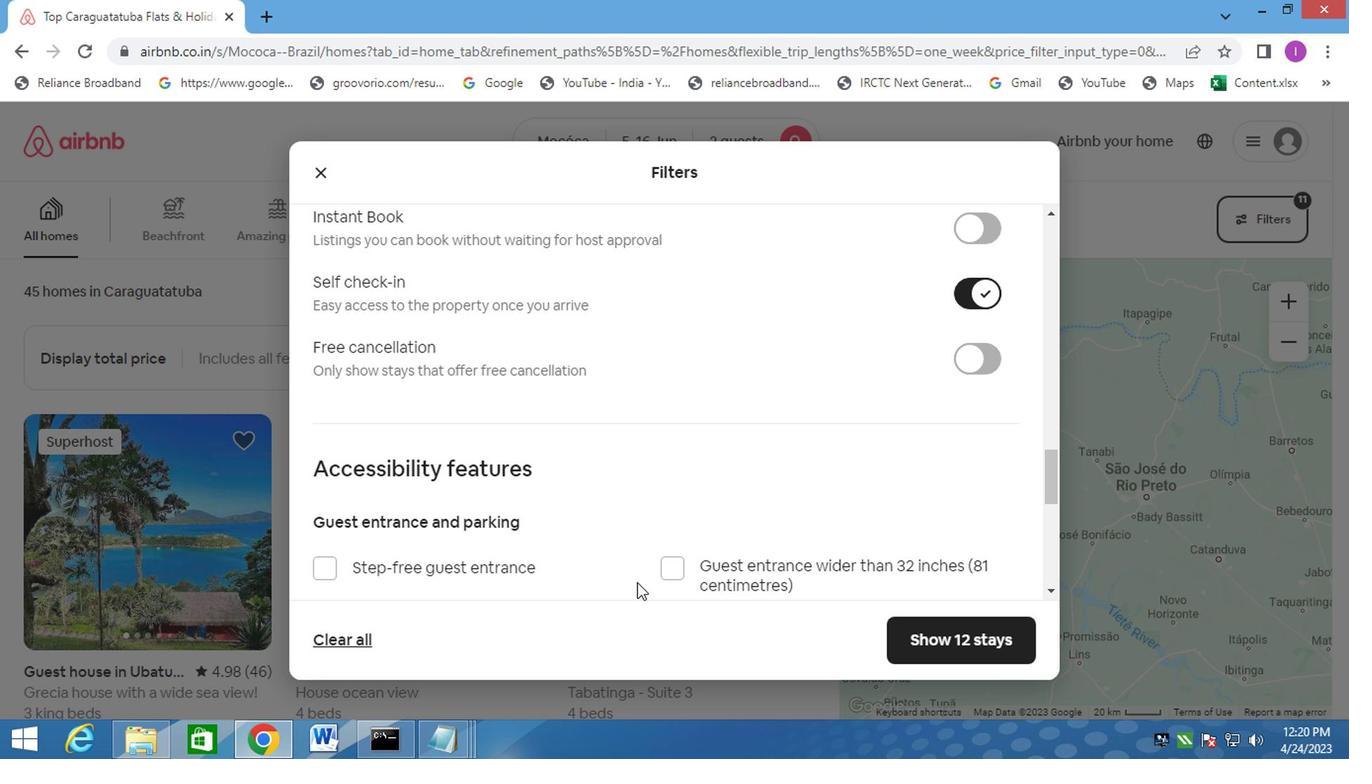 
Action: Mouse scrolled (632, 583) with delta (0, 0)
Screenshot: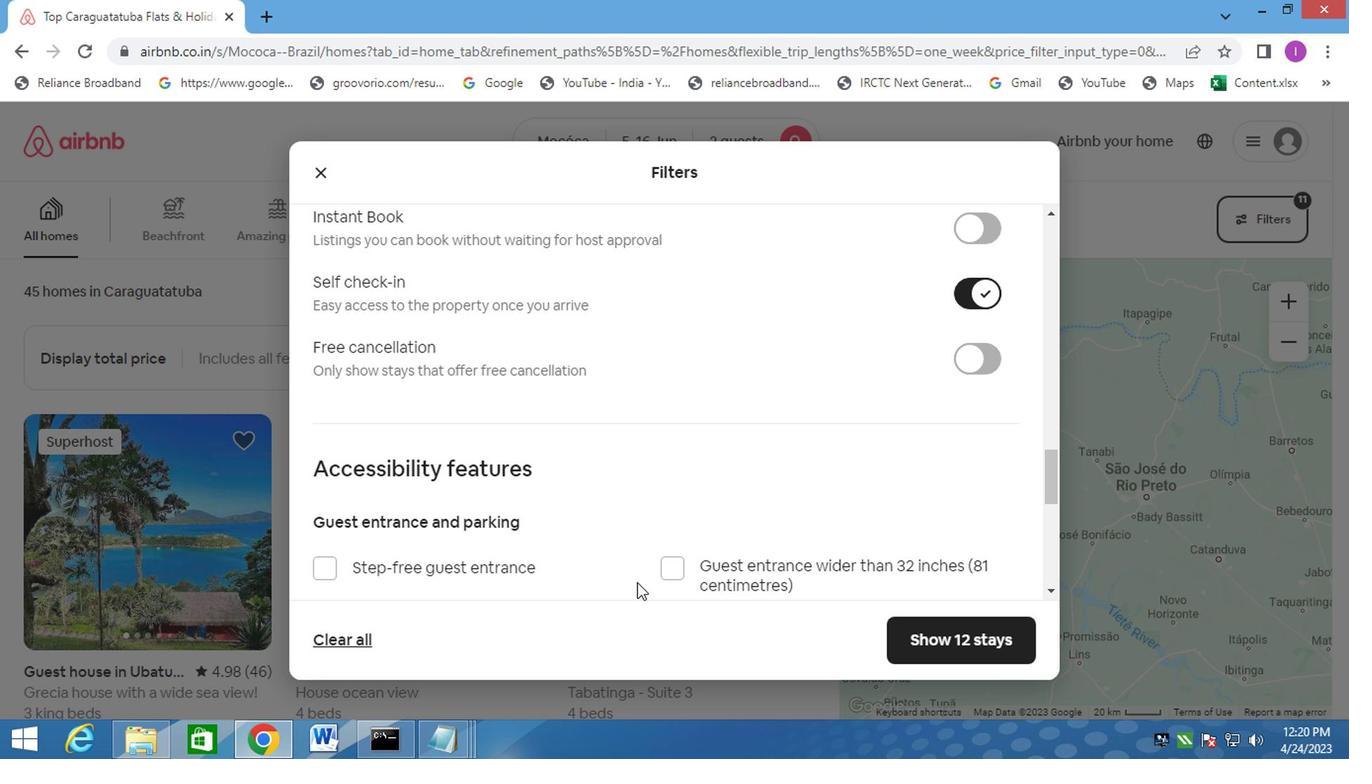 
Action: Mouse scrolled (632, 583) with delta (0, 0)
Screenshot: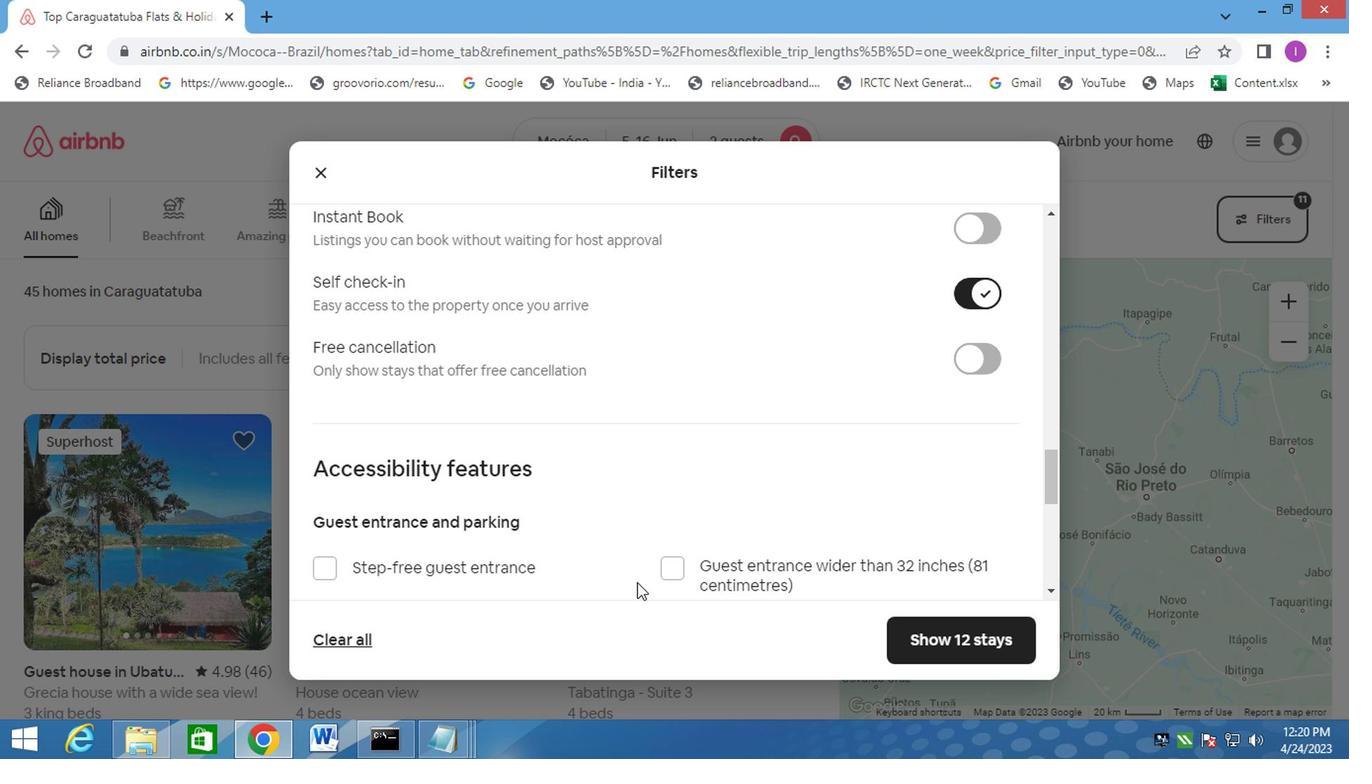 
Action: Mouse scrolled (632, 583) with delta (0, 0)
Screenshot: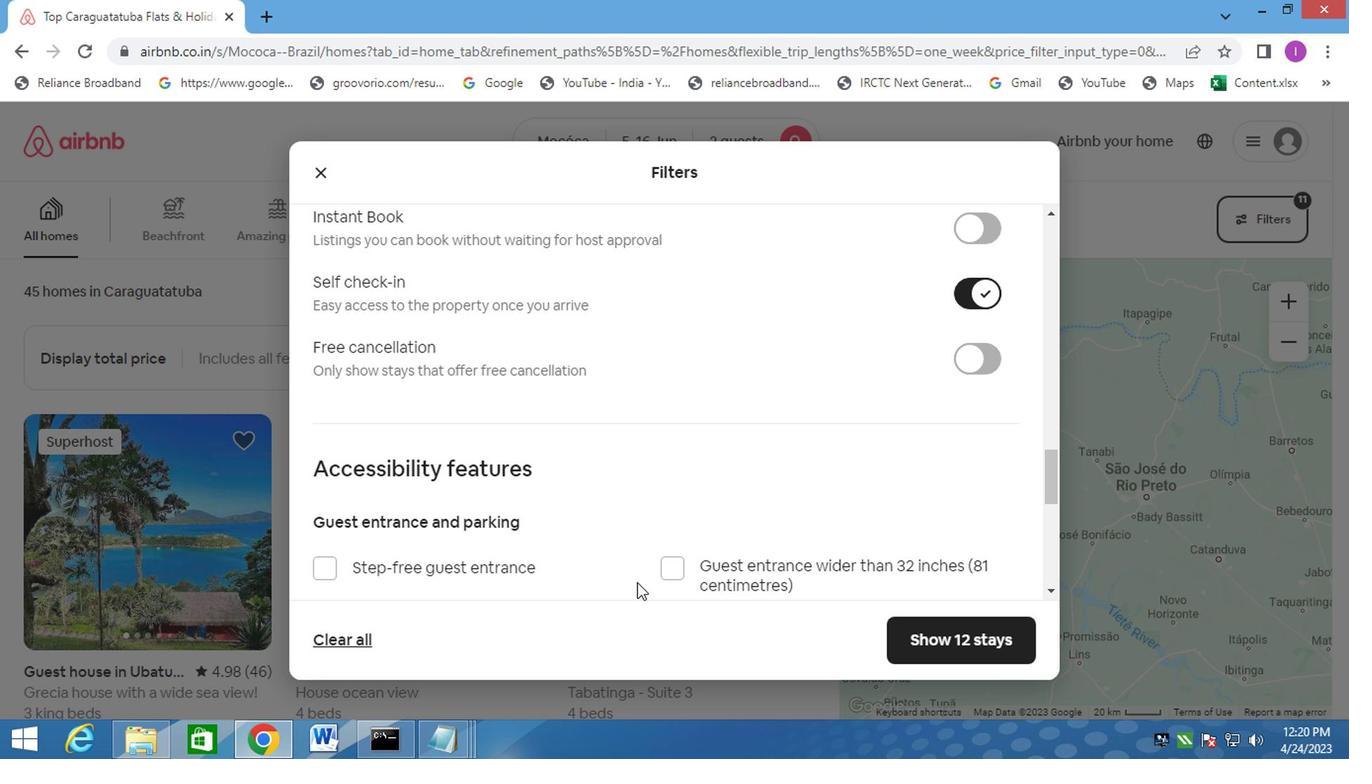 
Action: Mouse moved to (643, 582)
Screenshot: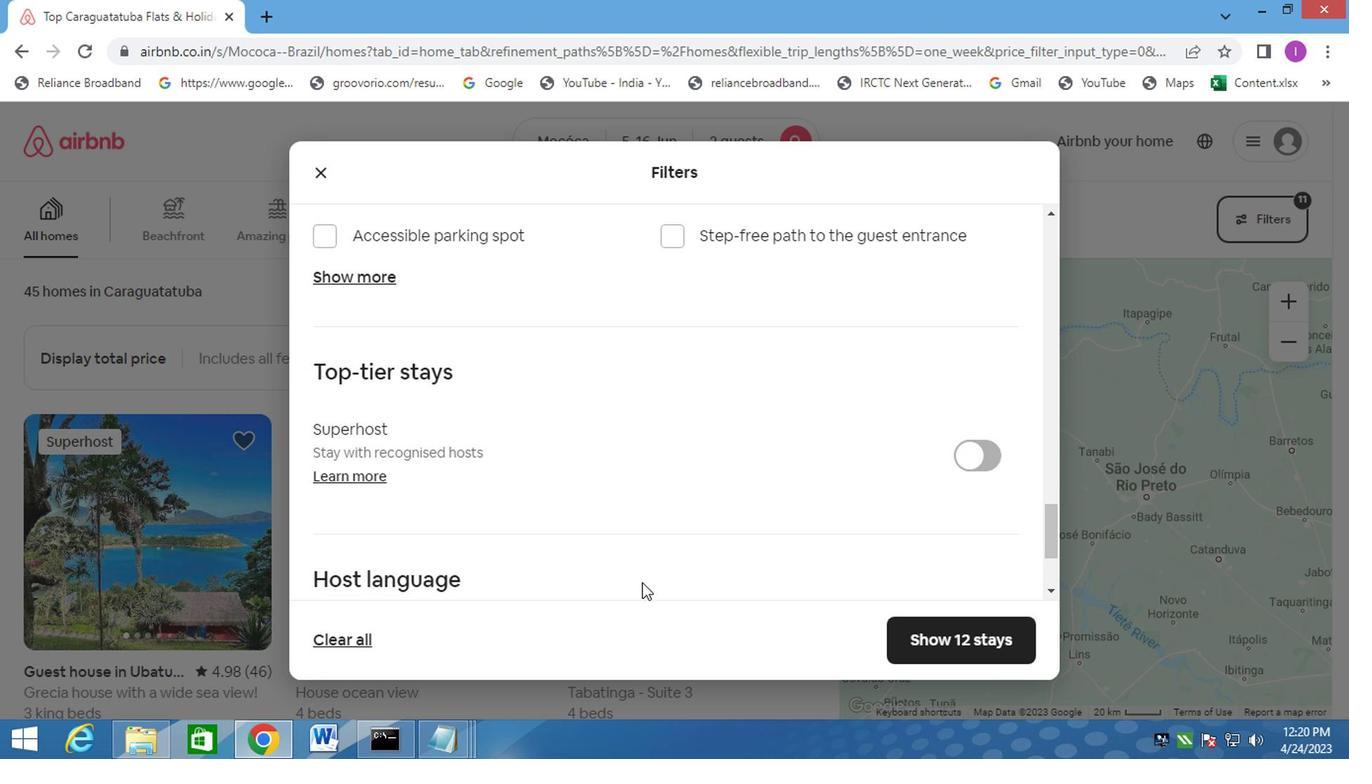 
Action: Mouse scrolled (643, 581) with delta (0, 0)
Screenshot: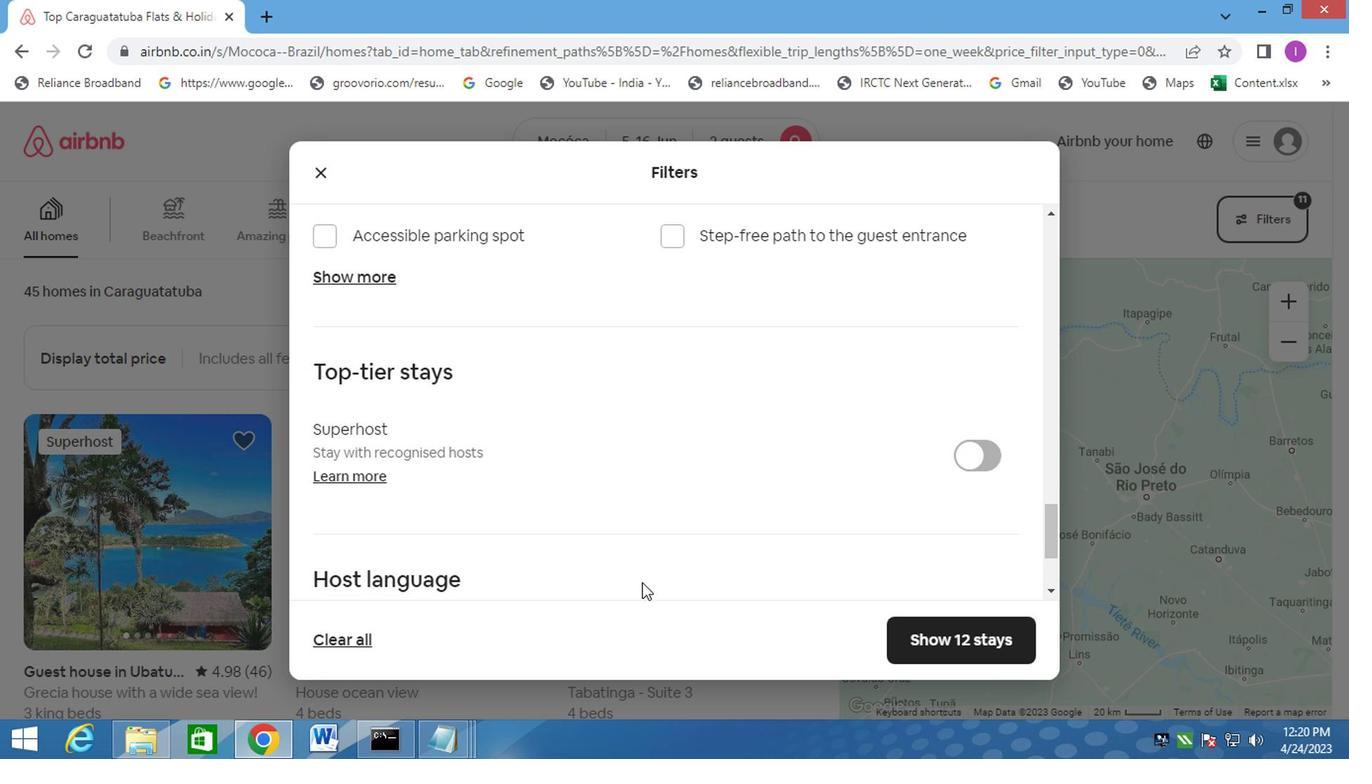 
Action: Mouse moved to (968, 647)
Screenshot: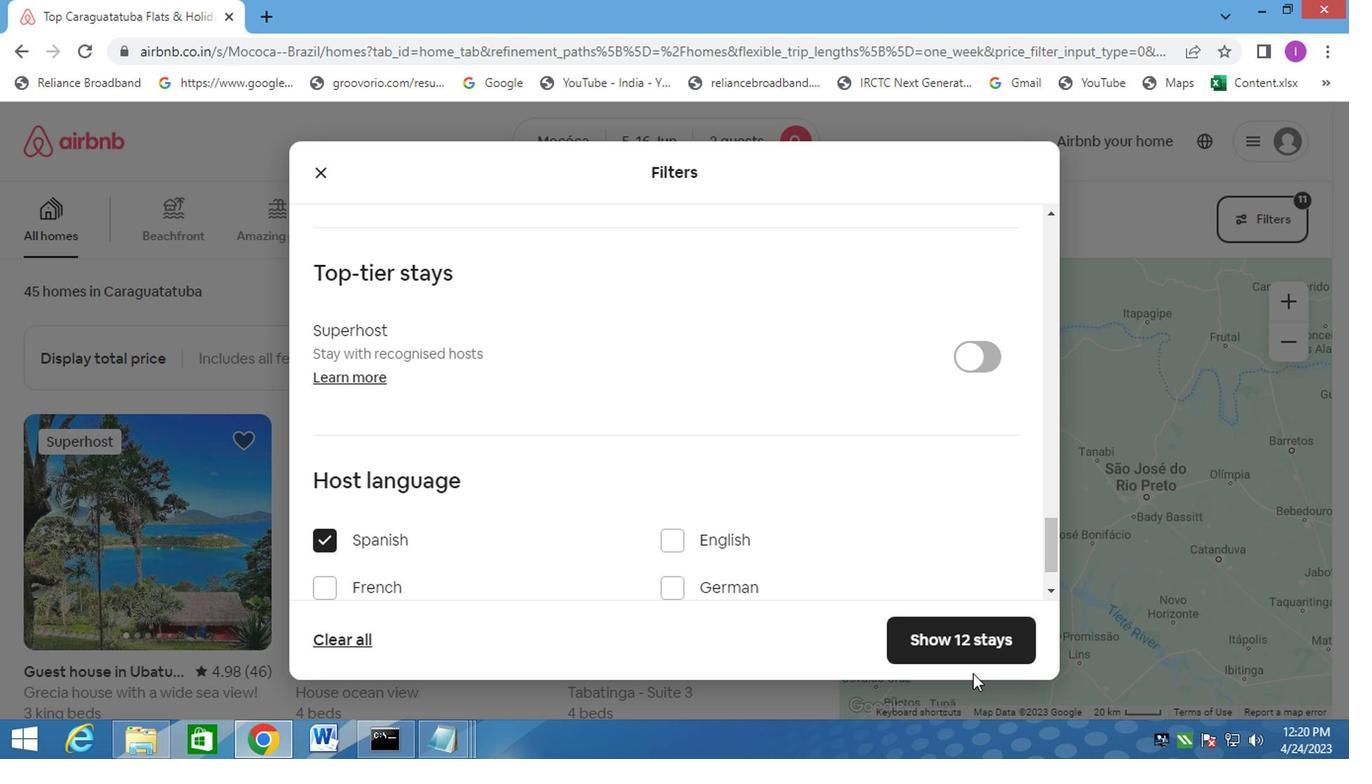 
Action: Mouse pressed left at (968, 647)
Screenshot: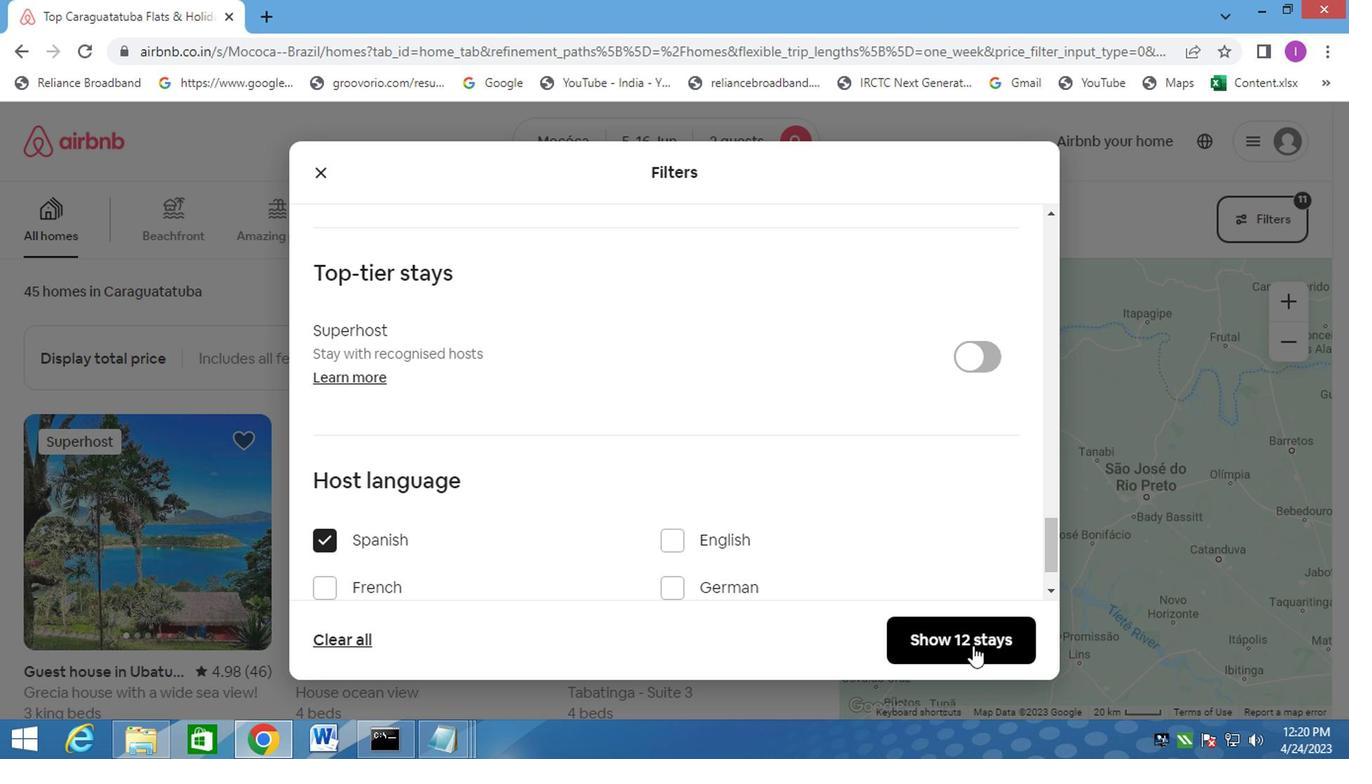 
Action: Mouse moved to (933, 163)
Screenshot: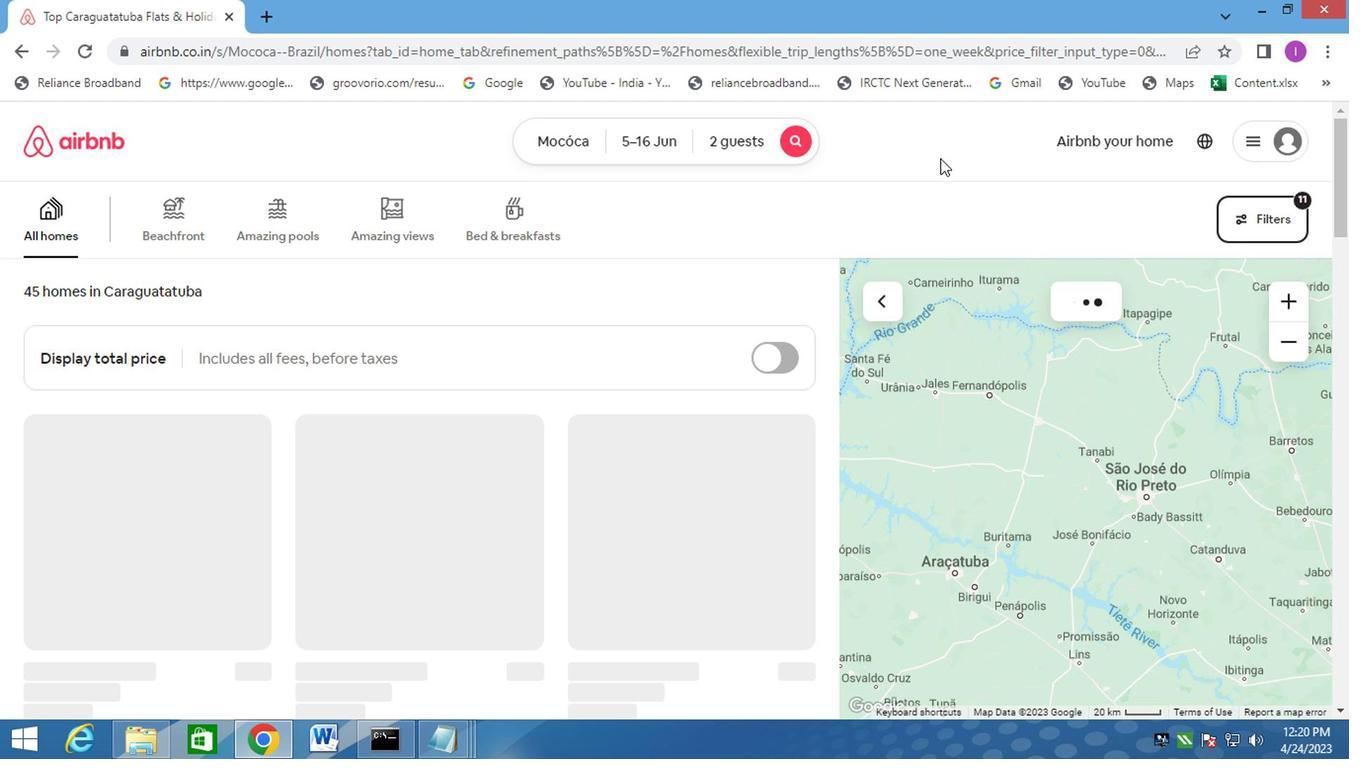 
Action: Key pressed <Key.f8>
Screenshot: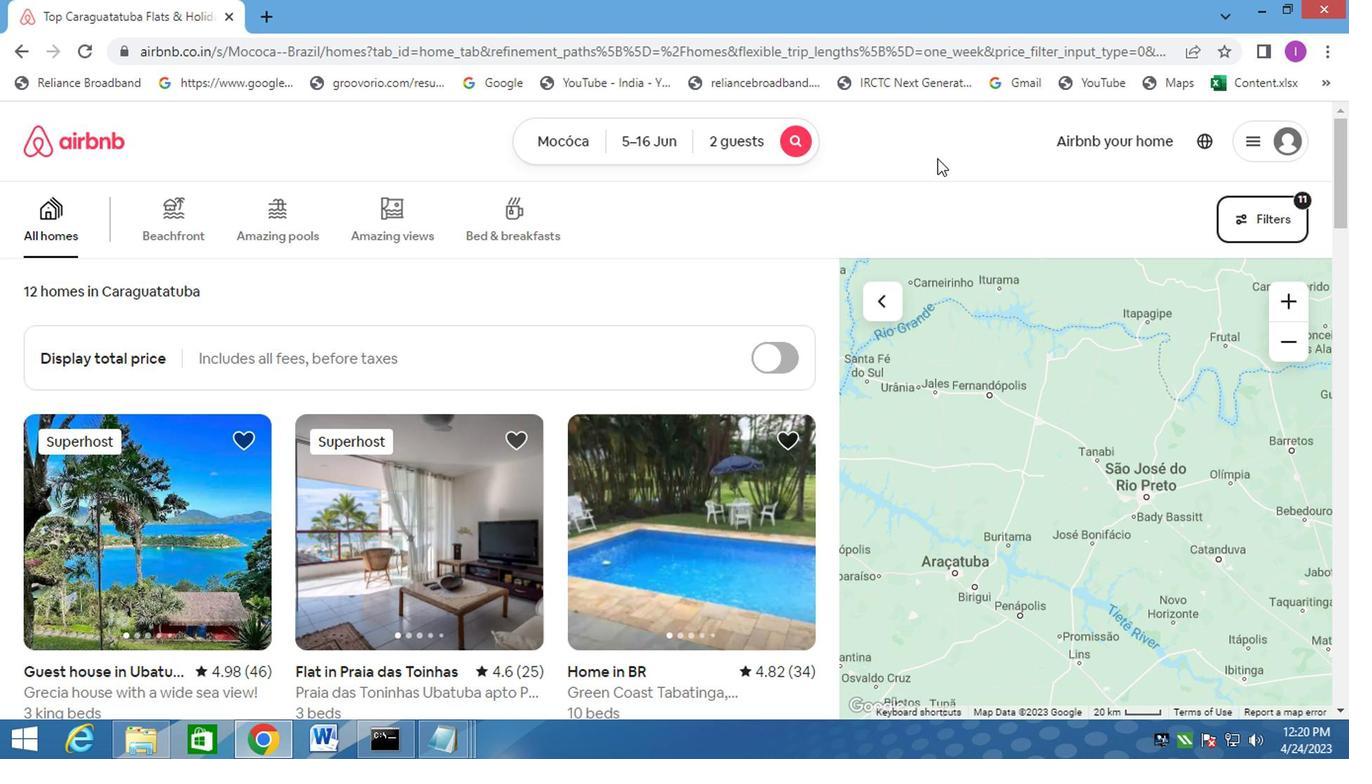 
